 Task: Look for space in Calumet City, United States from 14th June, 2023 to 30th June, 2023 for 5 adults in price range Rs.8000 to Rs.12000. Place can be entire place or private room with 5 bedrooms having 5 beds and 5 bathrooms. Property type can be house, flat, guest house. Amenities needed are: wifi, TV, free parkinig on premises, gym, breakfast. Booking option can be shelf check-in. Required host language is English.
Action: Mouse moved to (531, 105)
Screenshot: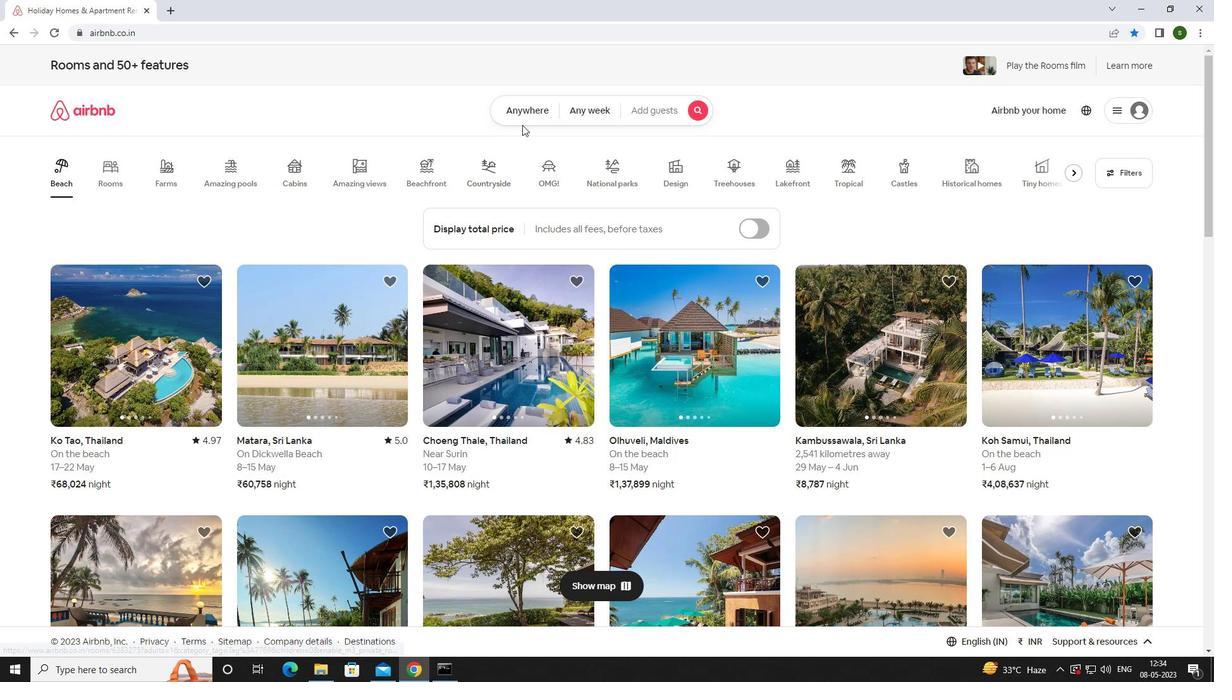 
Action: Mouse pressed left at (531, 105)
Screenshot: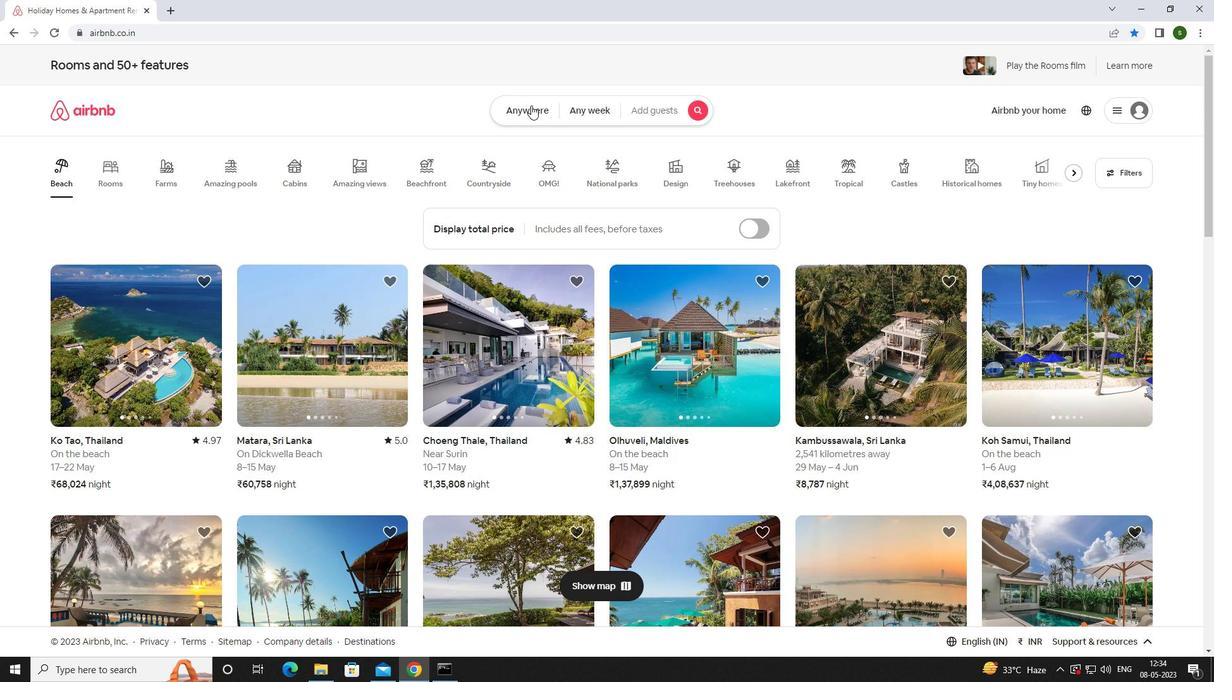 
Action: Mouse moved to (447, 162)
Screenshot: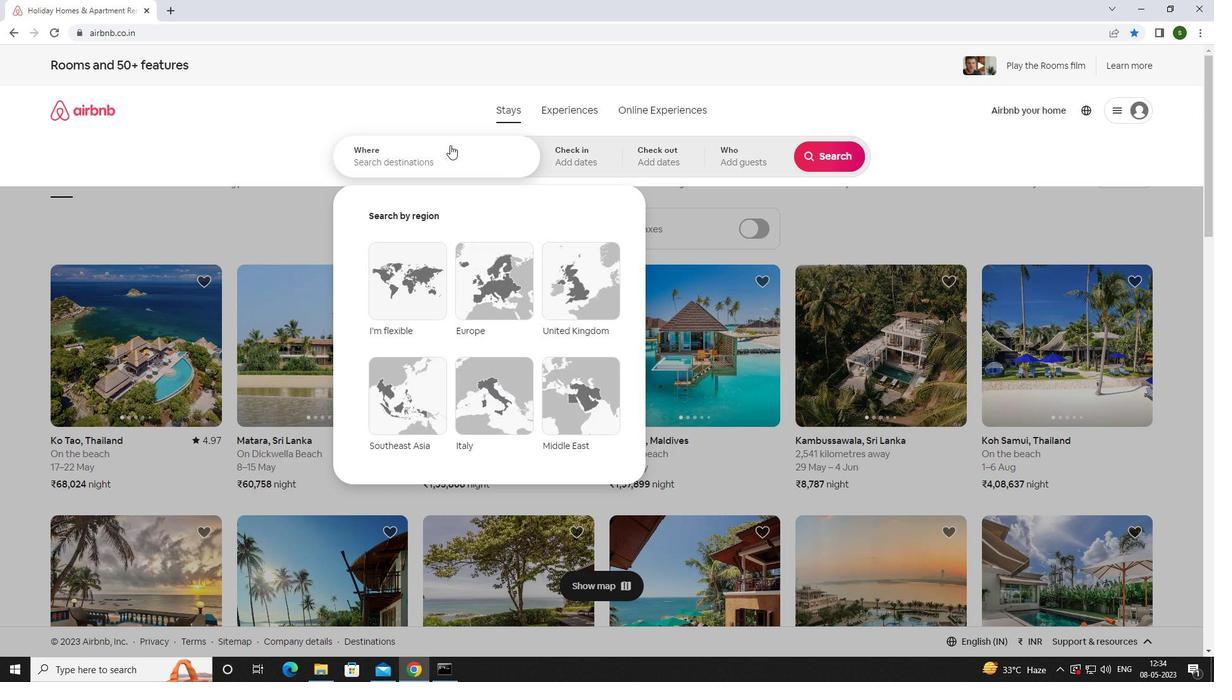 
Action: Mouse pressed left at (447, 162)
Screenshot: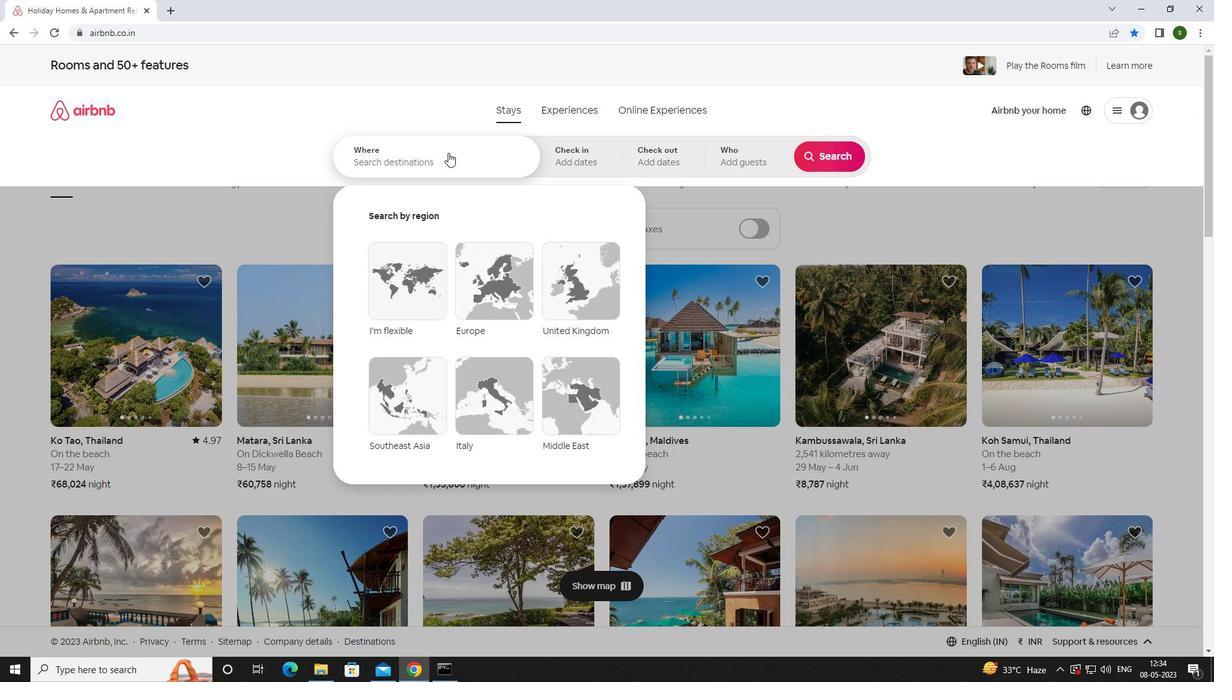 
Action: Key pressed <Key.caps_lock>c<Key.caps_lock>alumet<Key.space><Key.caps_lock>c<Key.caps_lock>ity,<Key.space><Key.caps_lock>u<Key.caps_lock>nited<Key.space><Key.caps_lock>s<Key.caps_lock>tates<Key.enter>
Screenshot: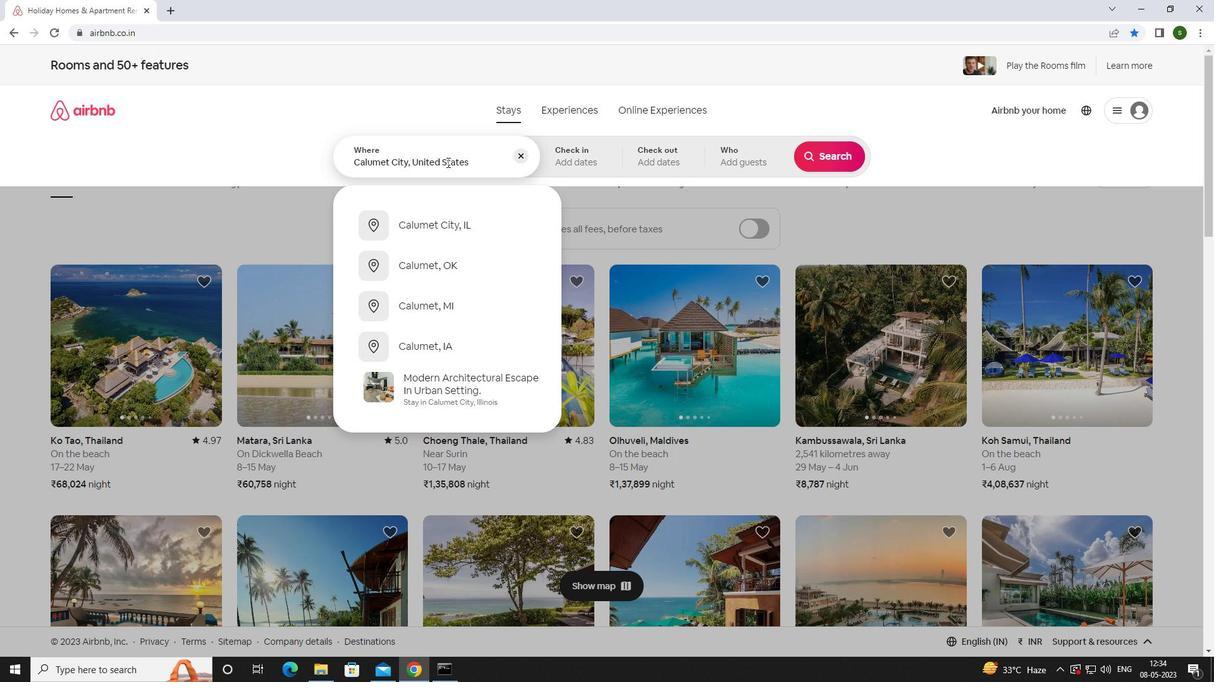 
Action: Mouse moved to (732, 364)
Screenshot: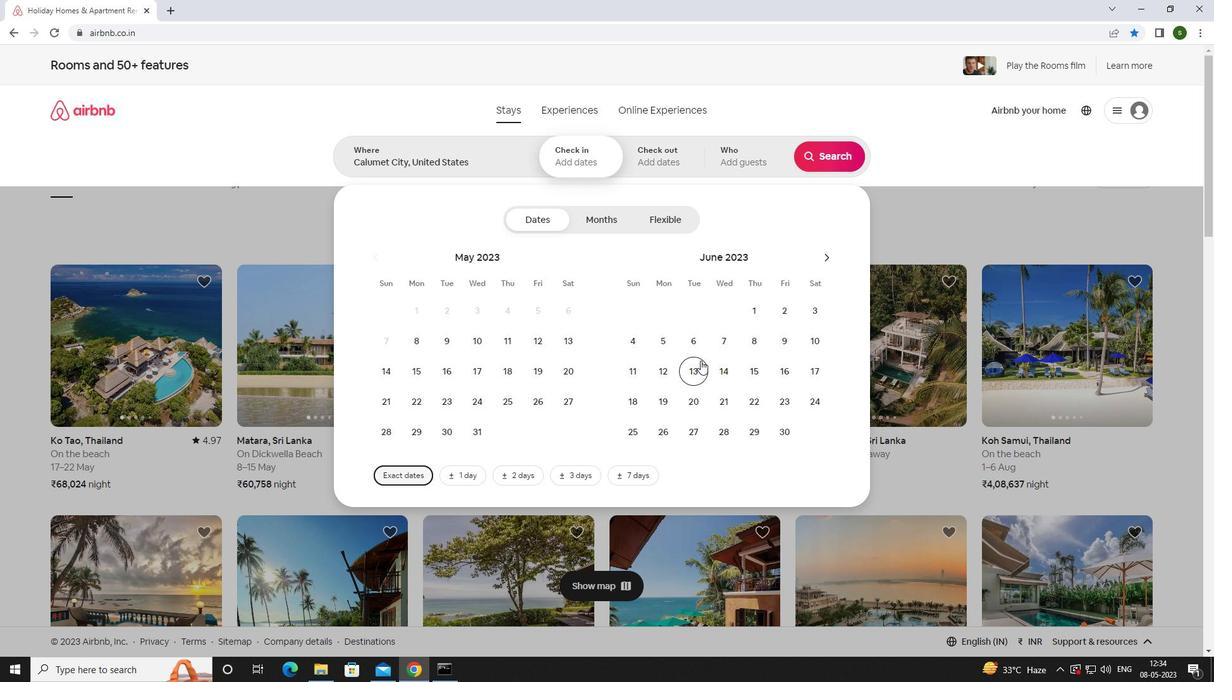
Action: Mouse pressed left at (732, 364)
Screenshot: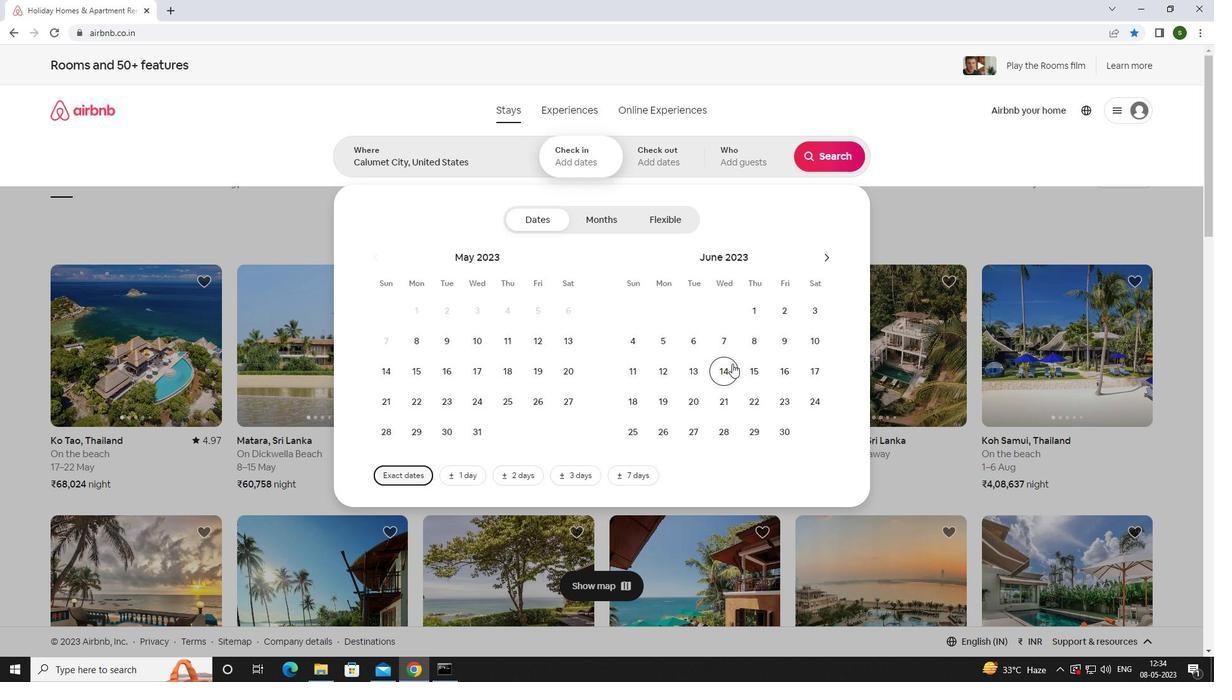 
Action: Mouse moved to (780, 434)
Screenshot: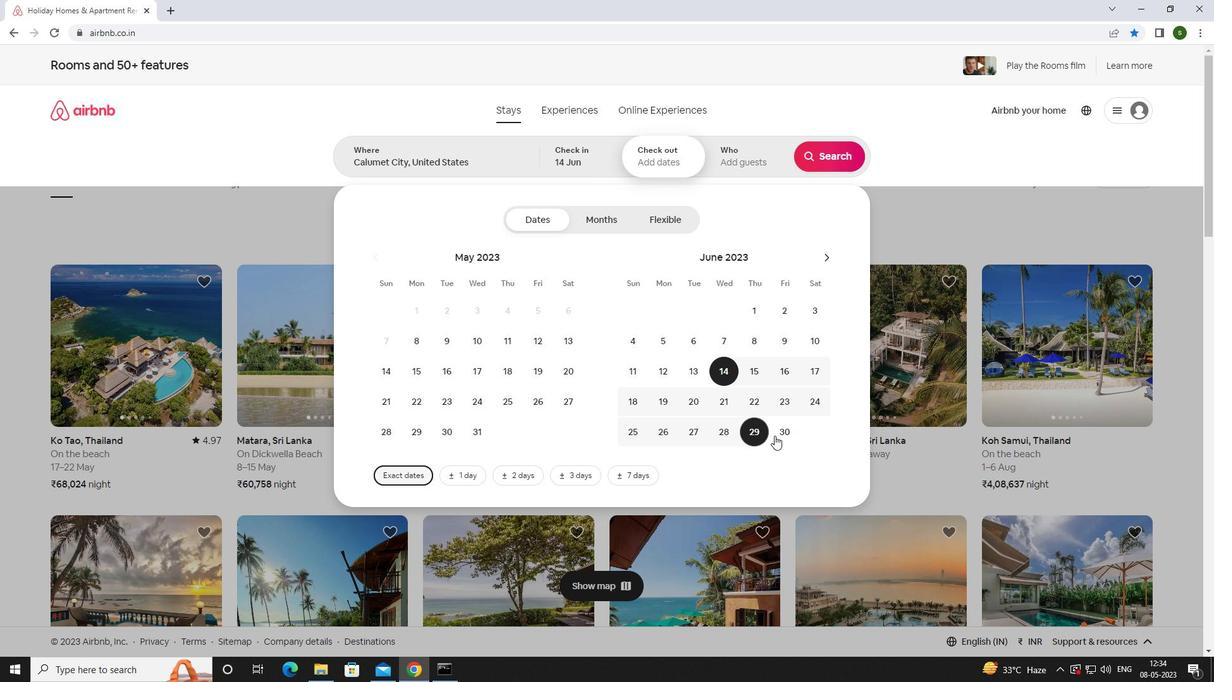 
Action: Mouse pressed left at (780, 434)
Screenshot: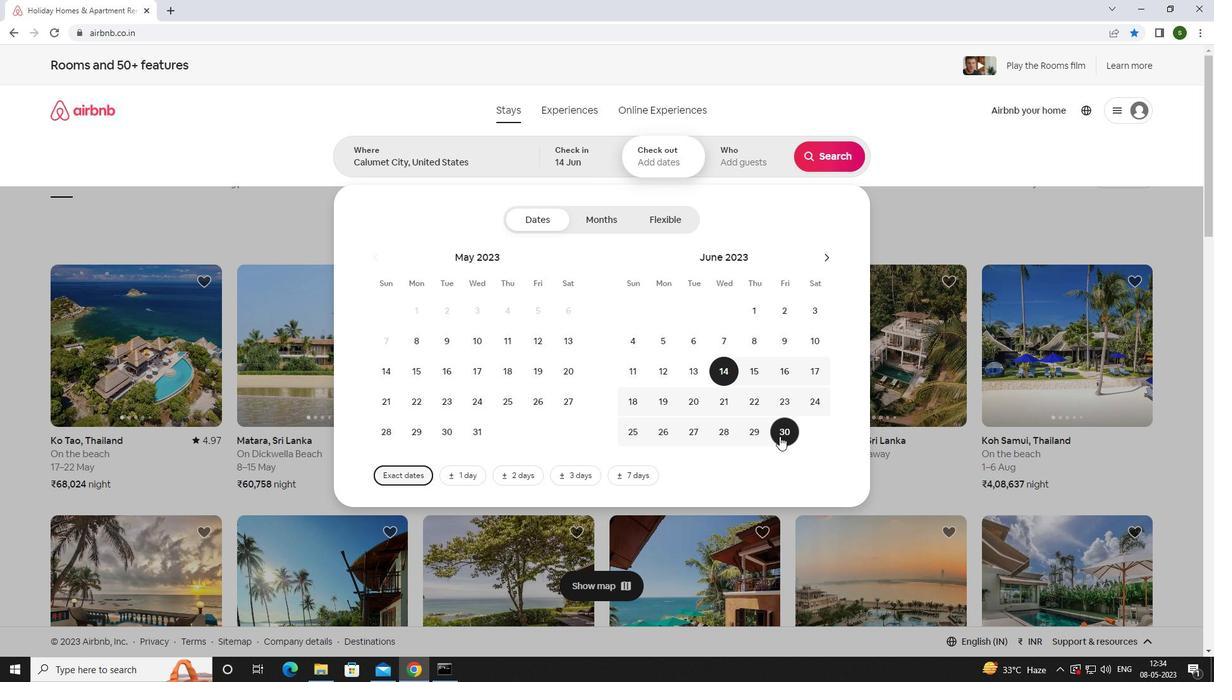 
Action: Mouse moved to (748, 158)
Screenshot: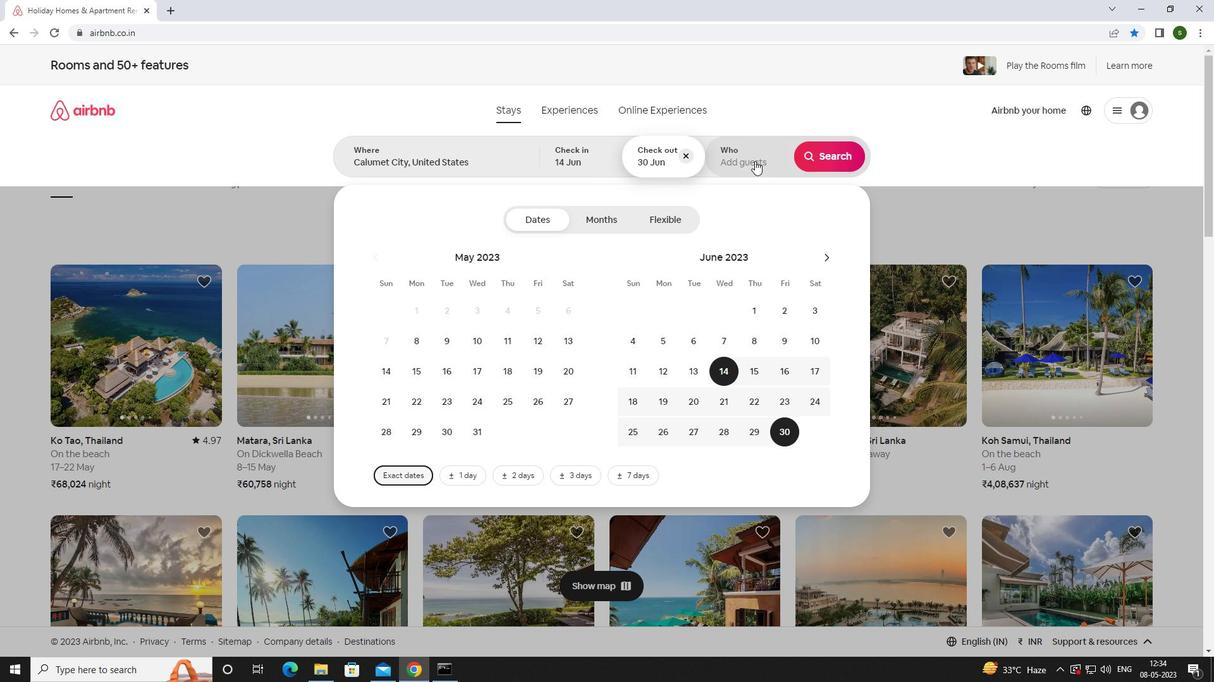 
Action: Mouse pressed left at (748, 158)
Screenshot: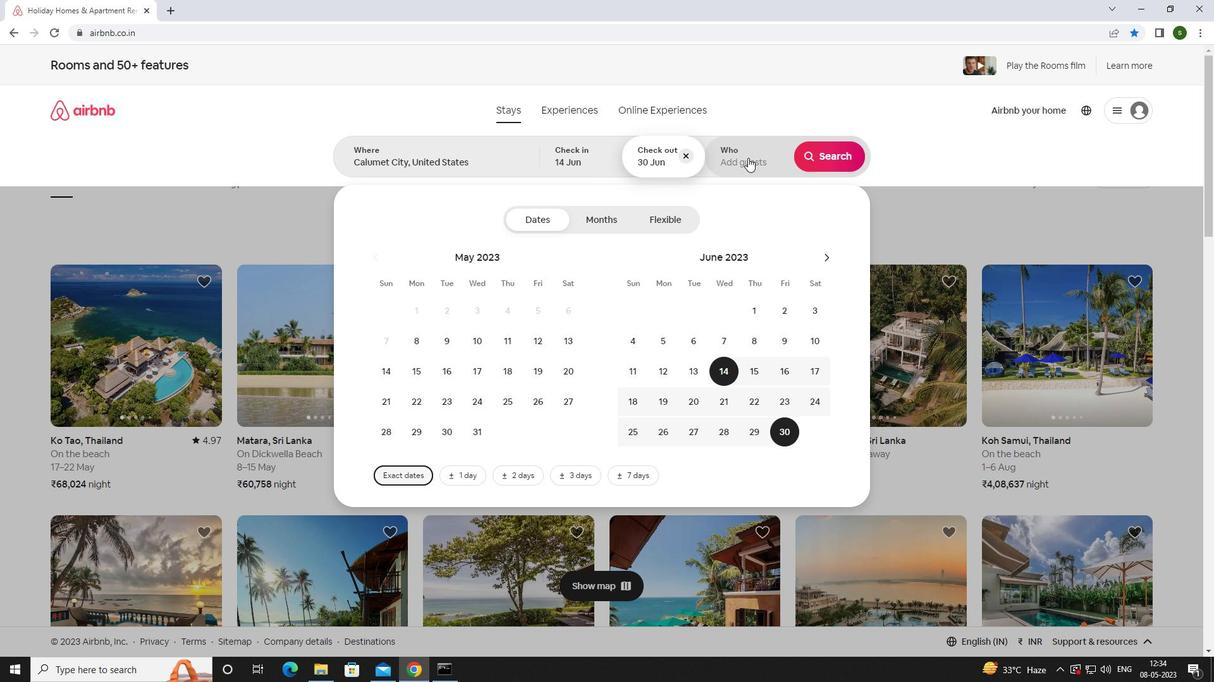
Action: Mouse moved to (832, 220)
Screenshot: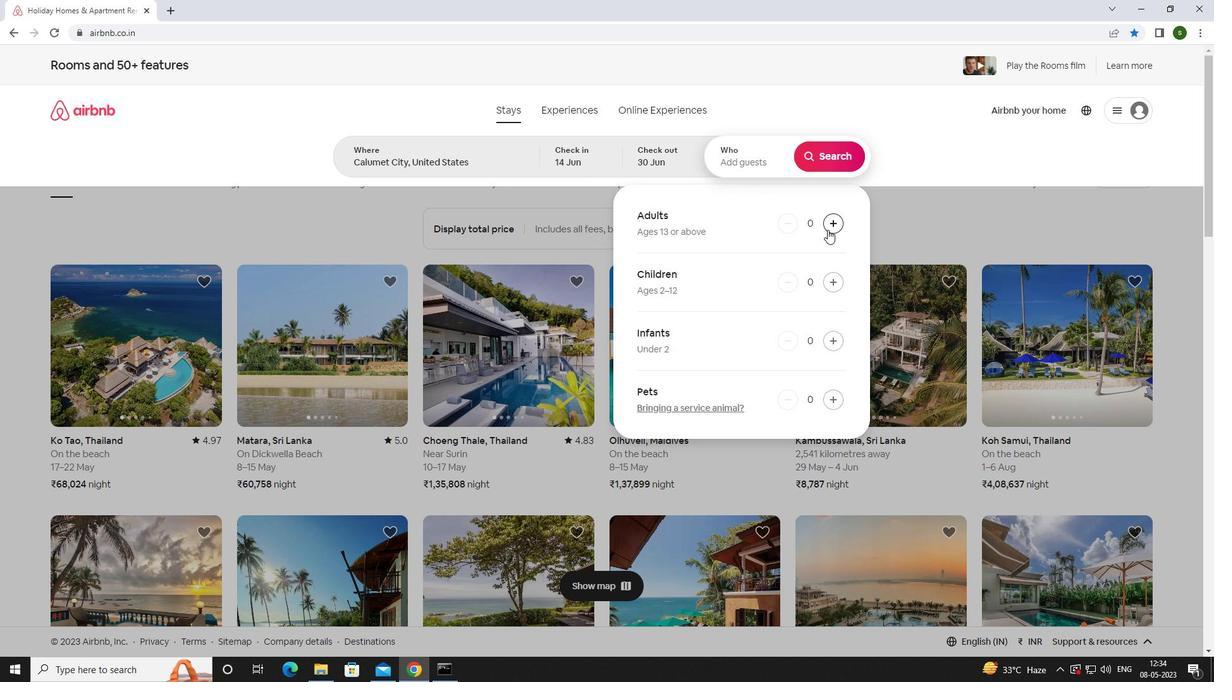 
Action: Mouse pressed left at (832, 220)
Screenshot: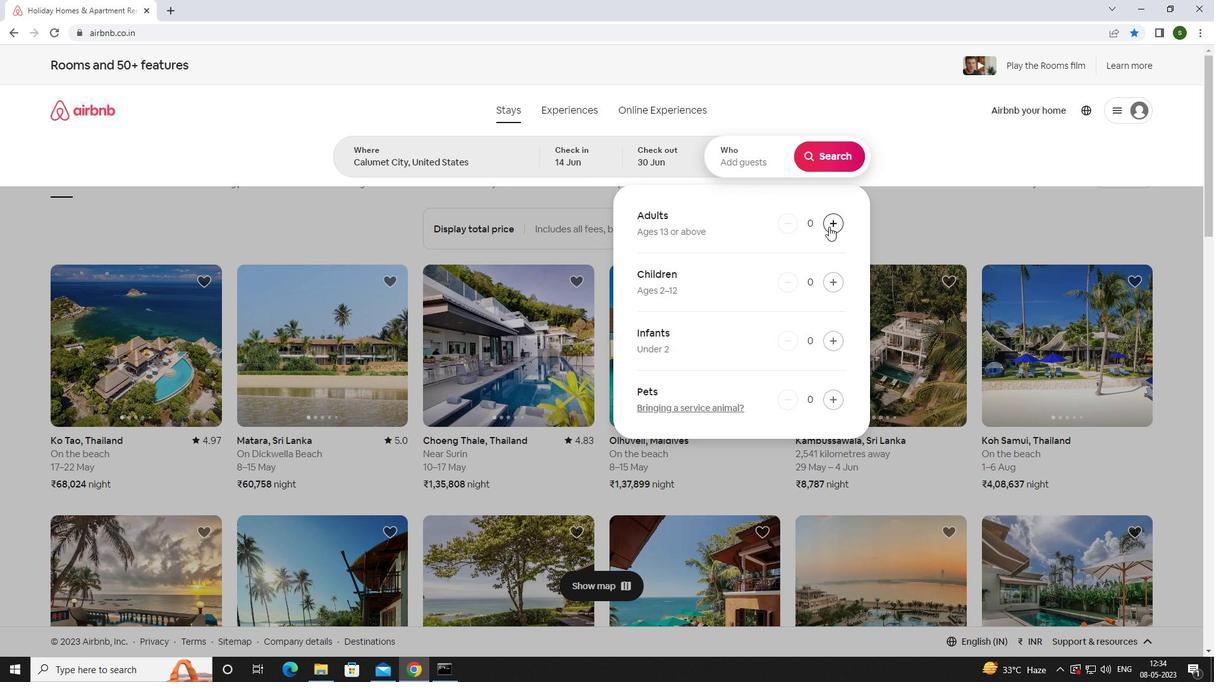 
Action: Mouse pressed left at (832, 220)
Screenshot: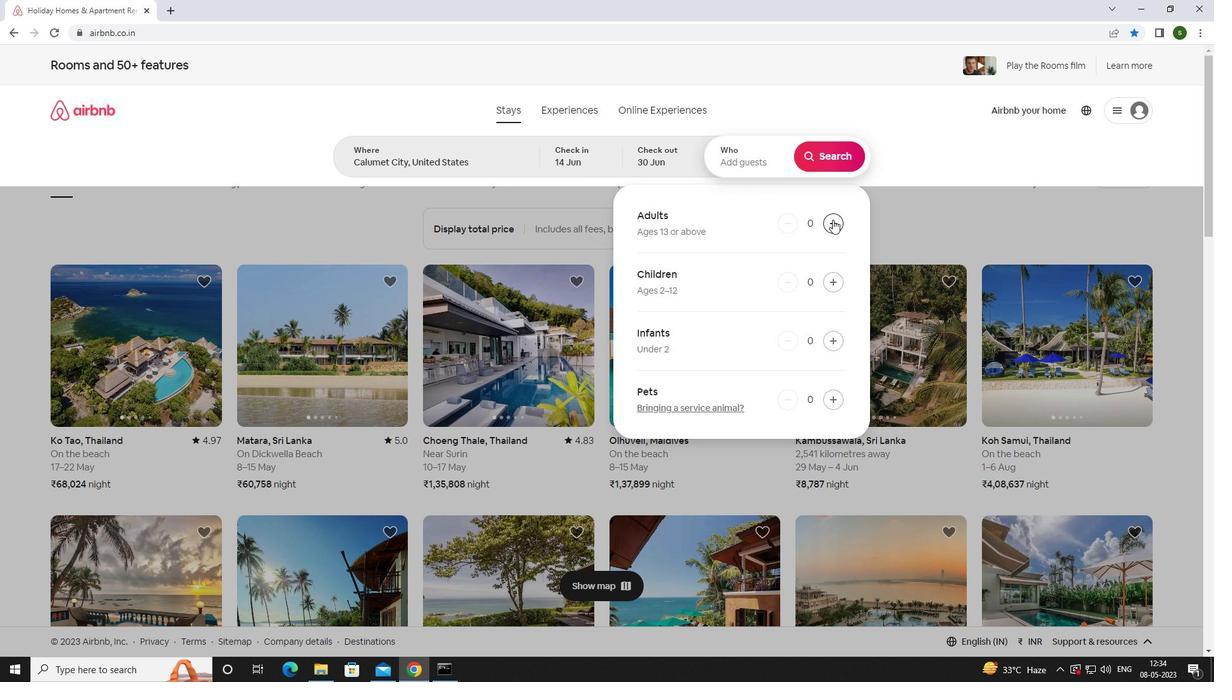 
Action: Mouse moved to (832, 218)
Screenshot: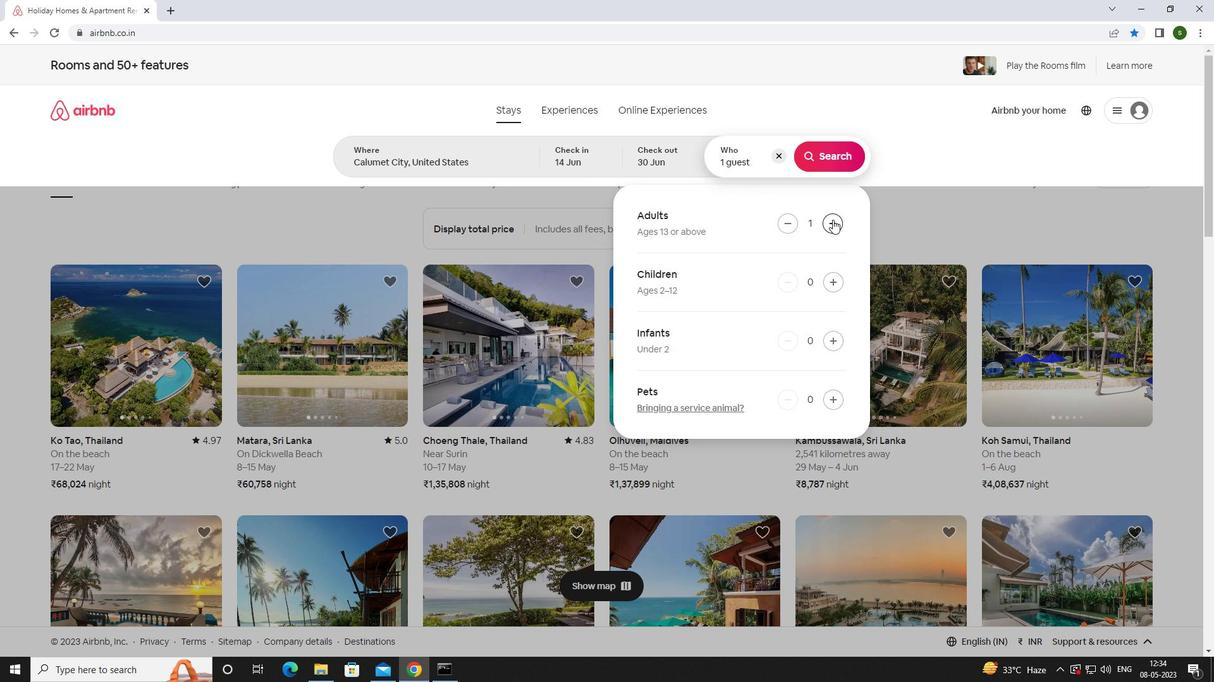 
Action: Mouse pressed left at (832, 218)
Screenshot: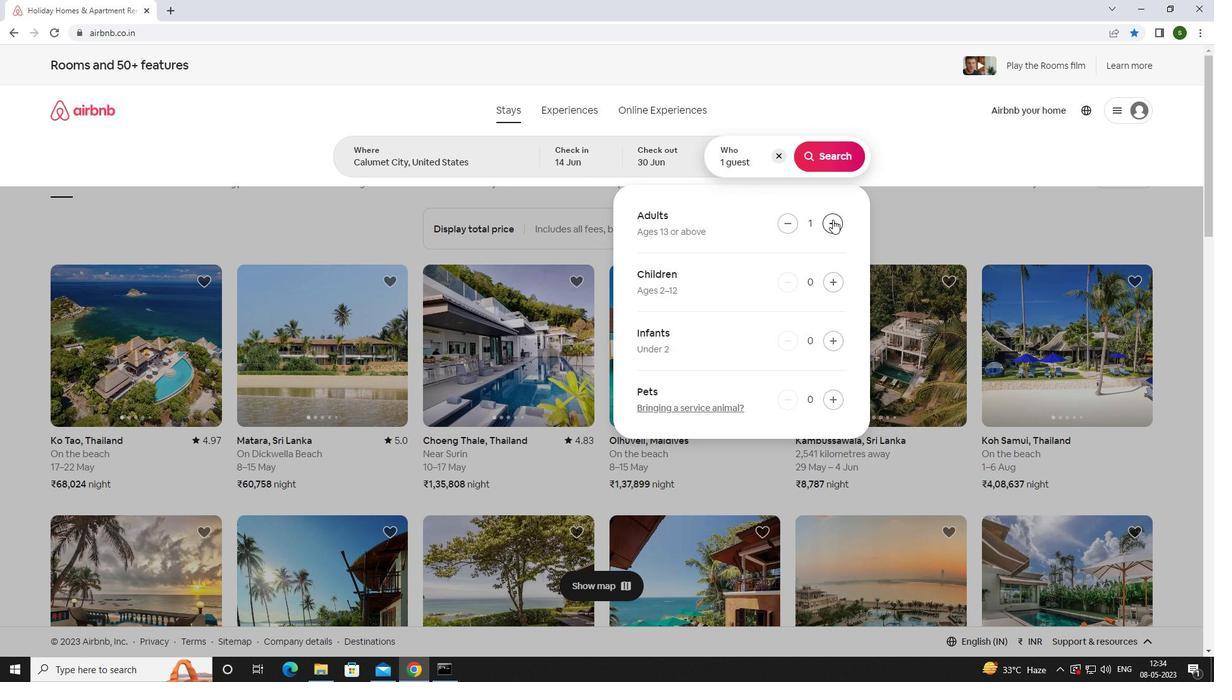 
Action: Mouse pressed left at (832, 218)
Screenshot: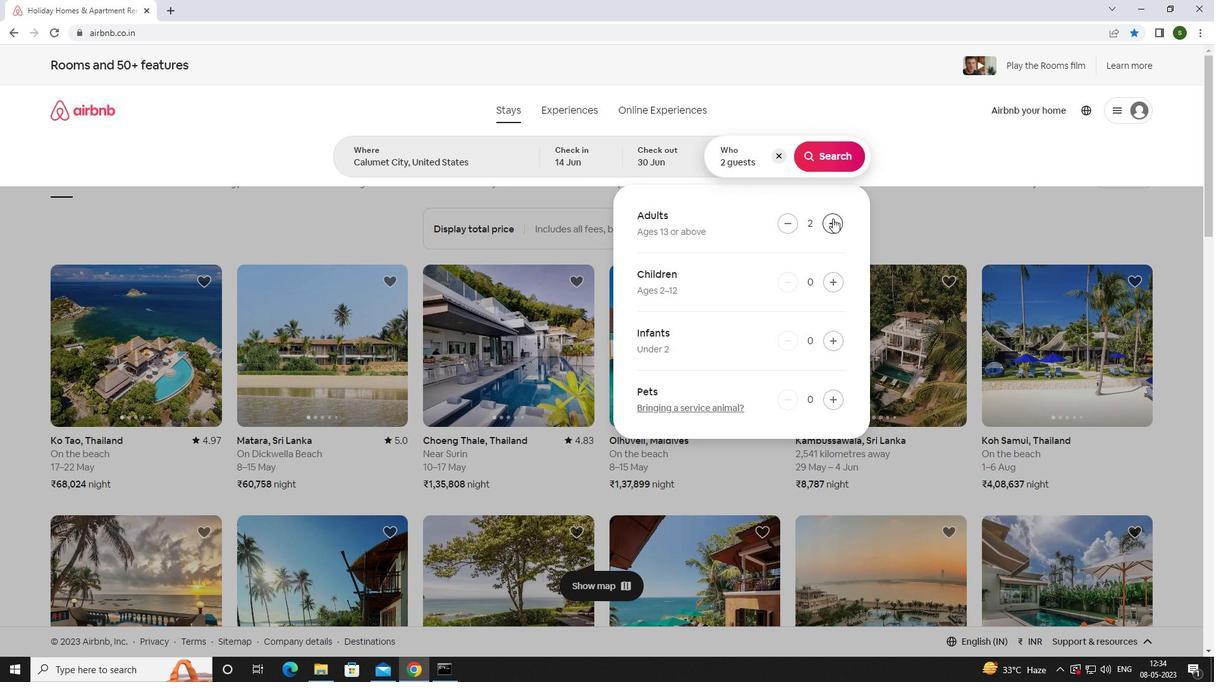 
Action: Mouse moved to (832, 218)
Screenshot: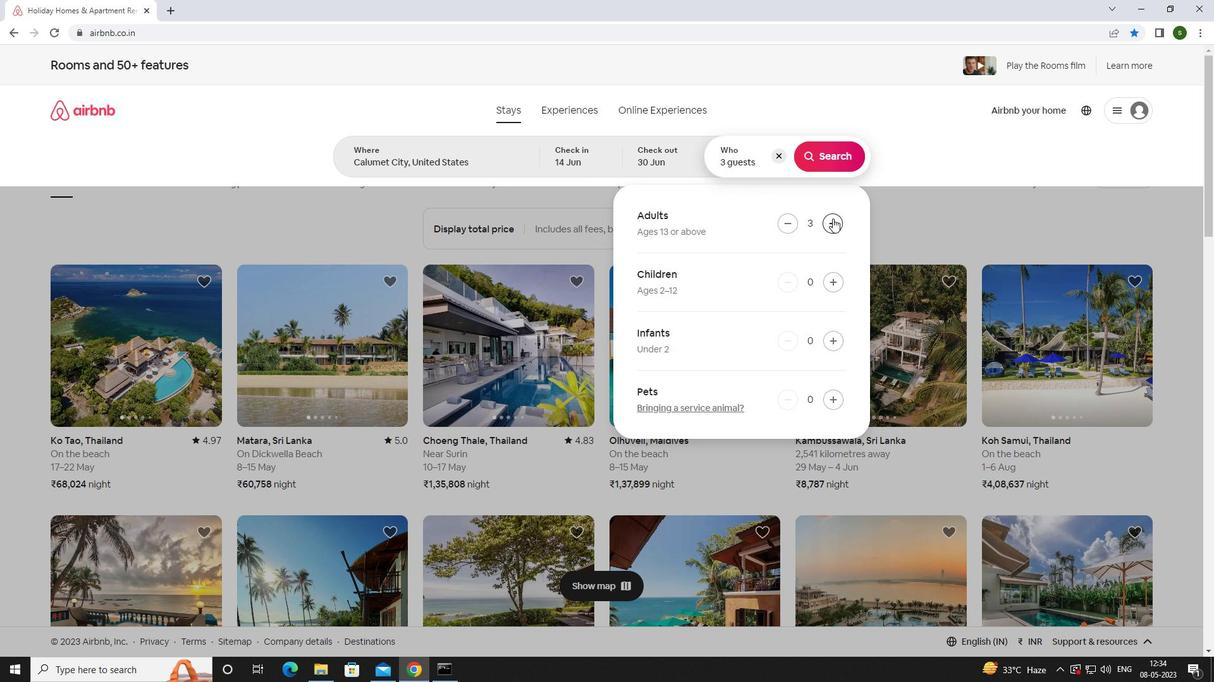 
Action: Mouse pressed left at (832, 218)
Screenshot: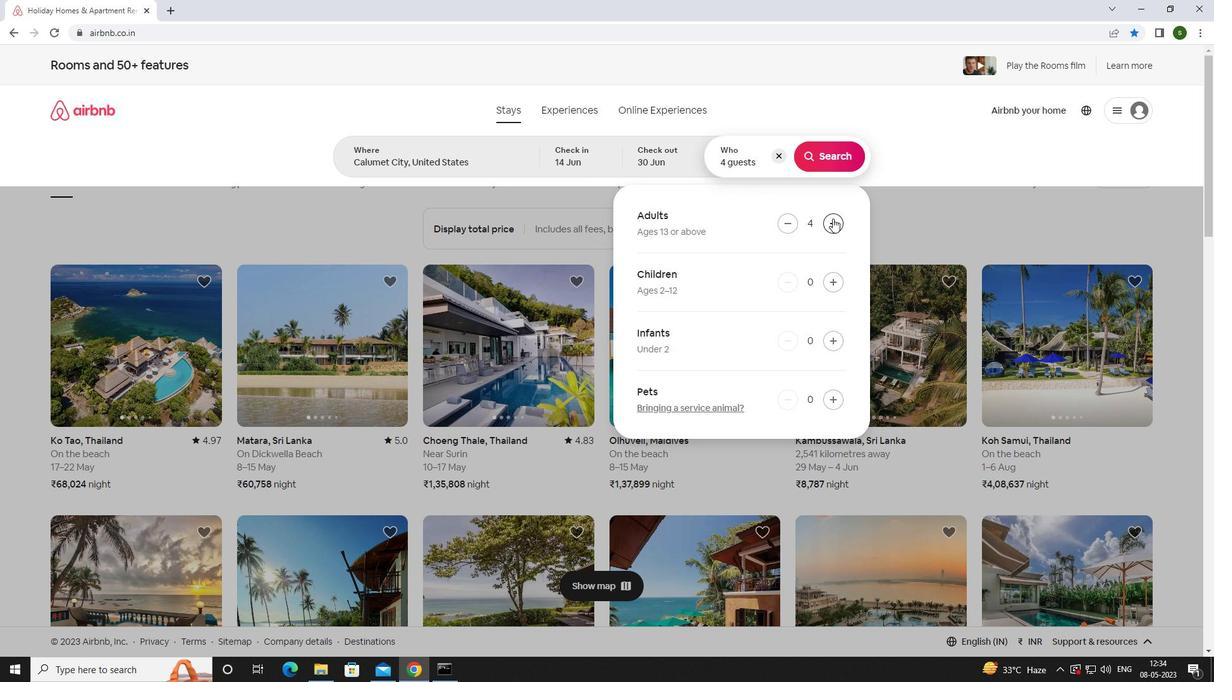 
Action: Mouse moved to (815, 161)
Screenshot: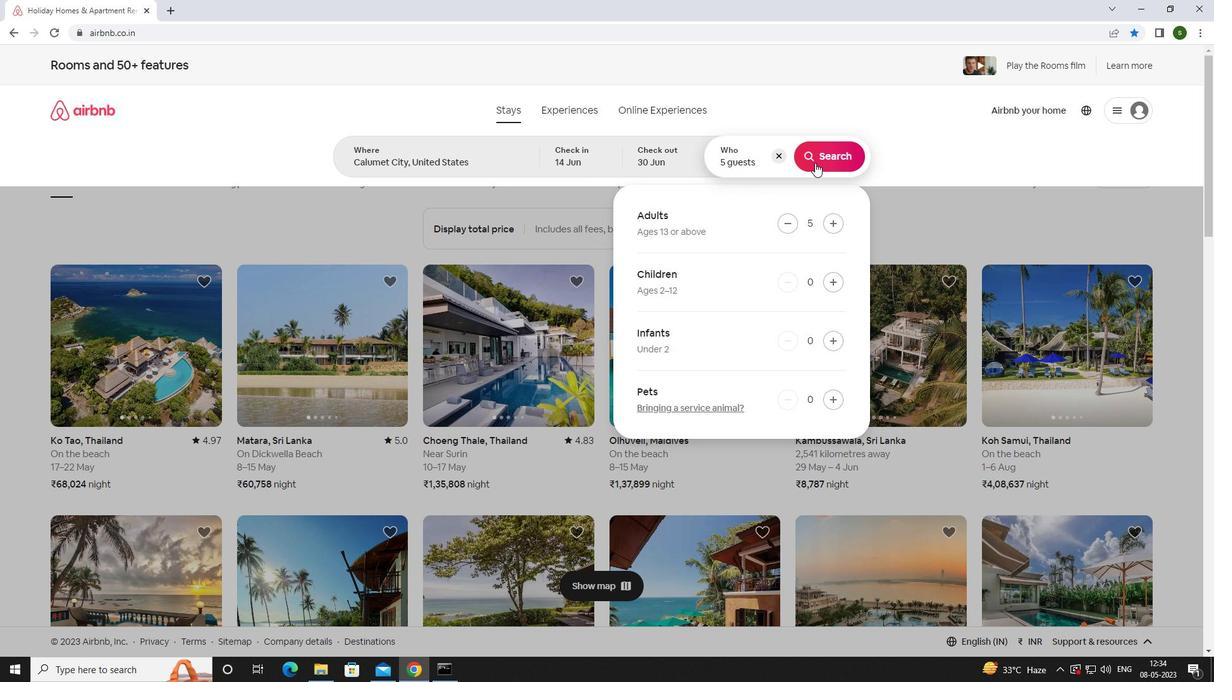 
Action: Mouse pressed left at (815, 161)
Screenshot: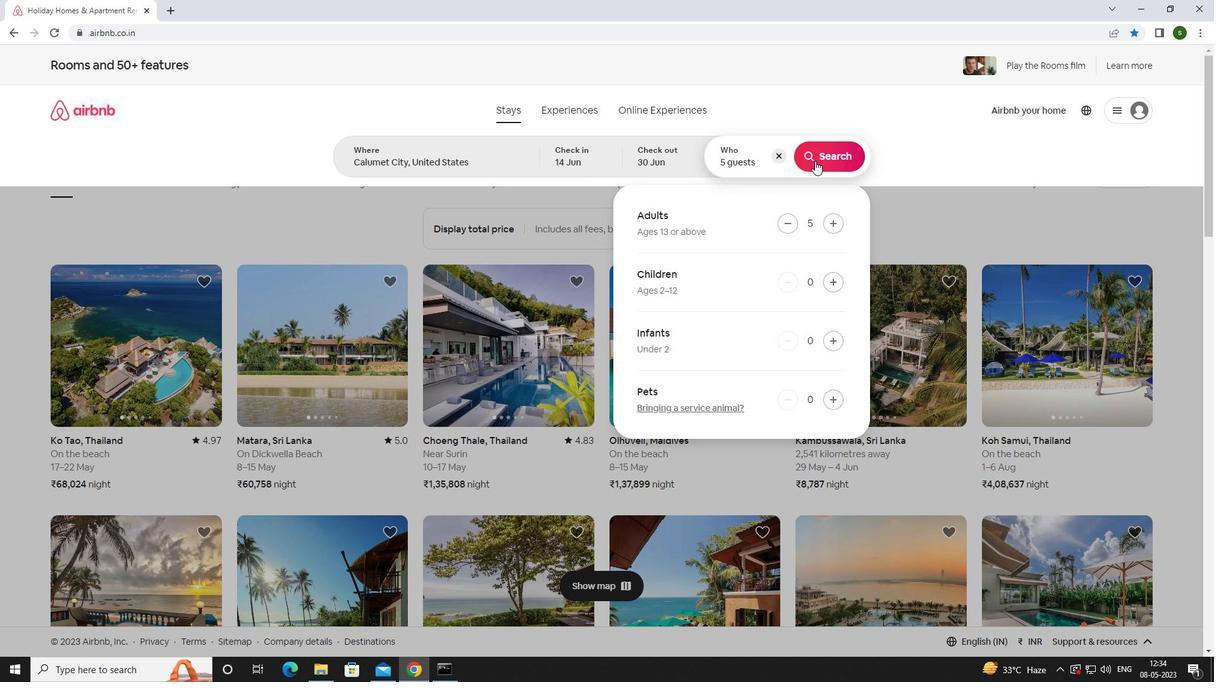
Action: Mouse moved to (1149, 128)
Screenshot: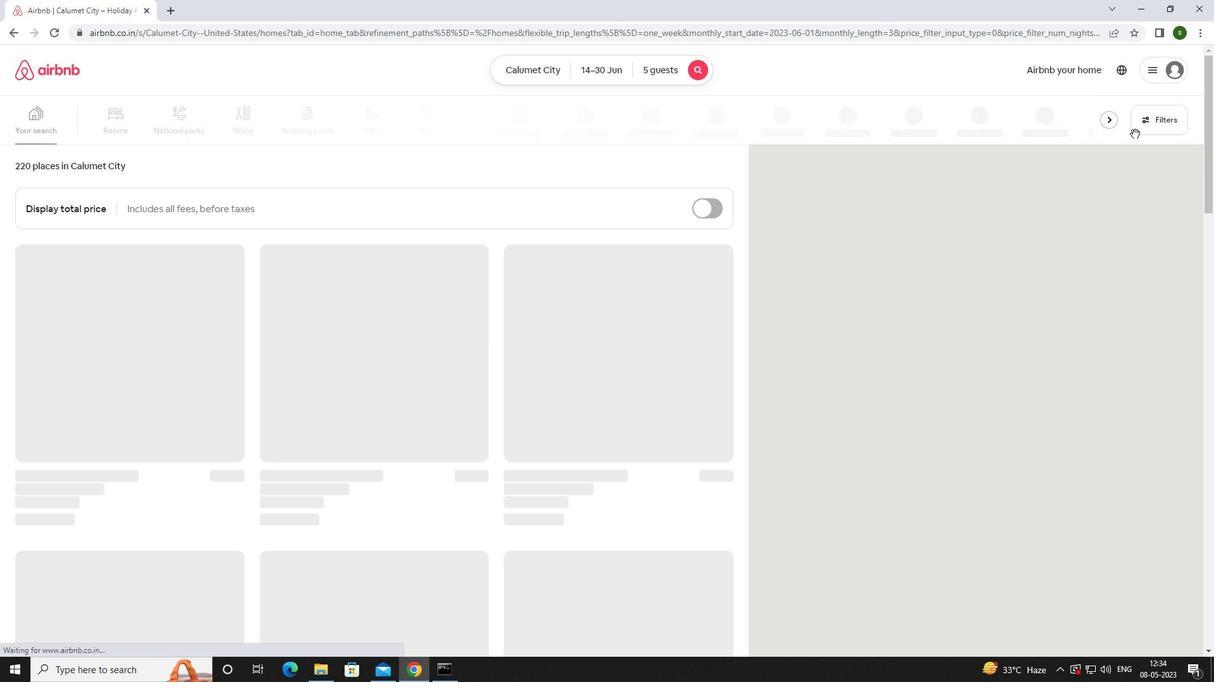 
Action: Mouse pressed left at (1149, 128)
Screenshot: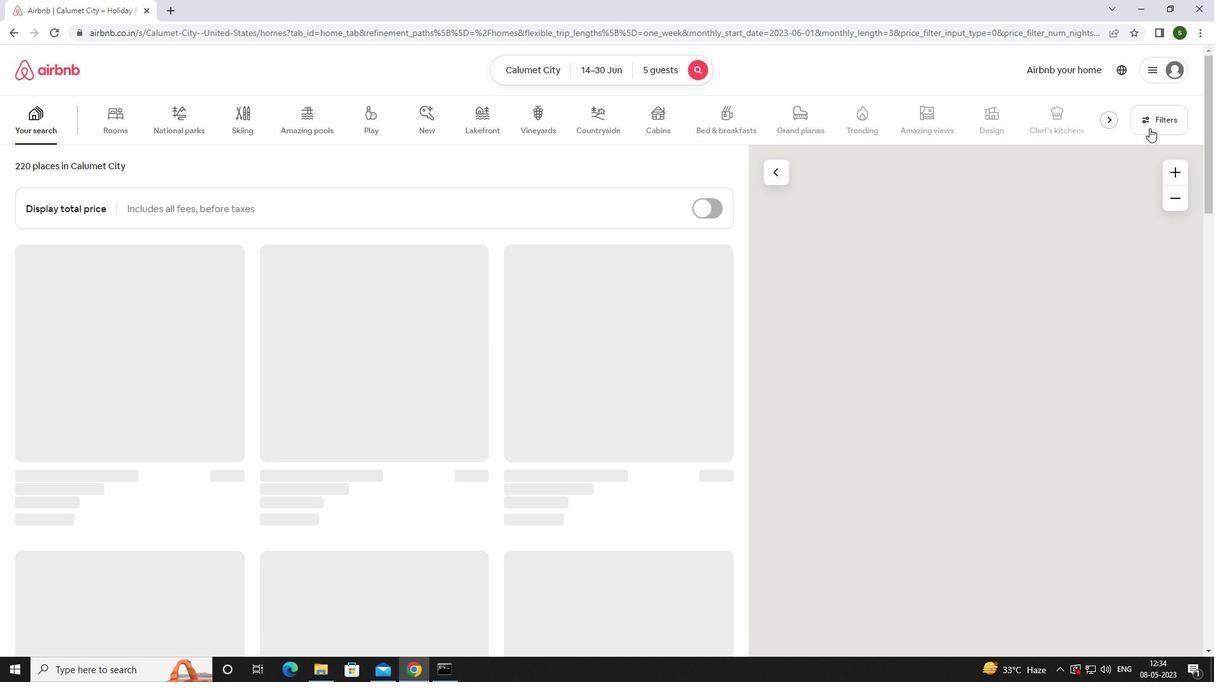 
Action: Mouse moved to (468, 437)
Screenshot: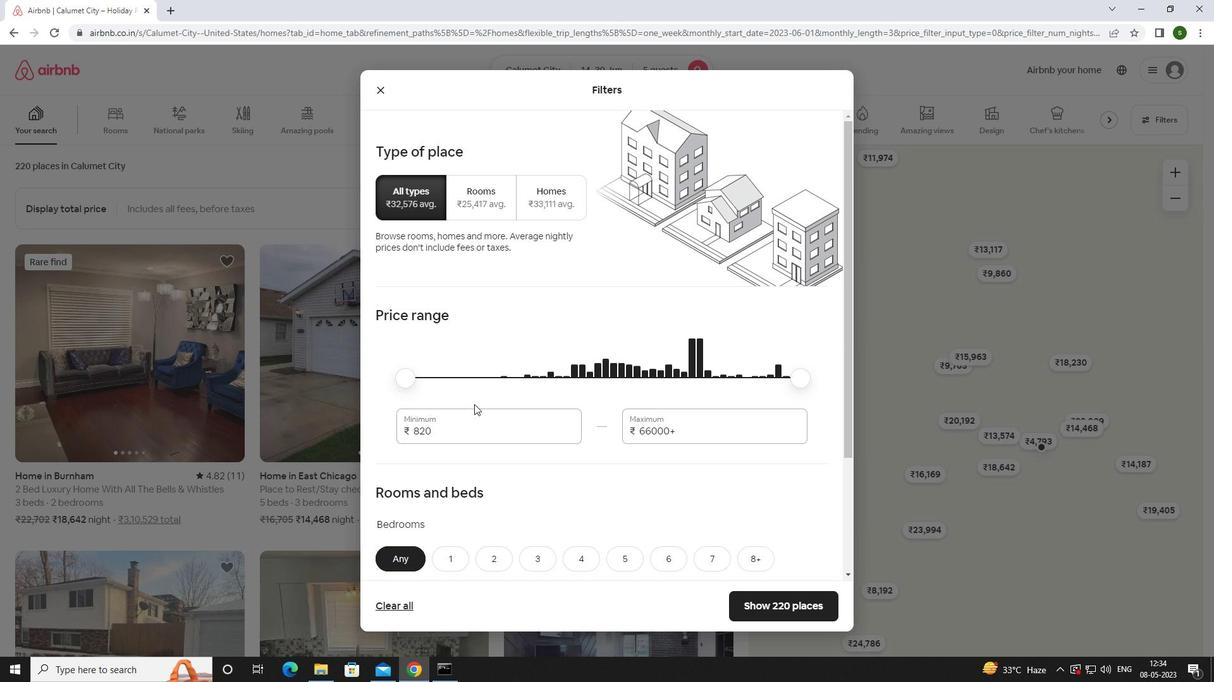 
Action: Mouse pressed left at (468, 437)
Screenshot: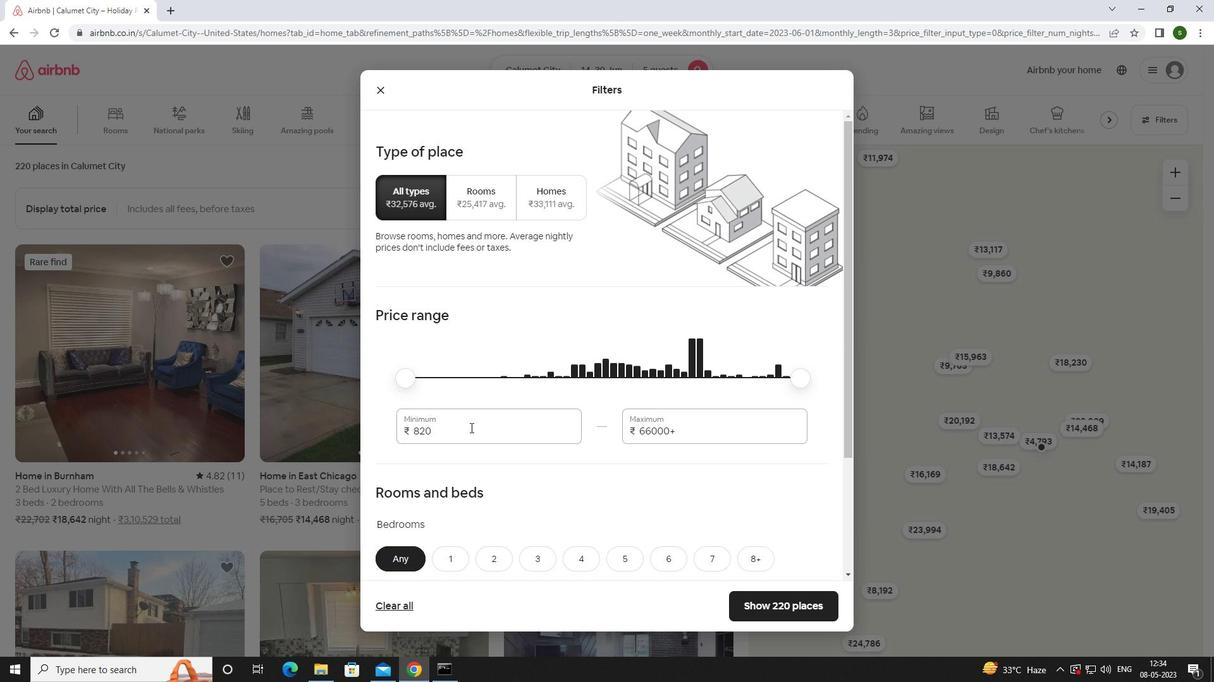
Action: Key pressed <Key.backspace><Key.backspace><Key.backspace><Key.backspace>8000
Screenshot: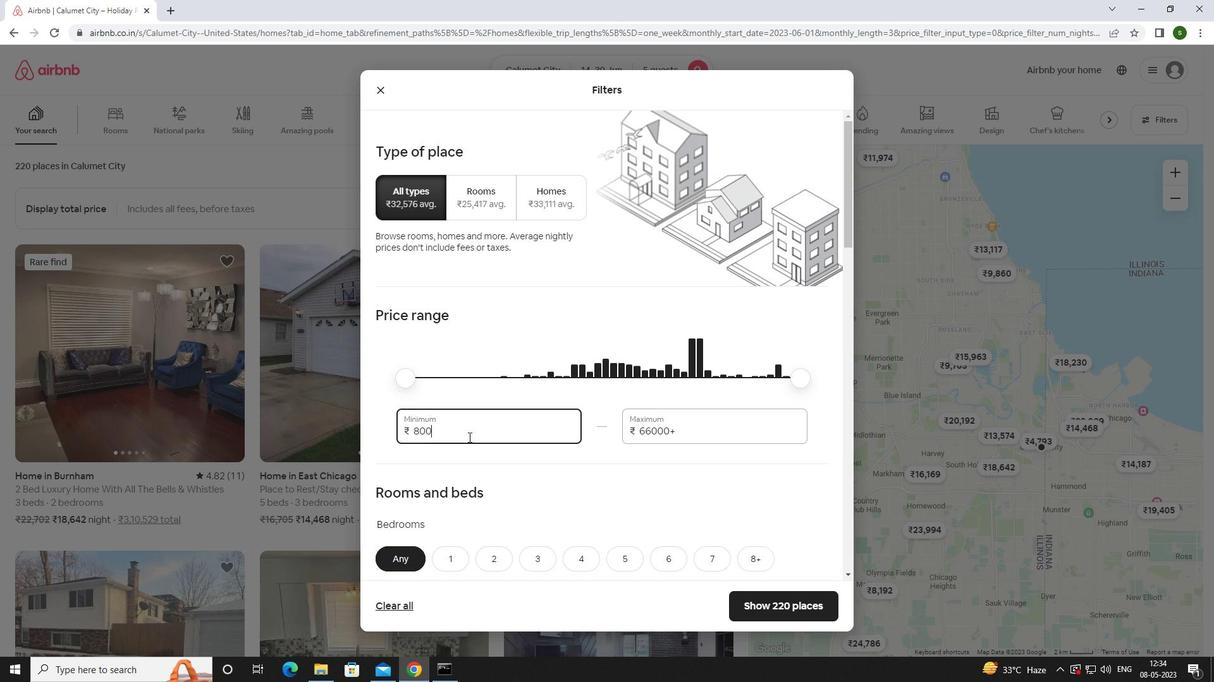 
Action: Mouse moved to (694, 436)
Screenshot: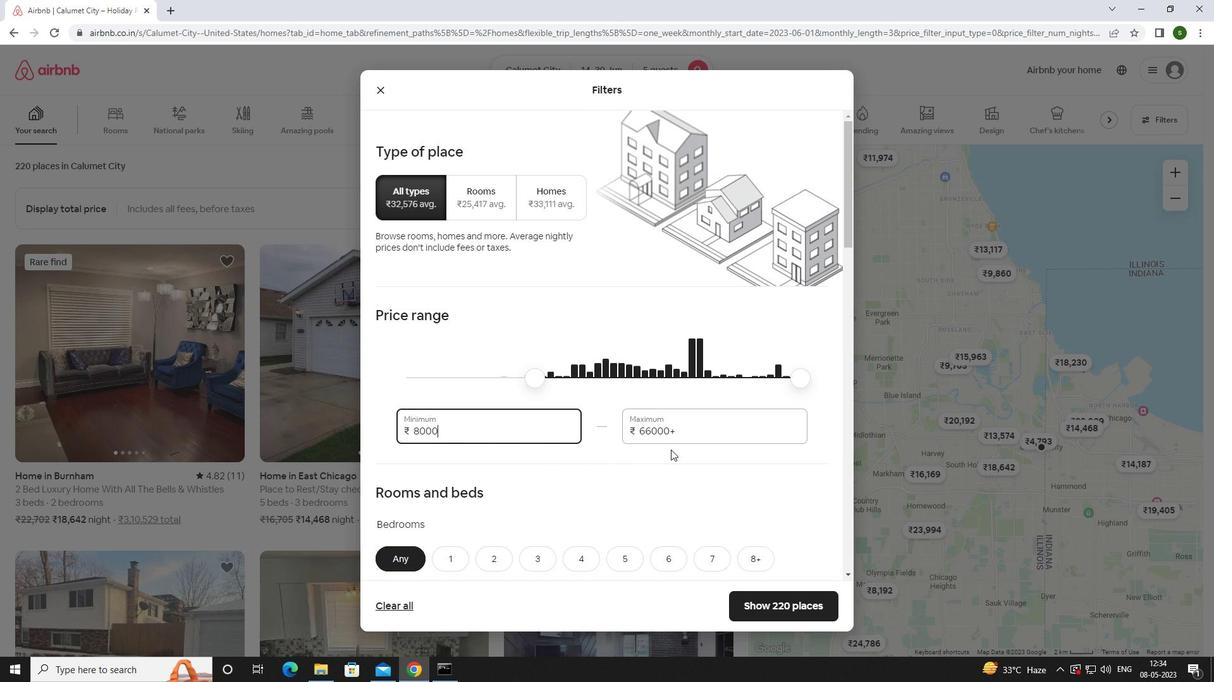 
Action: Mouse pressed left at (694, 436)
Screenshot: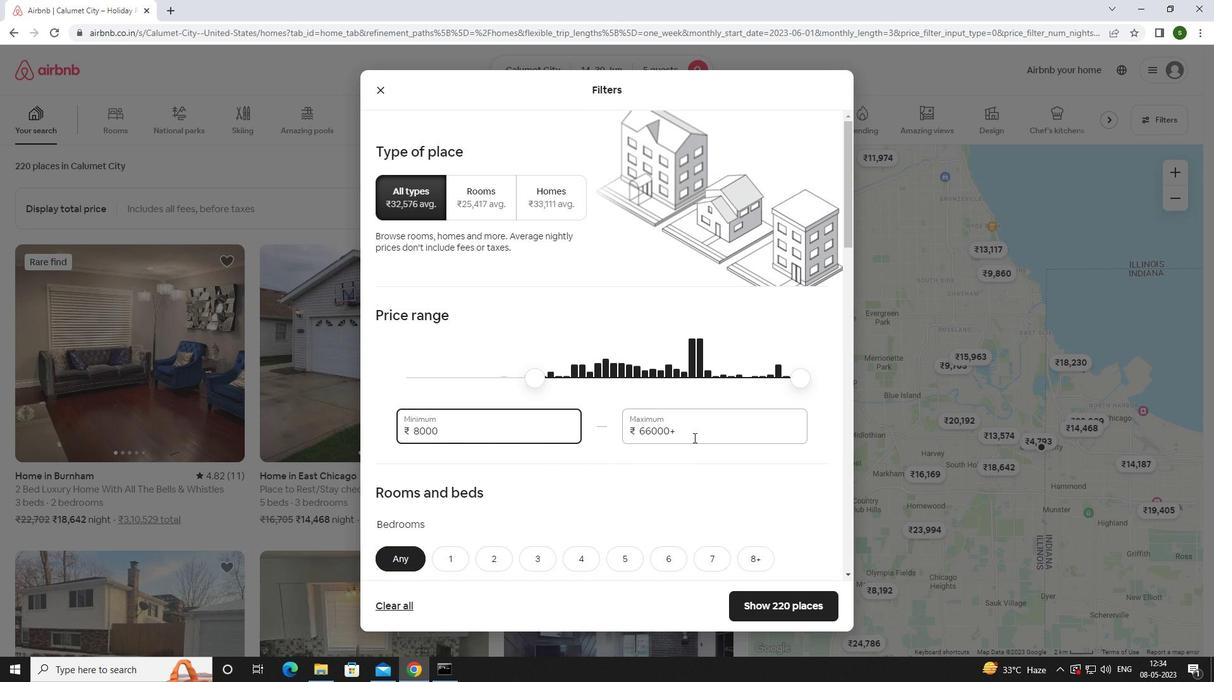 
Action: Mouse moved to (693, 436)
Screenshot: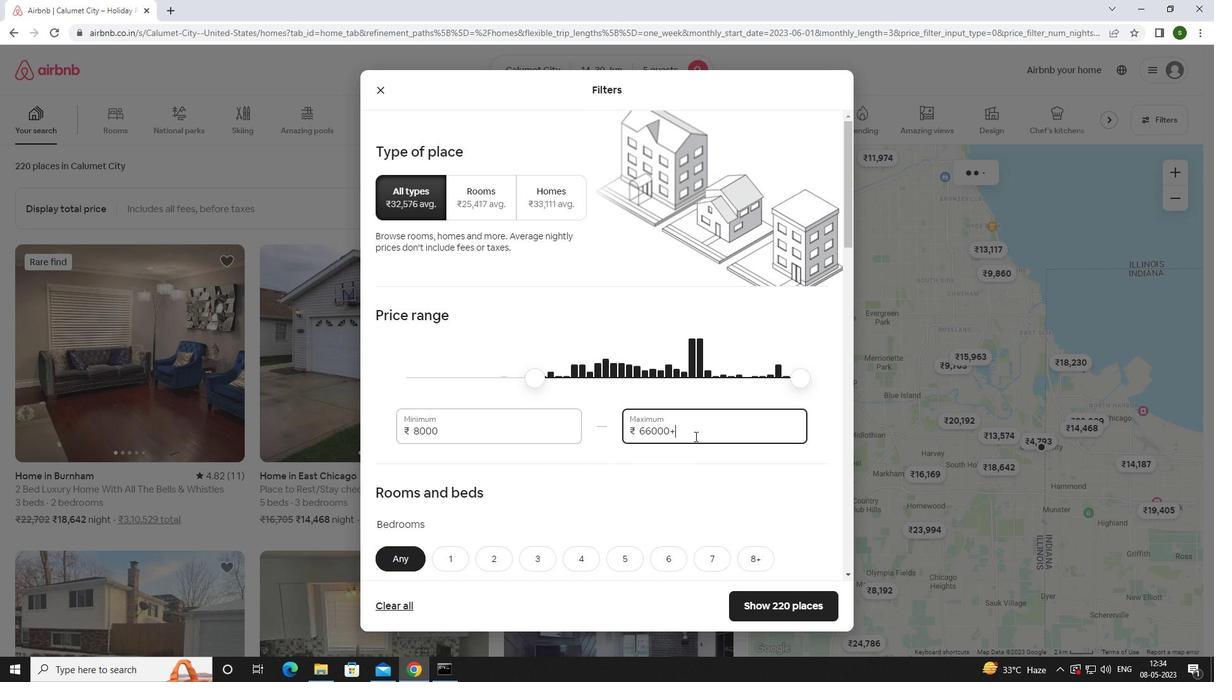 
Action: Key pressed <Key.backspace><Key.backspace><Key.backspace><Key.backspace><Key.backspace><Key.backspace><Key.backspace><Key.backspace><Key.backspace>12000
Screenshot: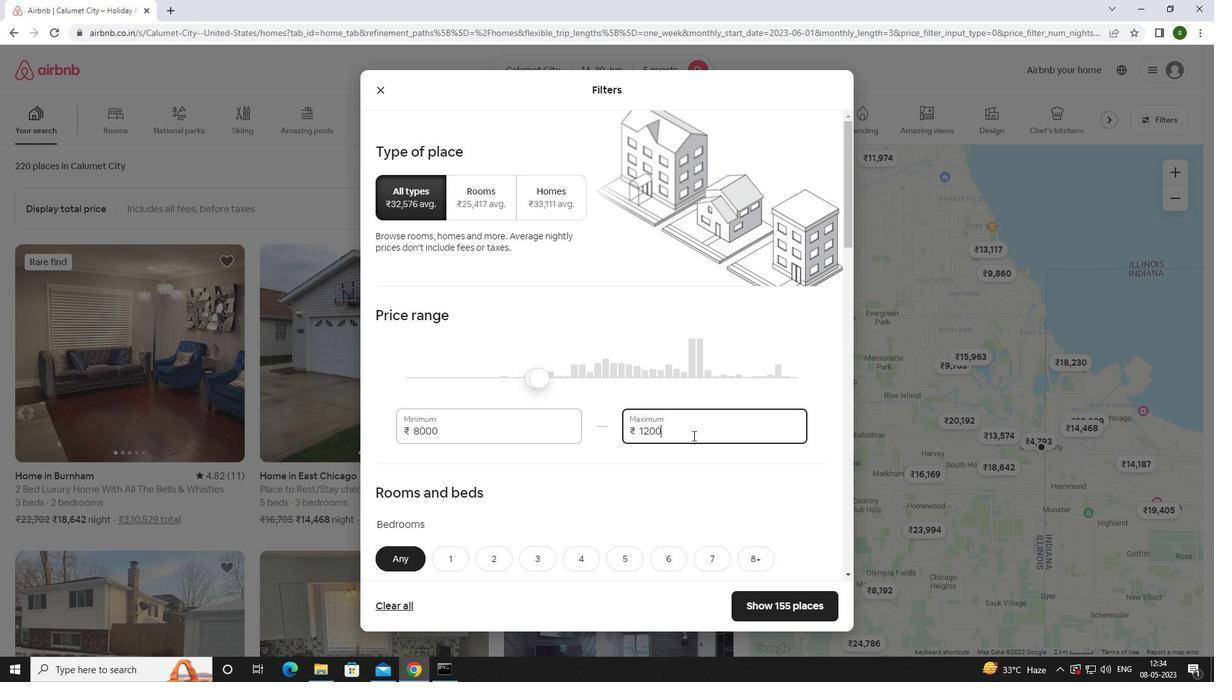 
Action: Mouse moved to (567, 435)
Screenshot: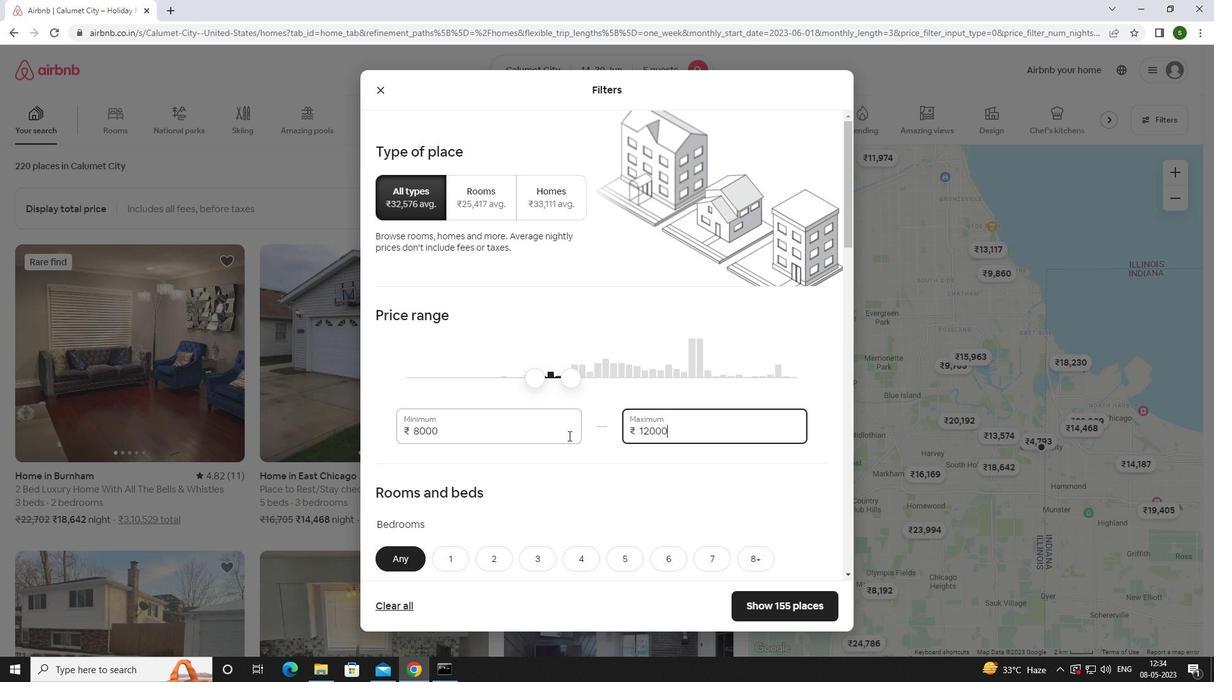 
Action: Mouse scrolled (567, 435) with delta (0, 0)
Screenshot: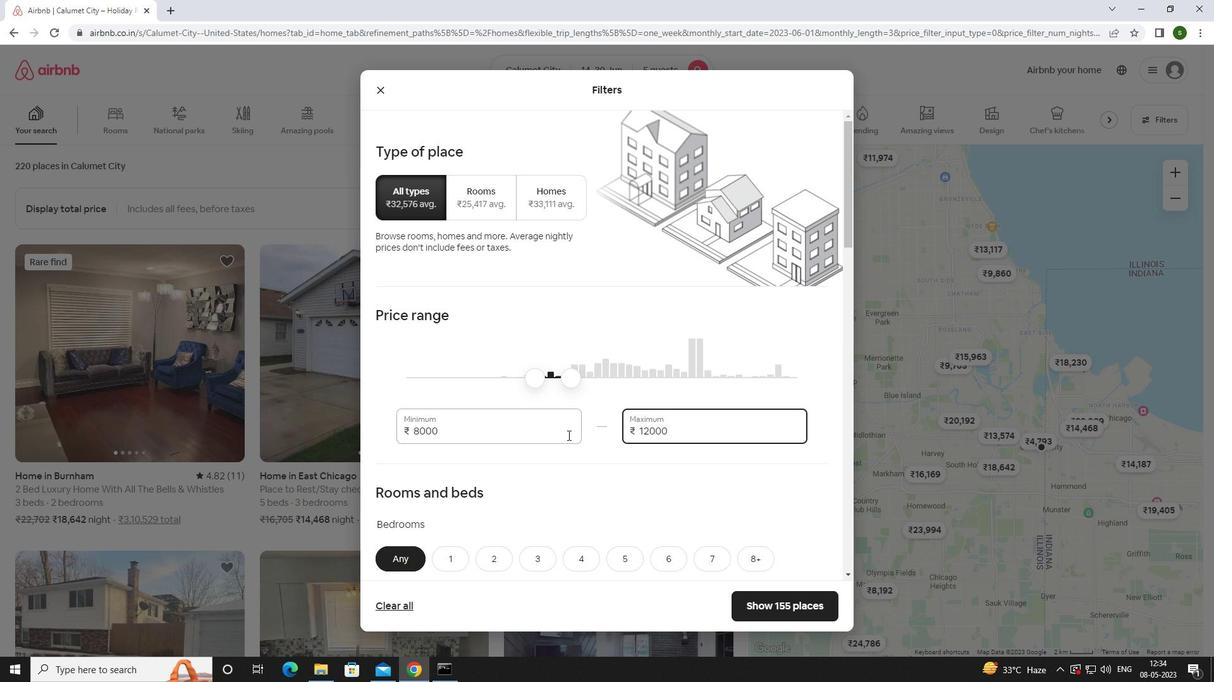 
Action: Mouse scrolled (567, 435) with delta (0, 0)
Screenshot: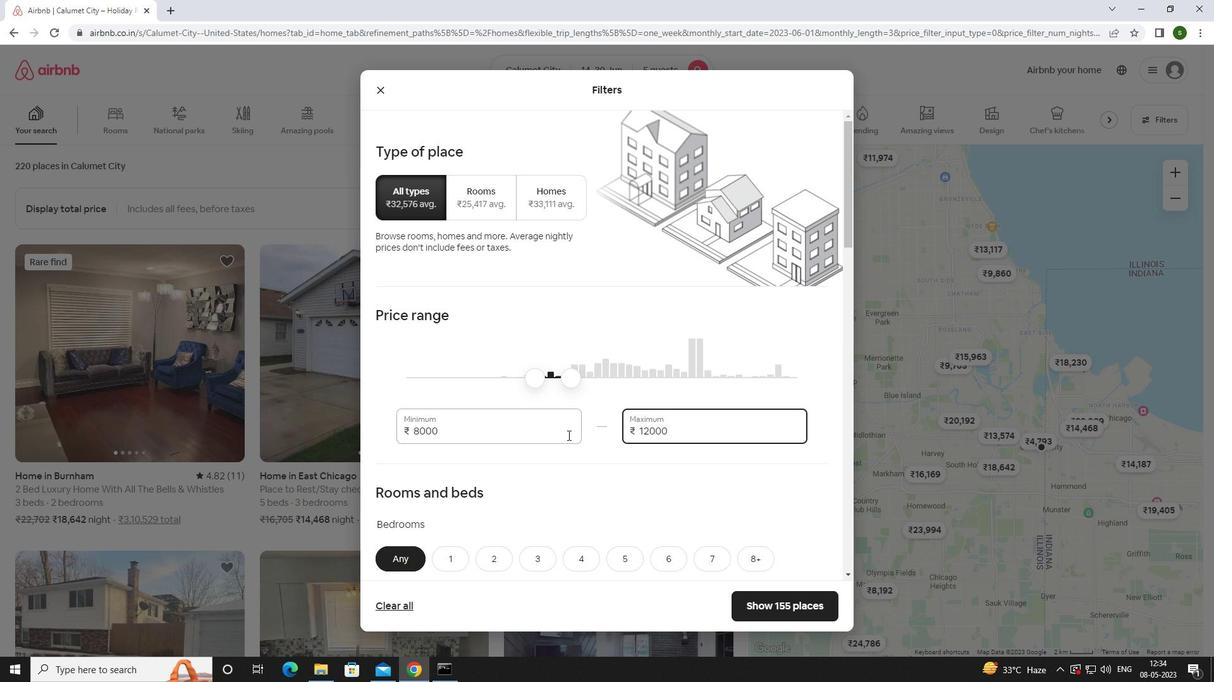 
Action: Mouse scrolled (567, 435) with delta (0, 0)
Screenshot: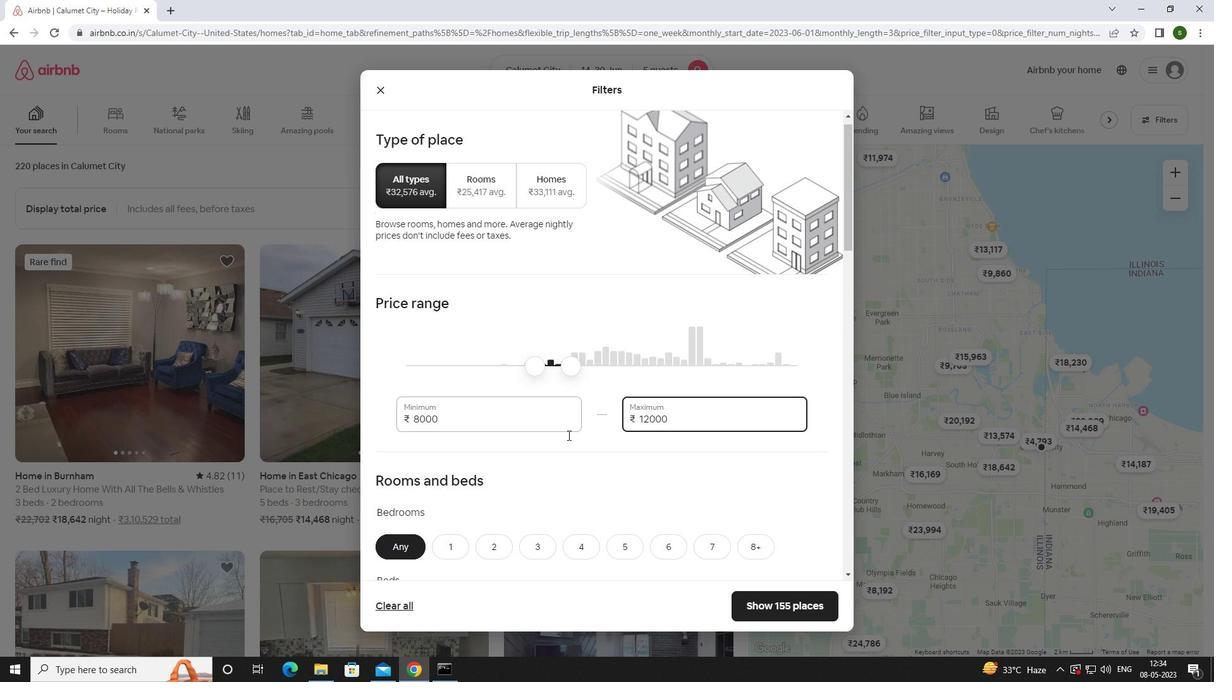 
Action: Mouse scrolled (567, 435) with delta (0, 0)
Screenshot: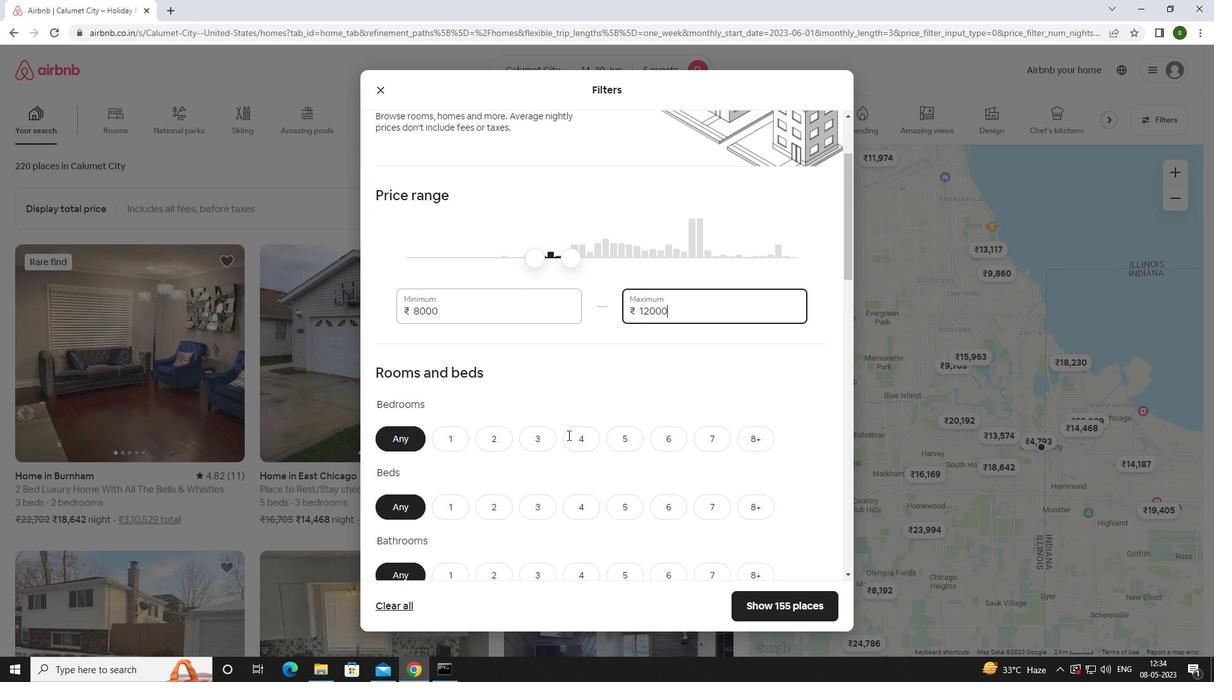 
Action: Mouse moved to (619, 301)
Screenshot: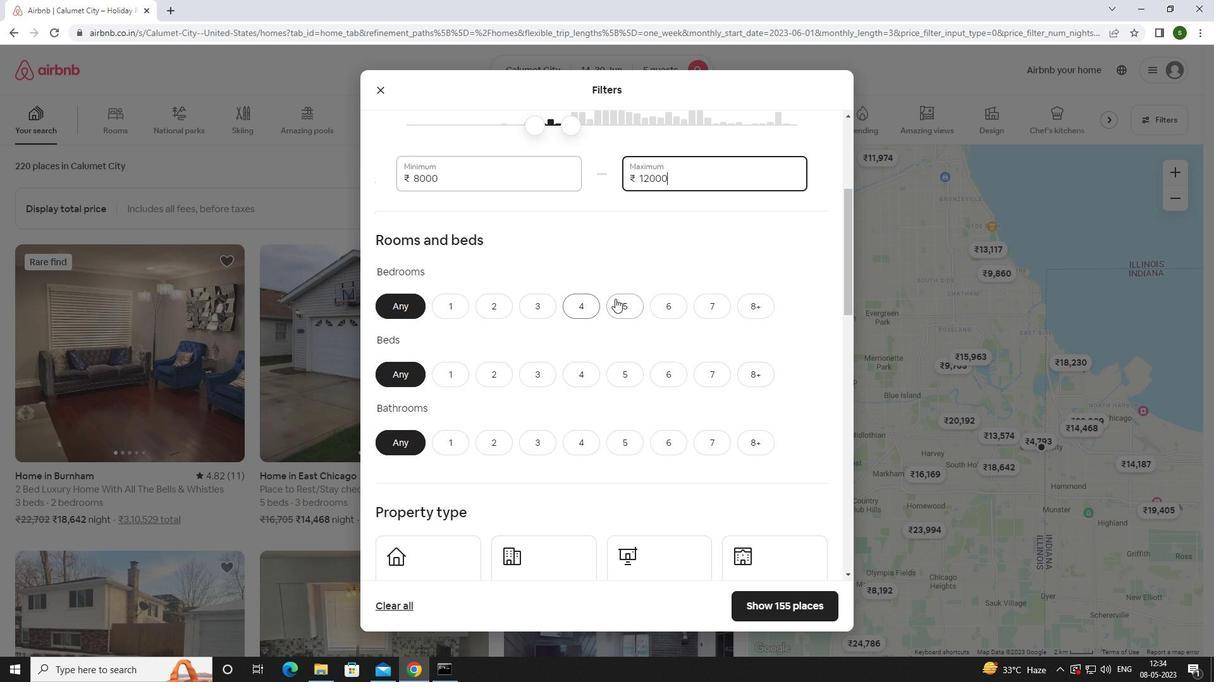 
Action: Mouse pressed left at (619, 301)
Screenshot: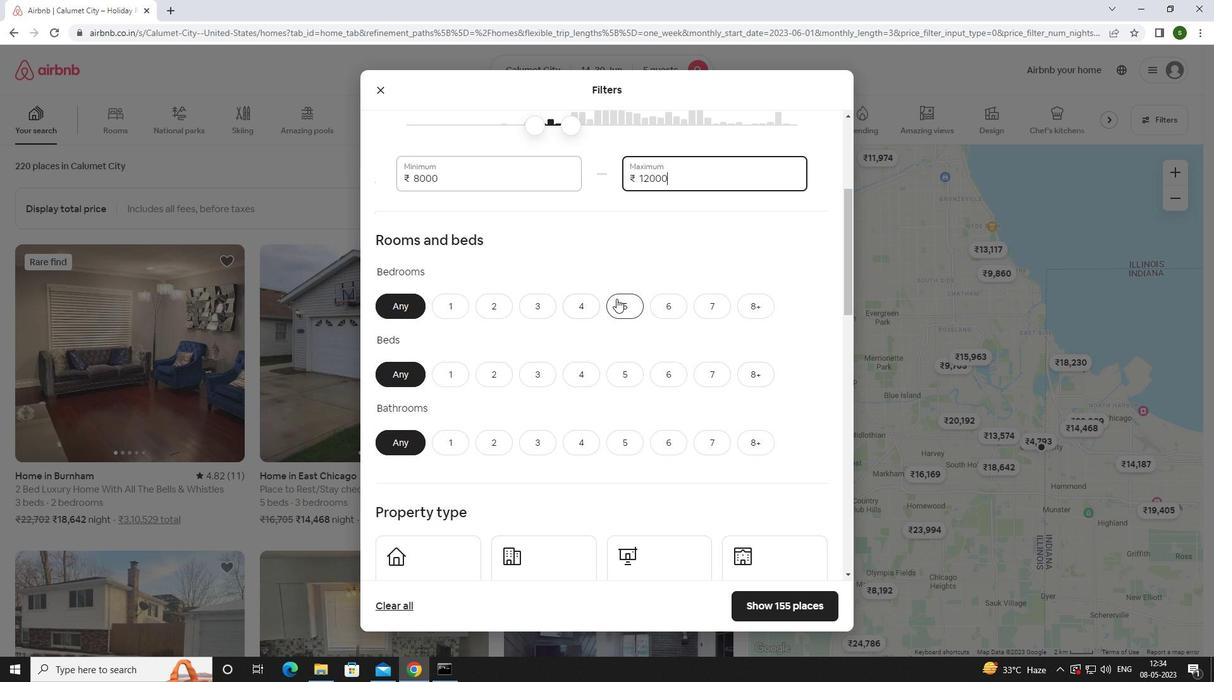 
Action: Mouse moved to (628, 352)
Screenshot: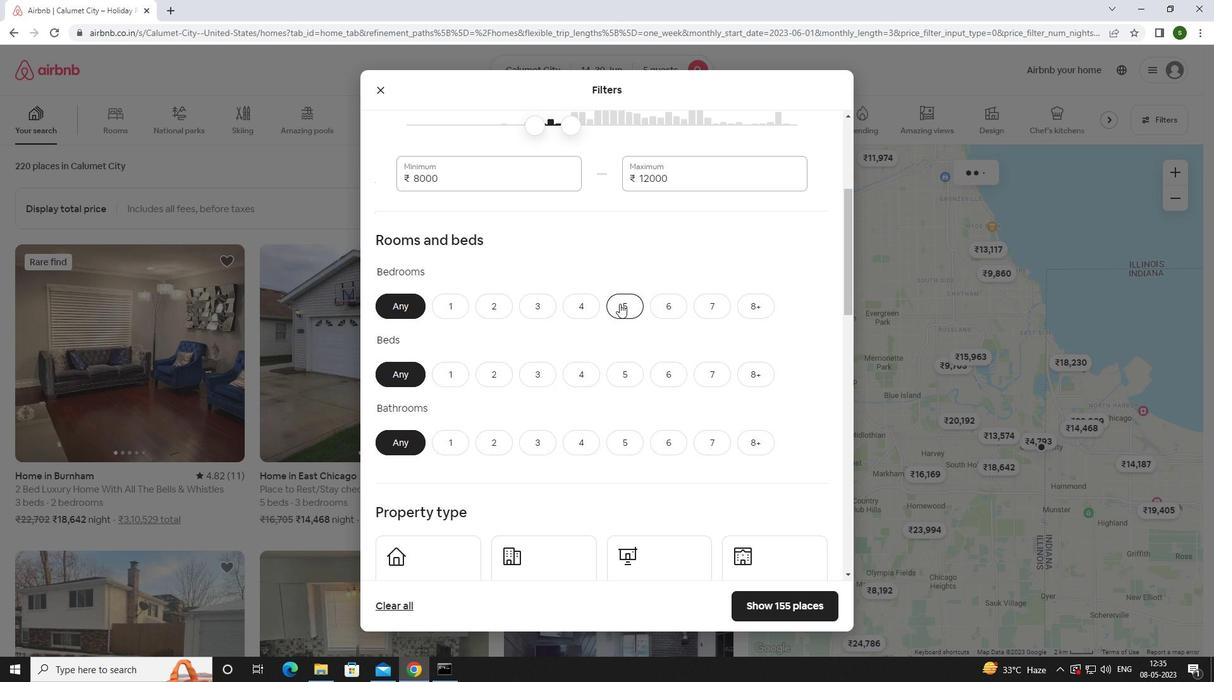 
Action: Mouse pressed left at (628, 352)
Screenshot: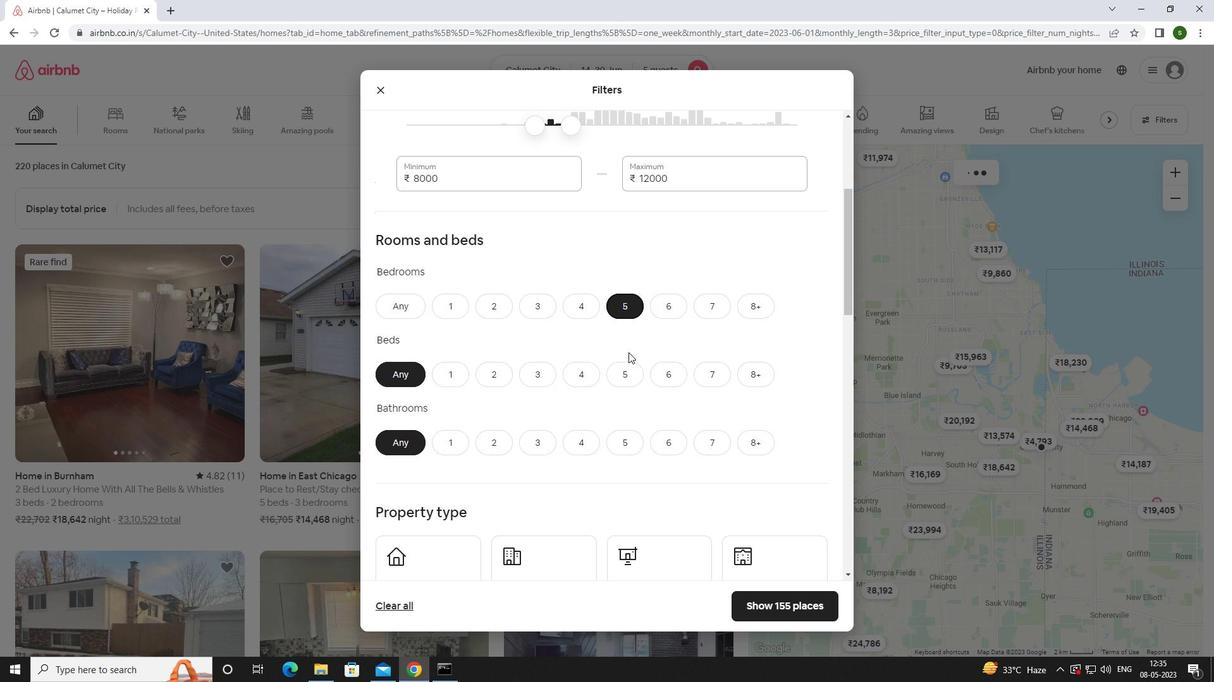 
Action: Mouse moved to (626, 370)
Screenshot: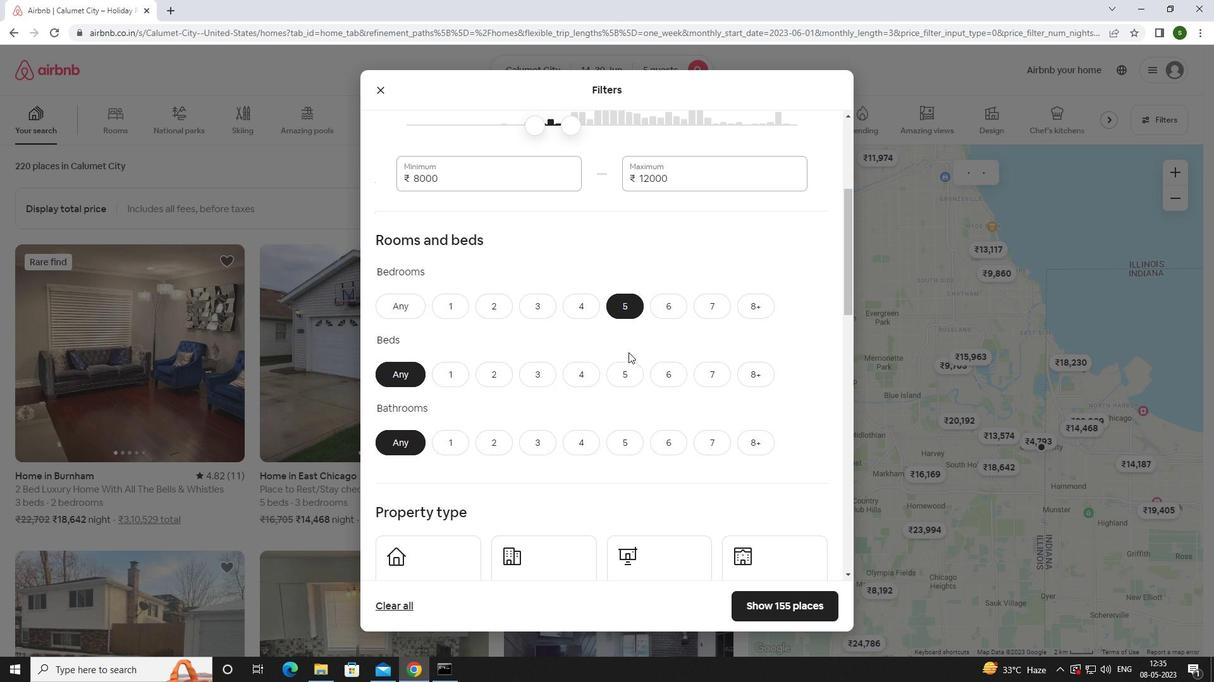 
Action: Mouse pressed left at (626, 370)
Screenshot: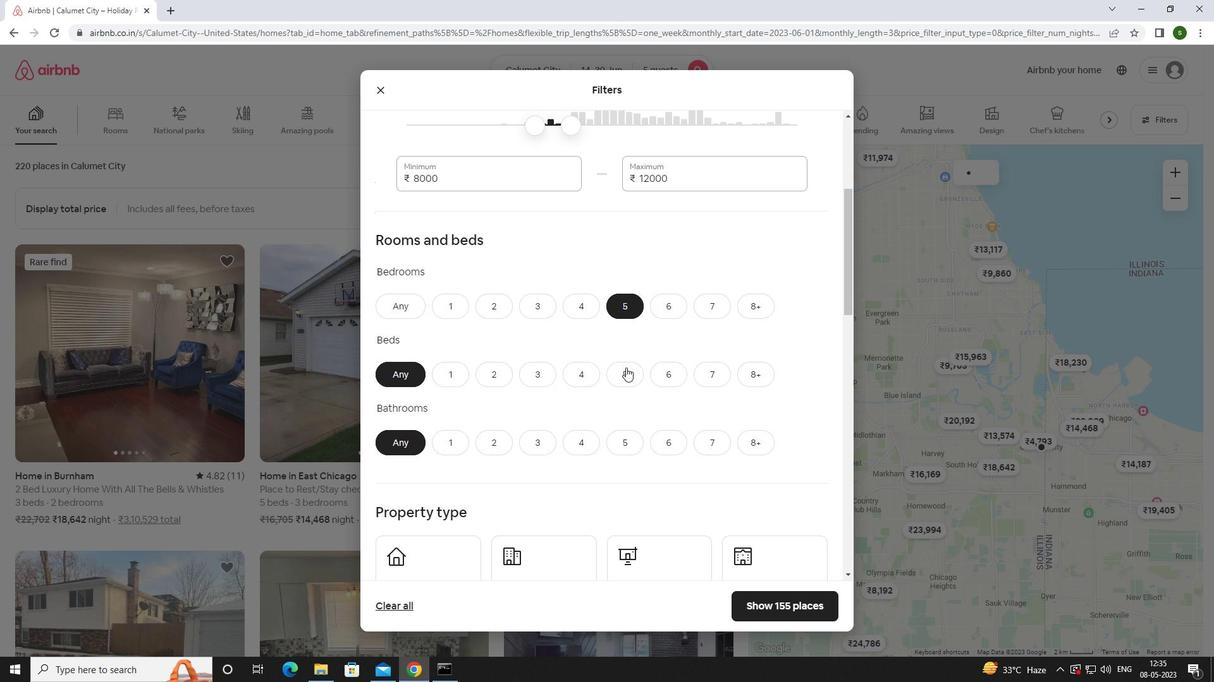 
Action: Mouse moved to (622, 442)
Screenshot: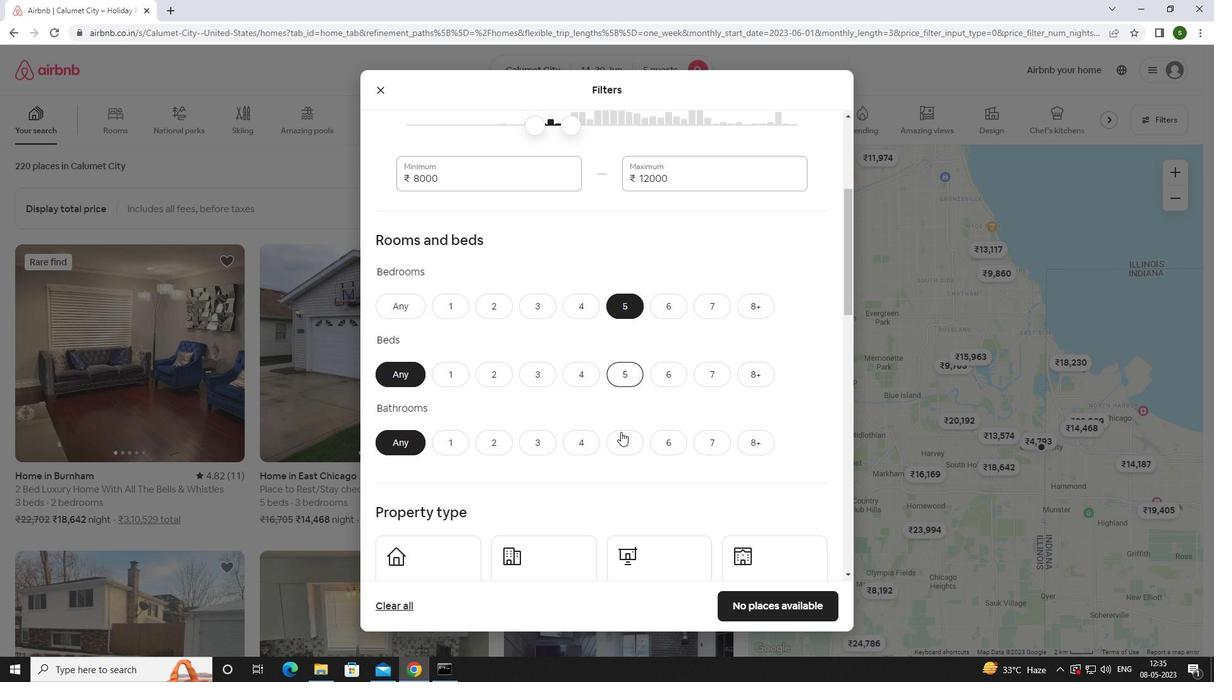 
Action: Mouse pressed left at (622, 442)
Screenshot: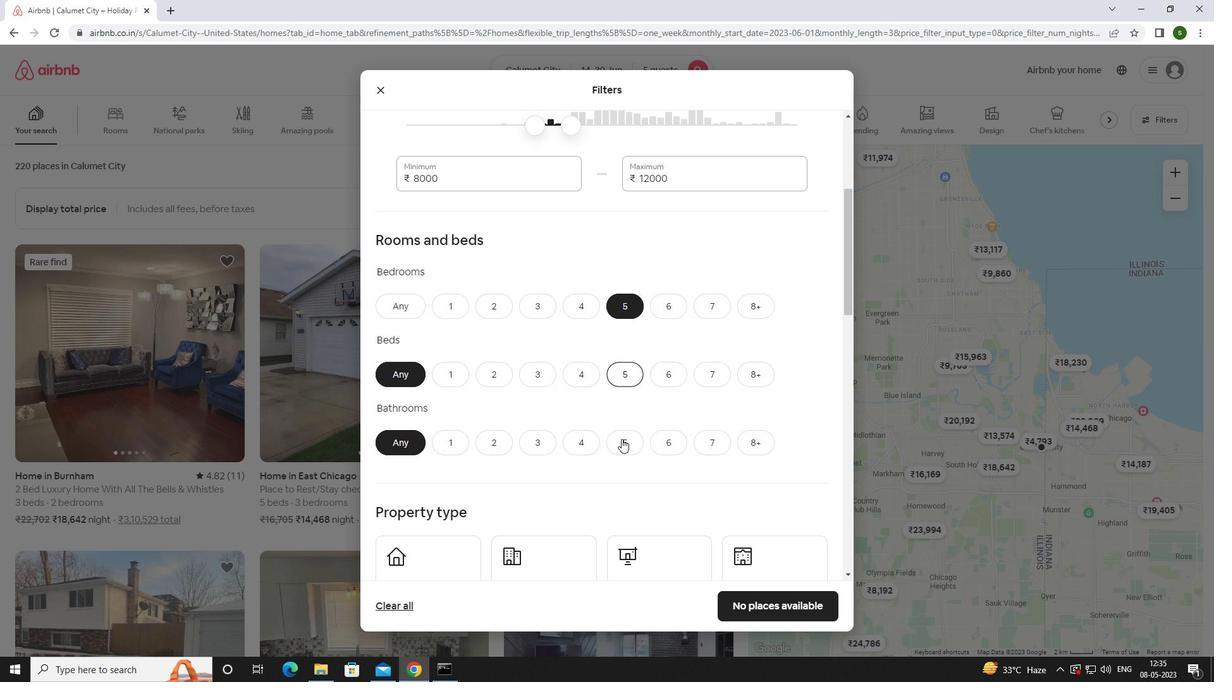 
Action: Mouse moved to (622, 443)
Screenshot: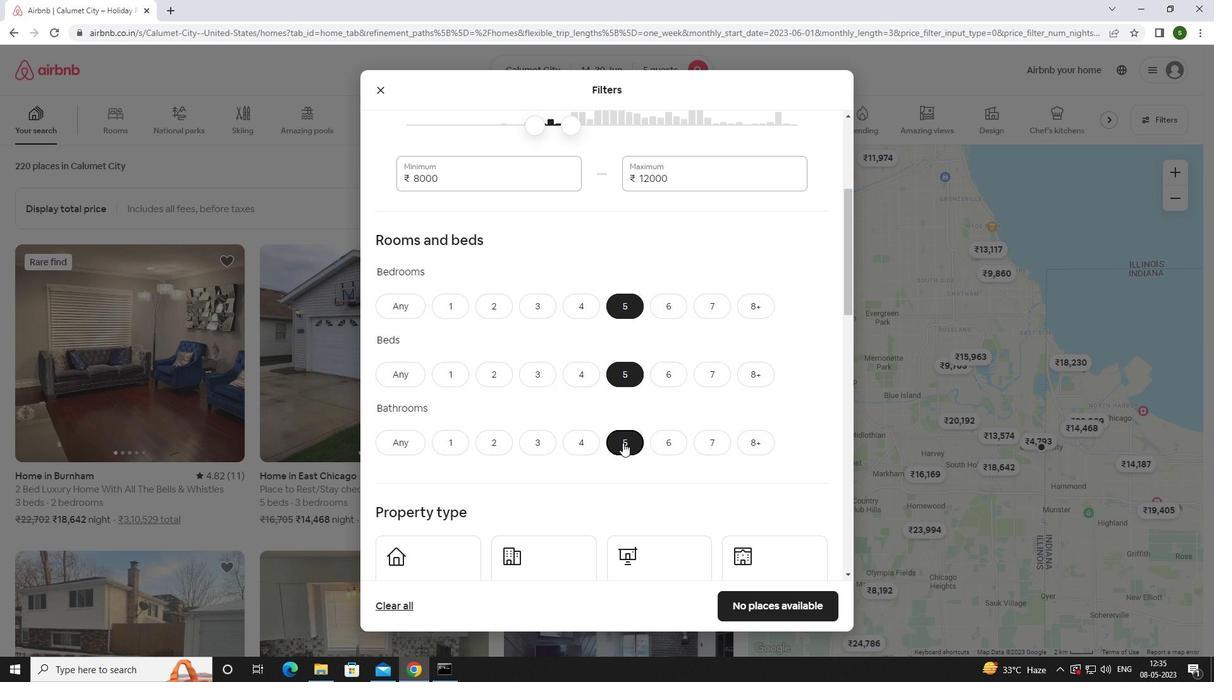 
Action: Mouse scrolled (622, 442) with delta (0, 0)
Screenshot: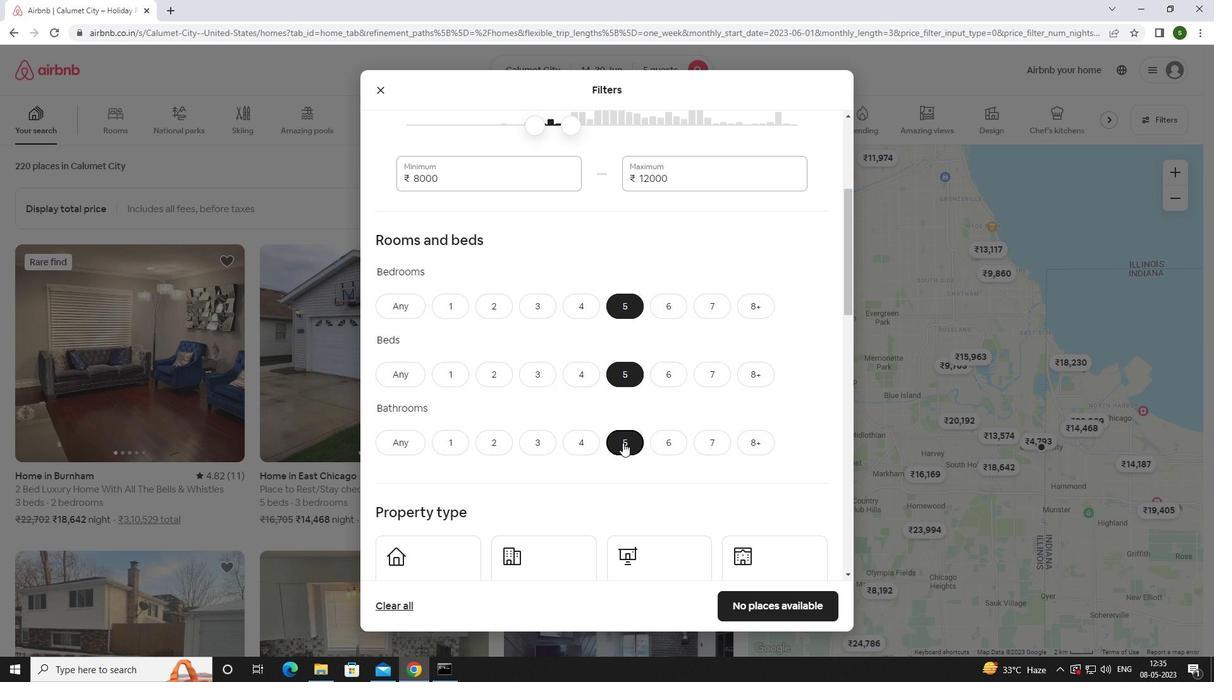 
Action: Mouse scrolled (622, 442) with delta (0, 0)
Screenshot: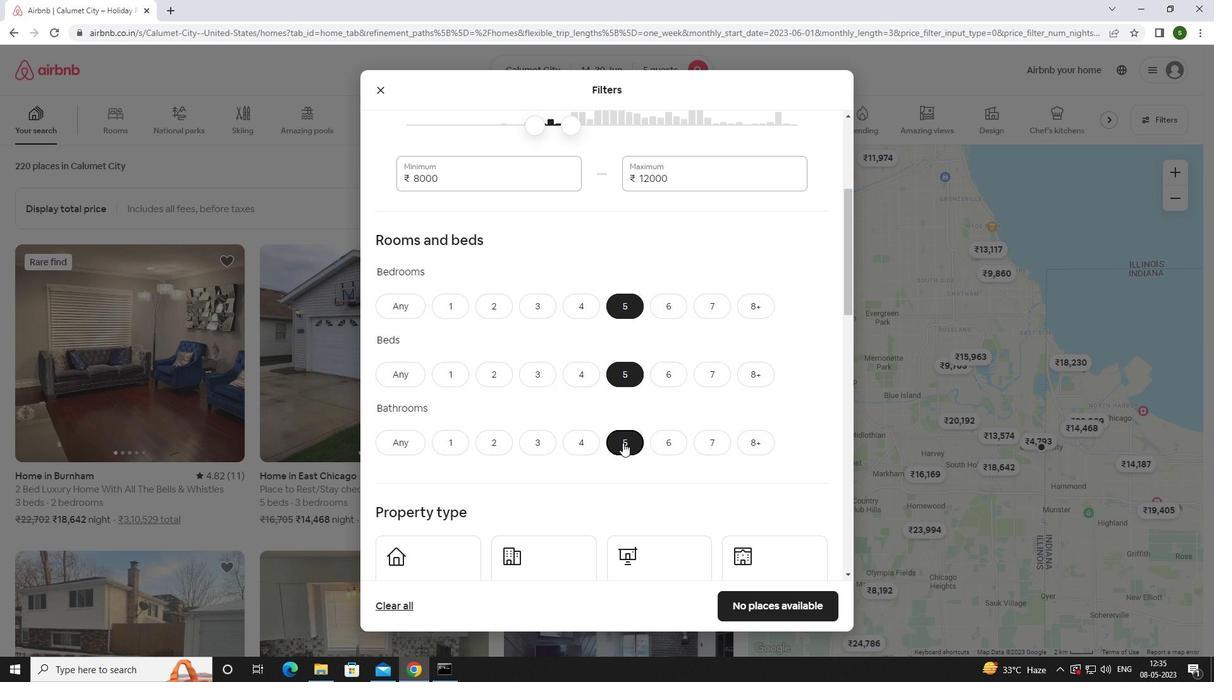 
Action: Mouse moved to (438, 442)
Screenshot: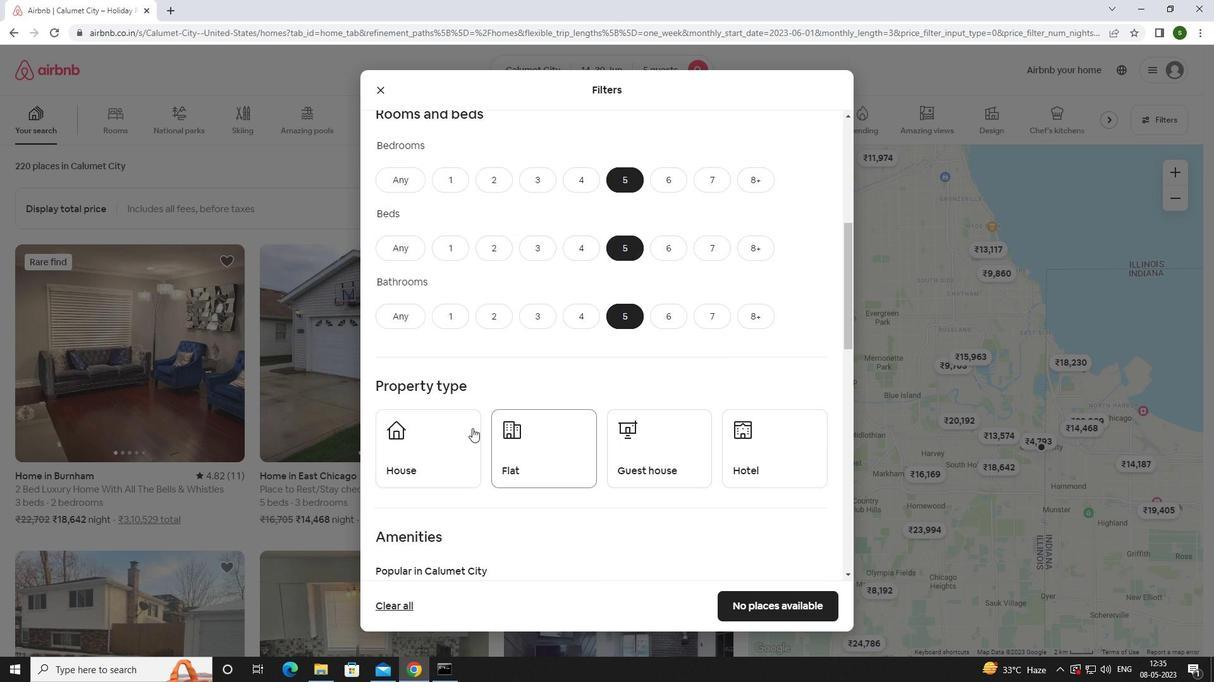 
Action: Mouse pressed left at (438, 442)
Screenshot: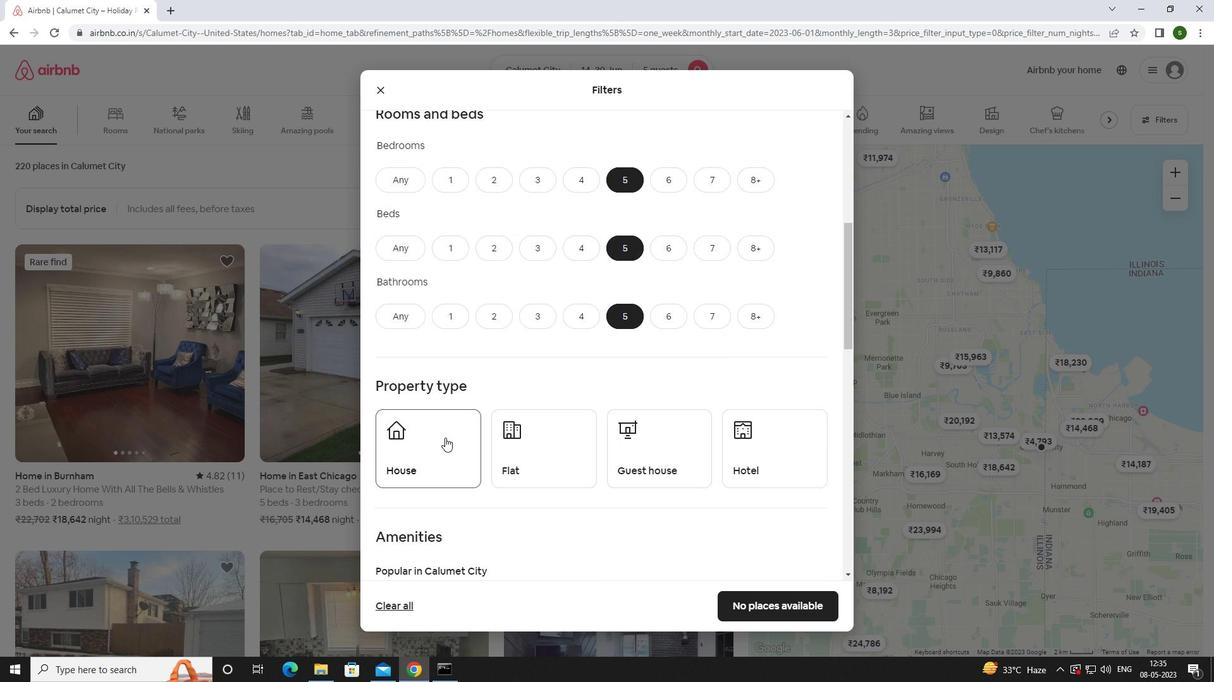 
Action: Mouse moved to (531, 438)
Screenshot: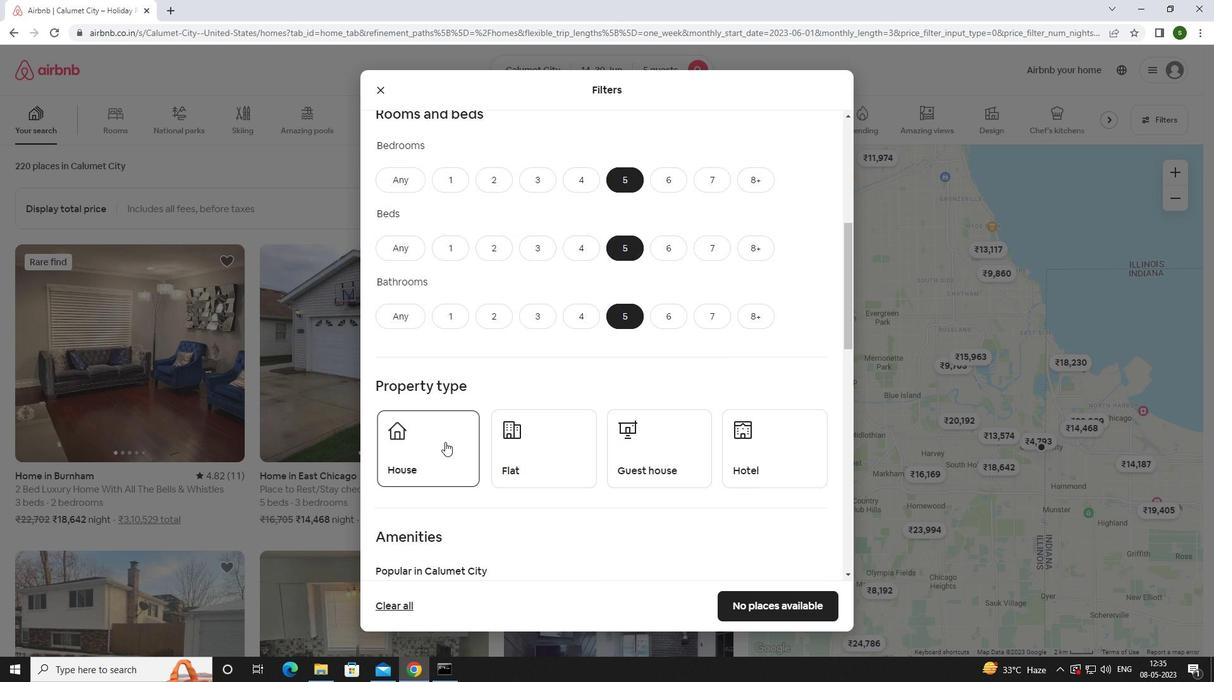 
Action: Mouse pressed left at (531, 438)
Screenshot: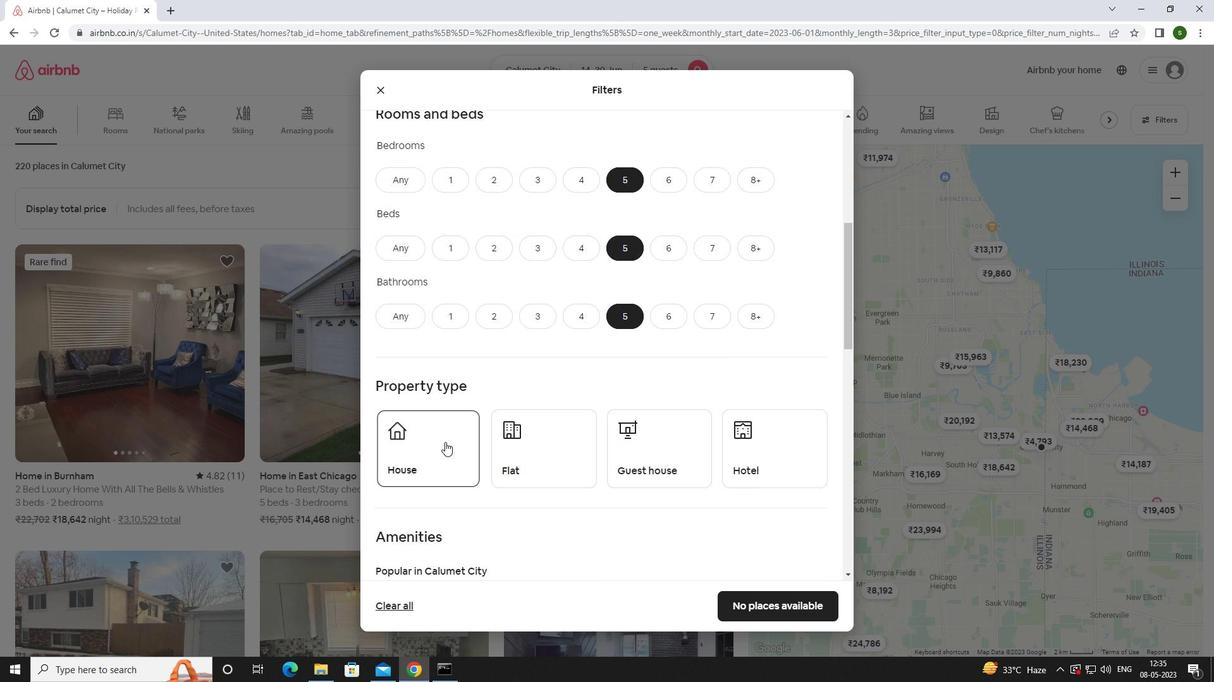 
Action: Mouse moved to (631, 428)
Screenshot: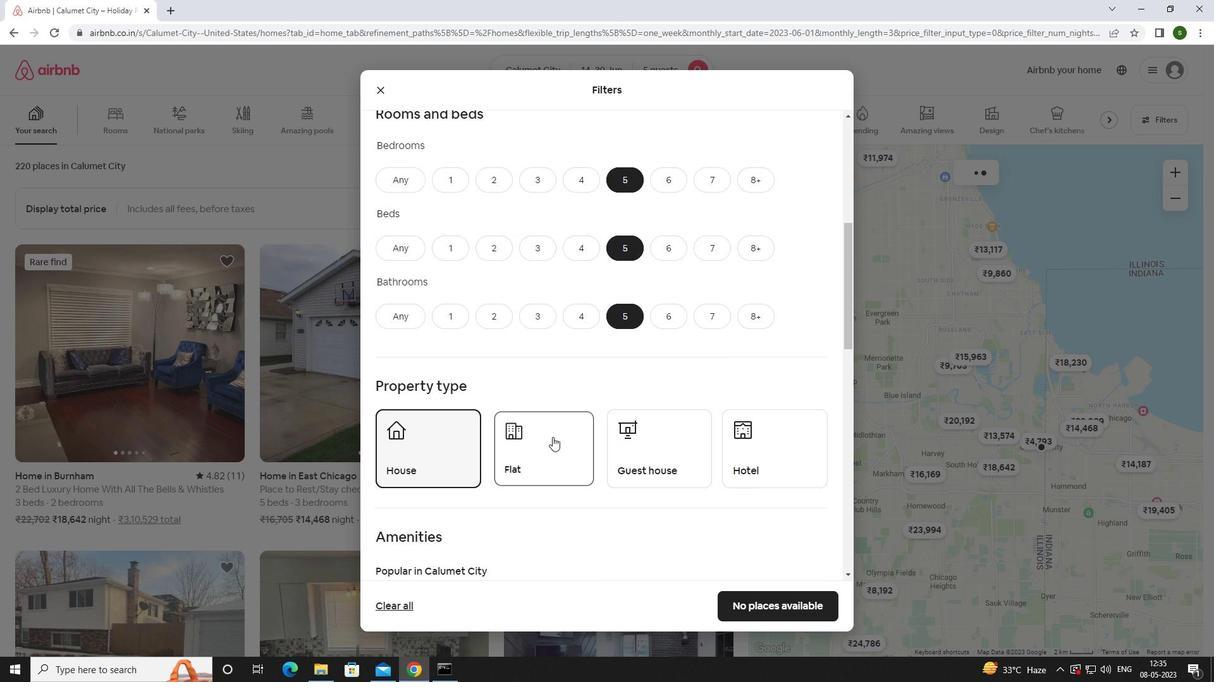 
Action: Mouse pressed left at (631, 428)
Screenshot: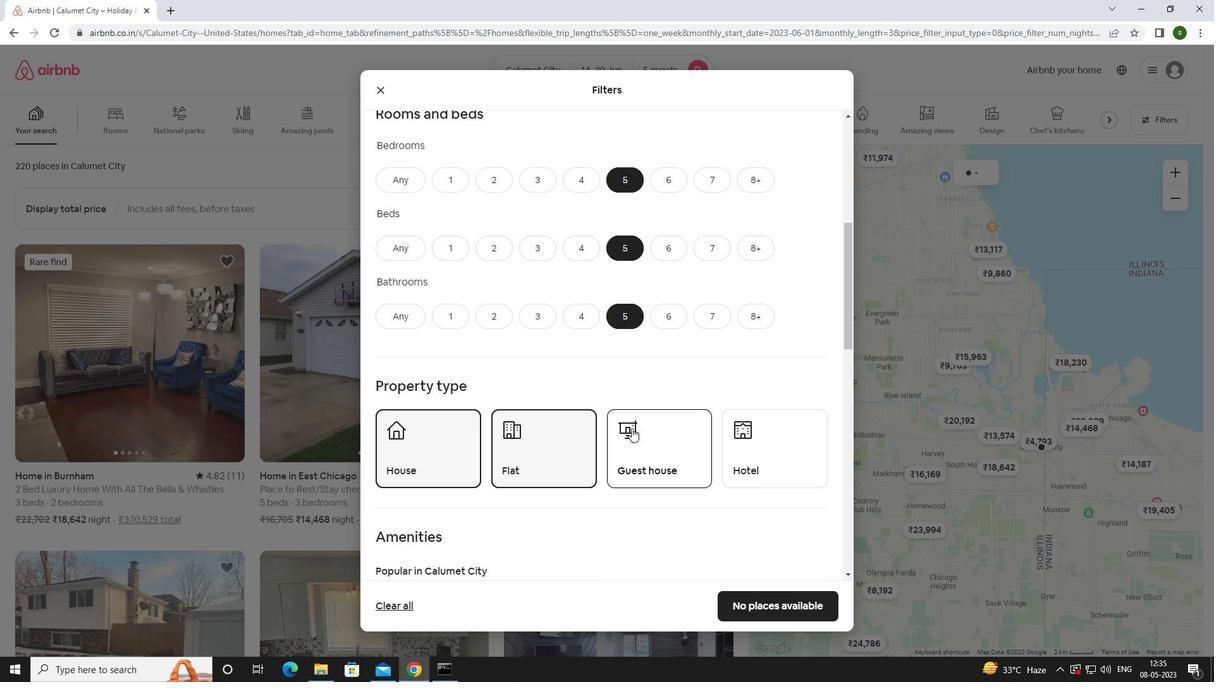
Action: Mouse moved to (632, 428)
Screenshot: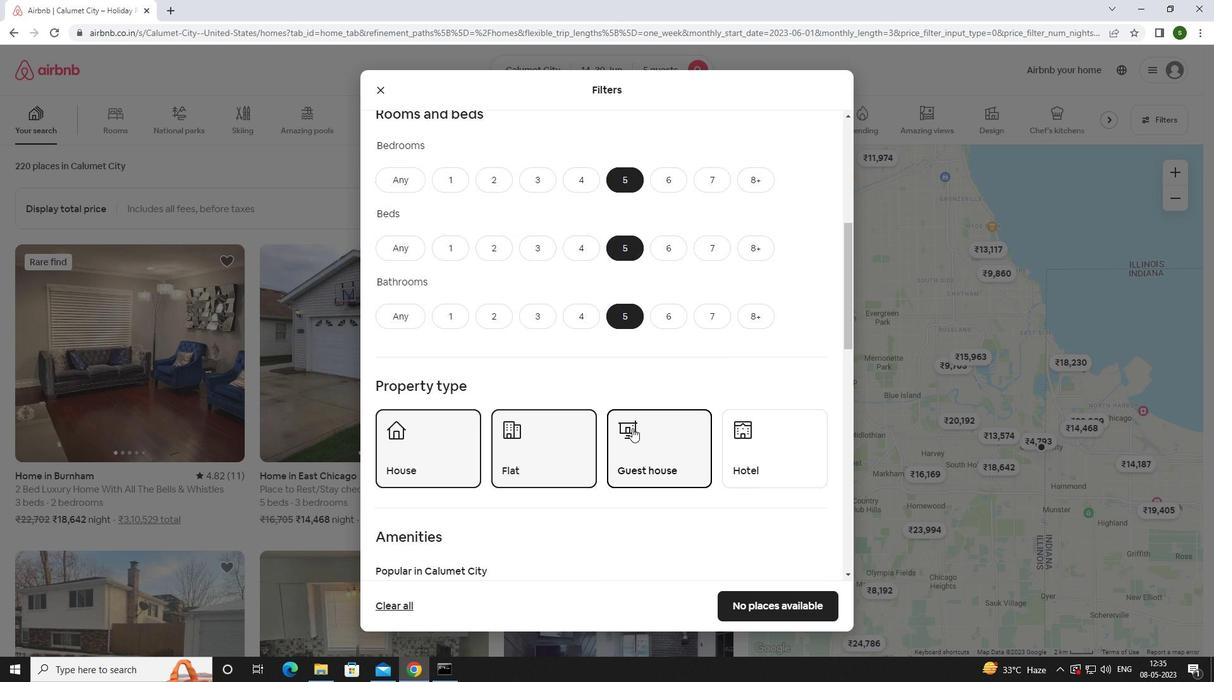 
Action: Mouse scrolled (632, 428) with delta (0, 0)
Screenshot: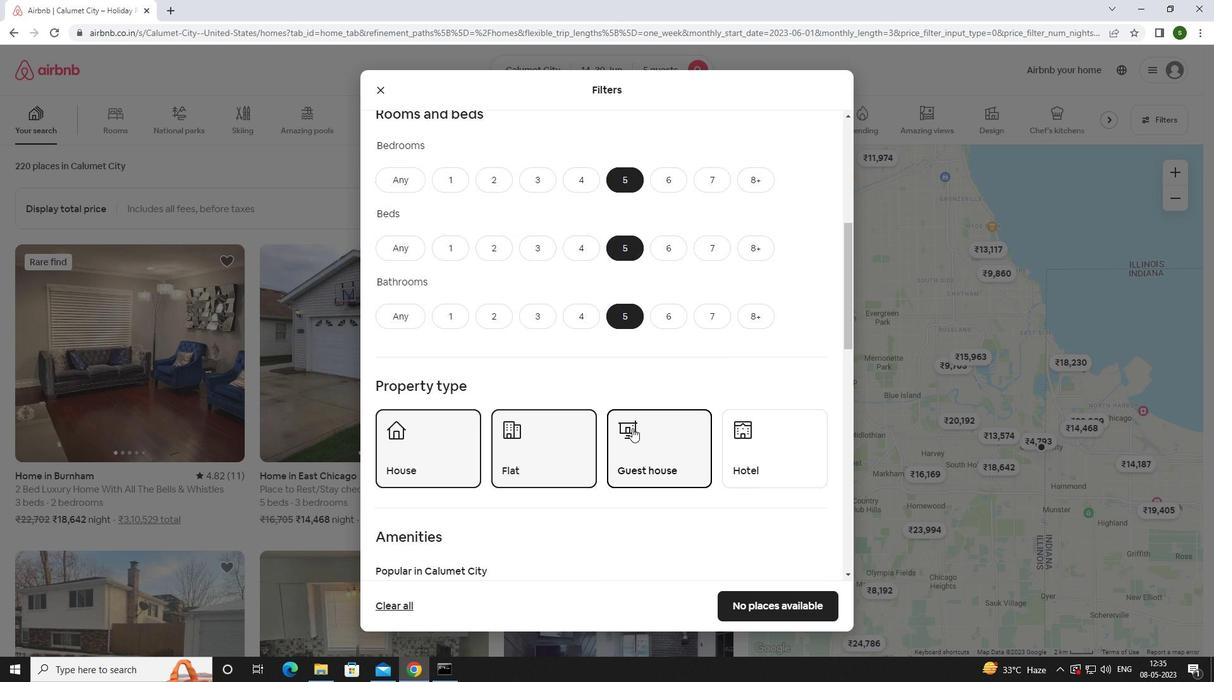 
Action: Mouse moved to (630, 428)
Screenshot: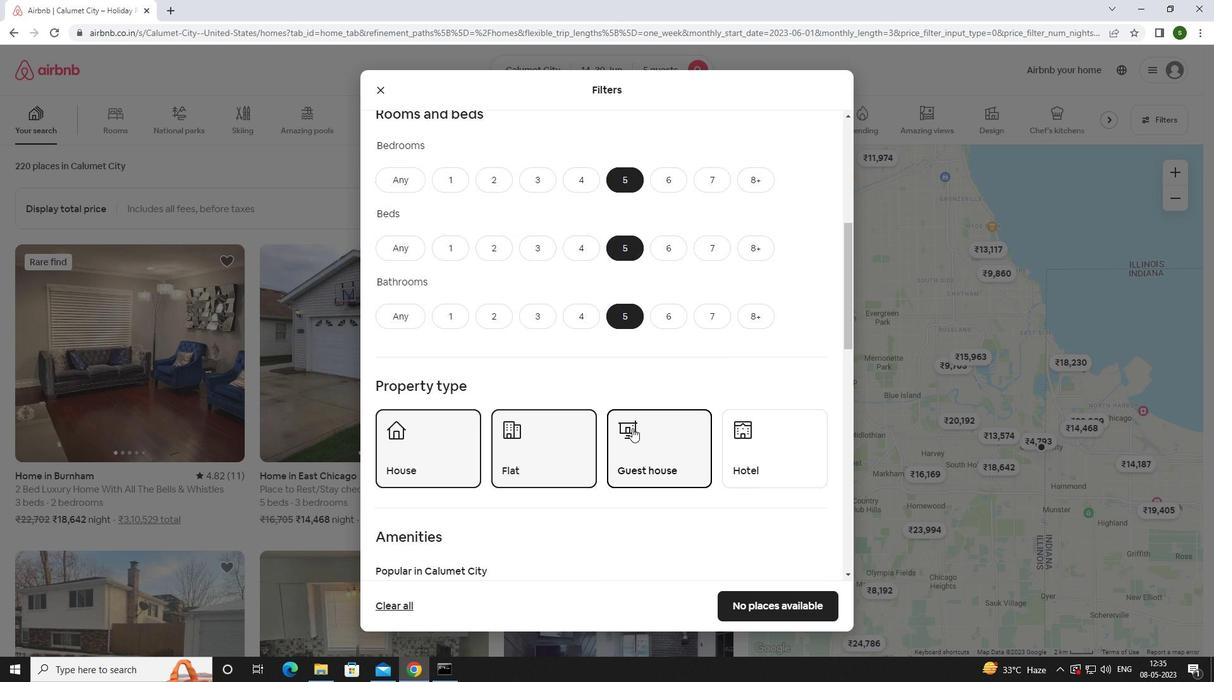 
Action: Mouse scrolled (630, 428) with delta (0, 0)
Screenshot: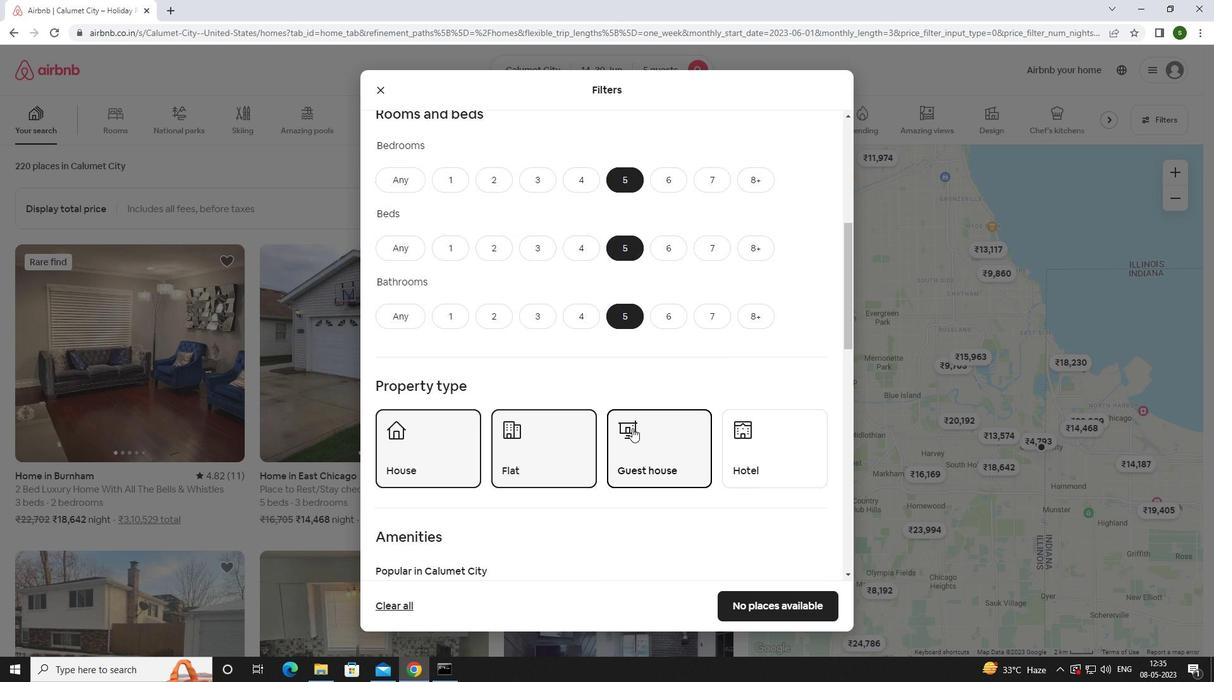 
Action: Mouse moved to (629, 428)
Screenshot: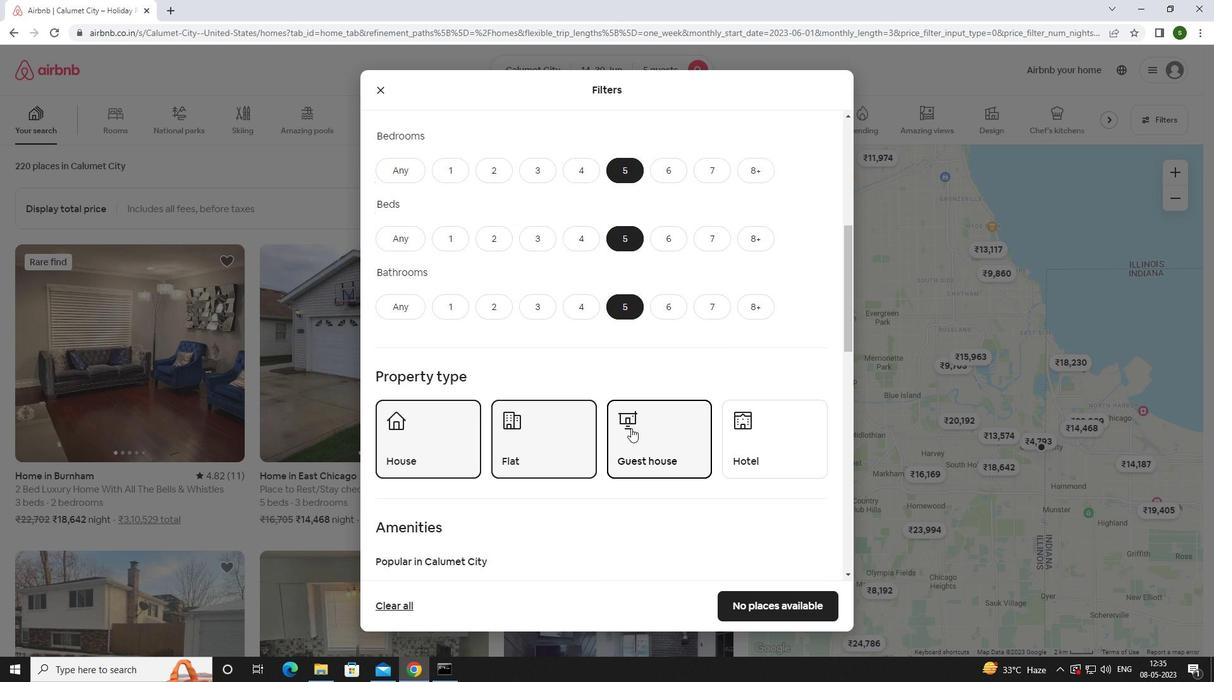 
Action: Mouse scrolled (629, 428) with delta (0, 0)
Screenshot: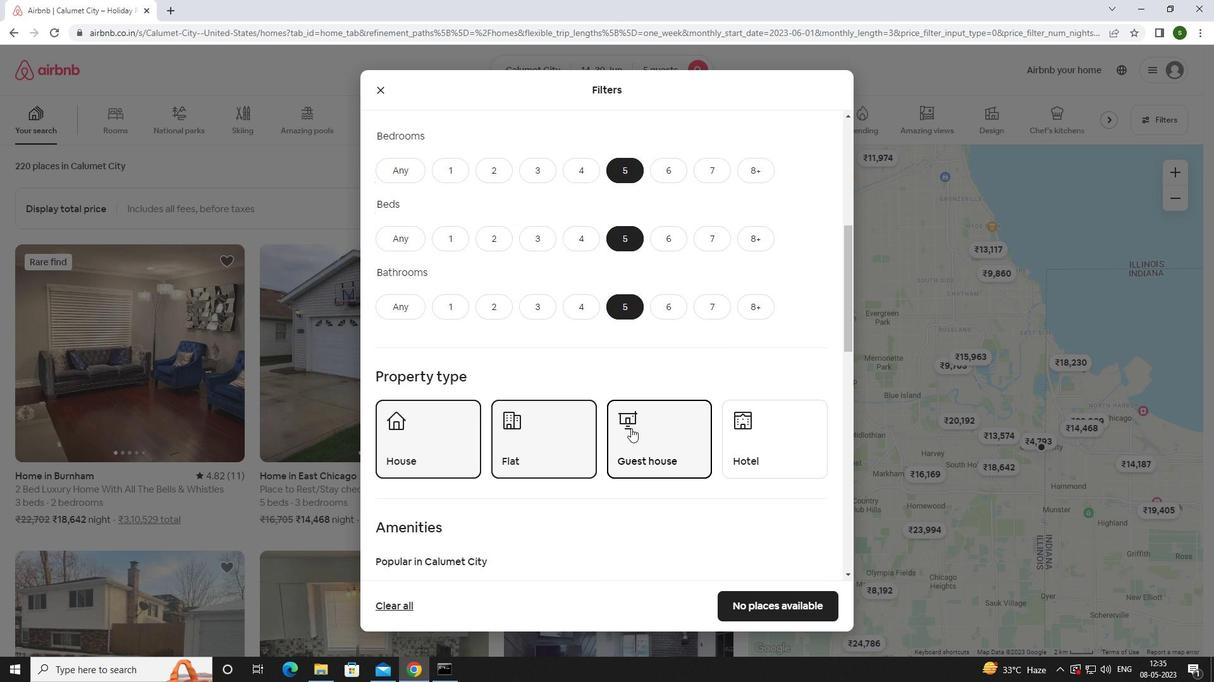 
Action: Mouse scrolled (629, 428) with delta (0, 0)
Screenshot: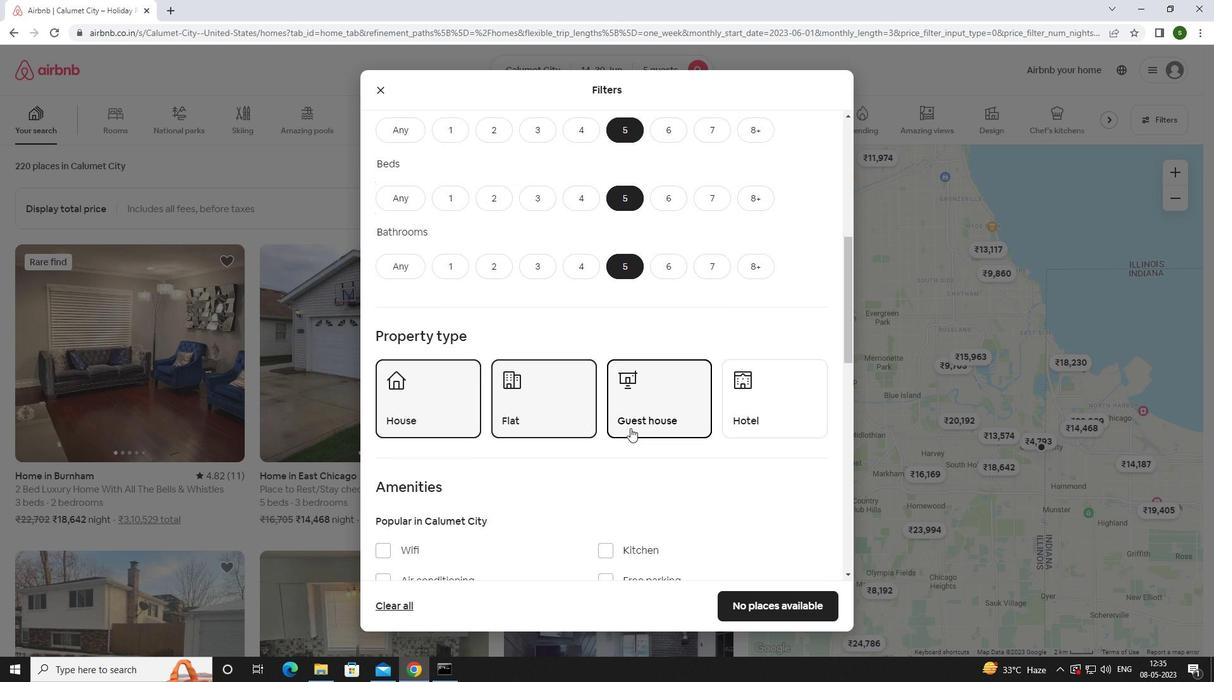
Action: Mouse moved to (406, 351)
Screenshot: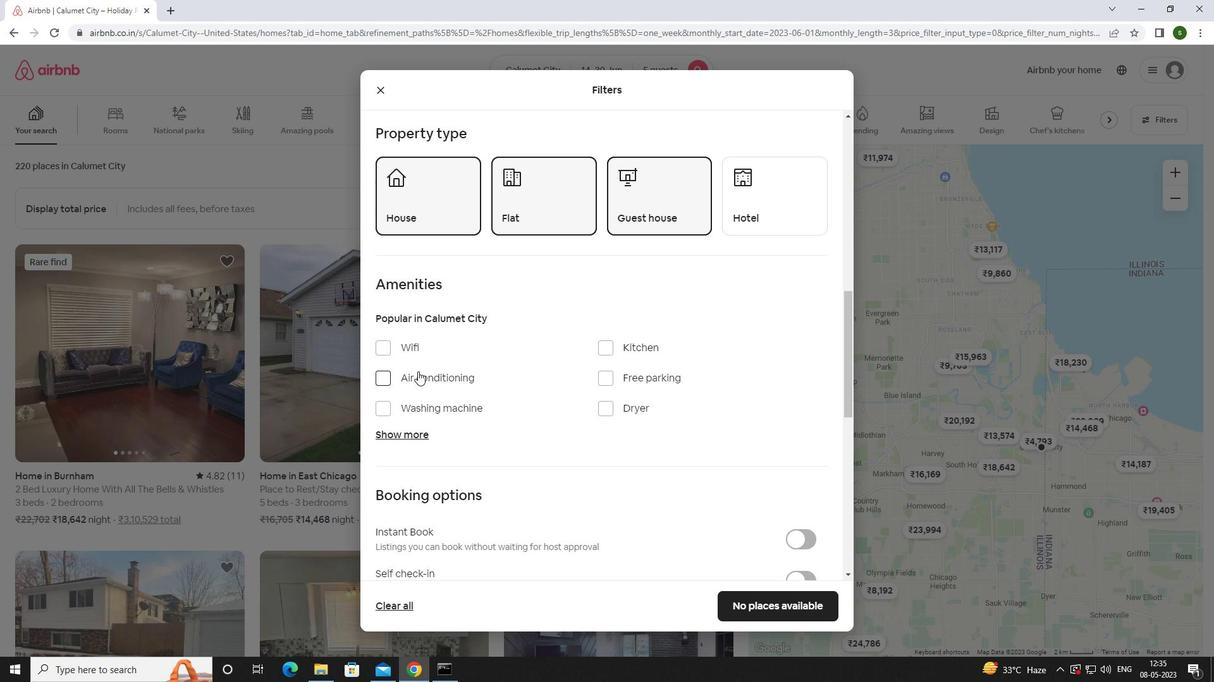 
Action: Mouse pressed left at (406, 351)
Screenshot: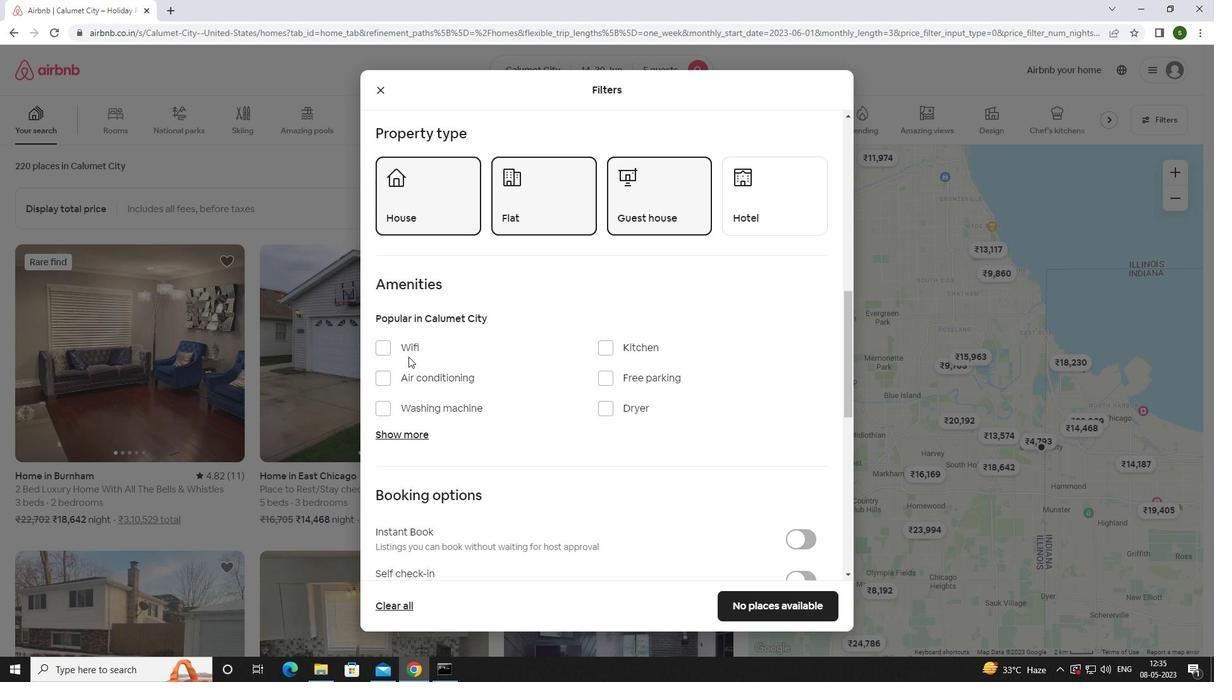 
Action: Mouse moved to (613, 378)
Screenshot: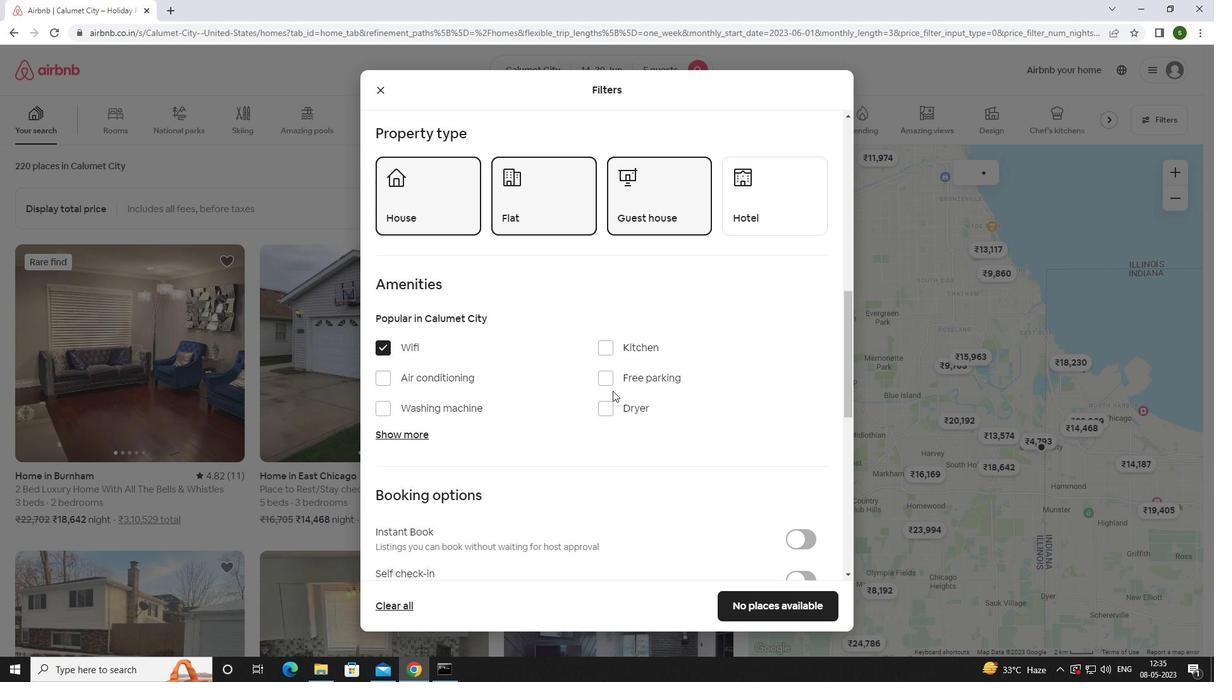 
Action: Mouse pressed left at (613, 378)
Screenshot: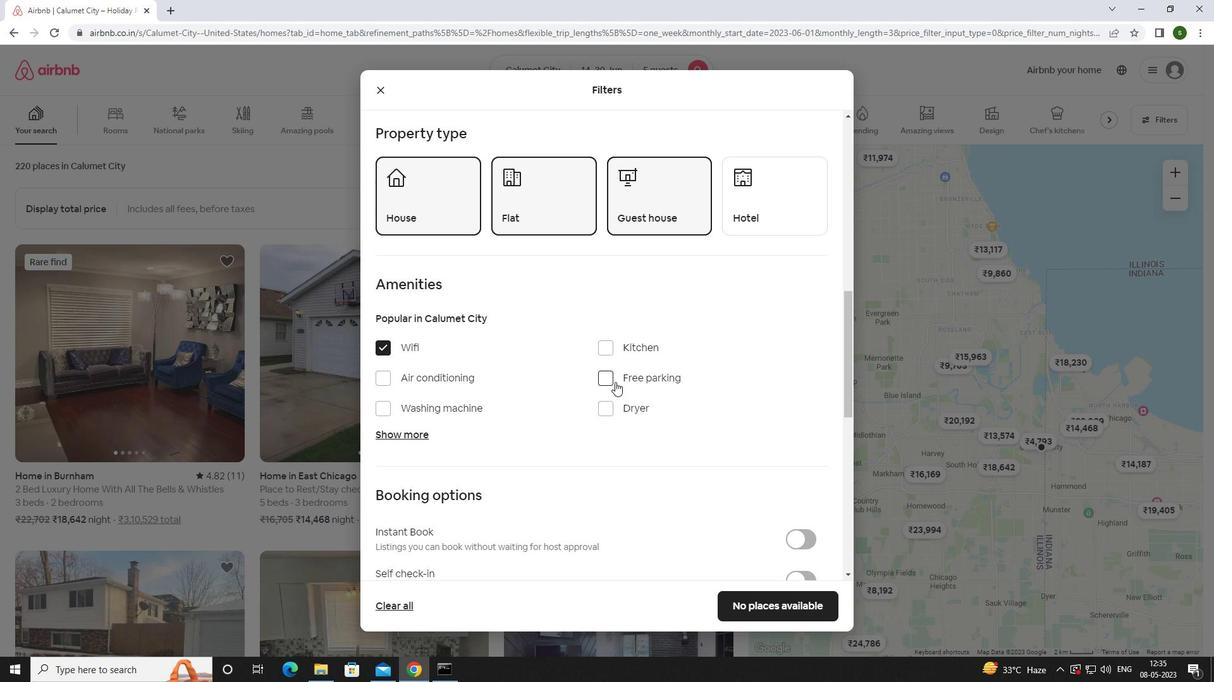 
Action: Mouse moved to (410, 435)
Screenshot: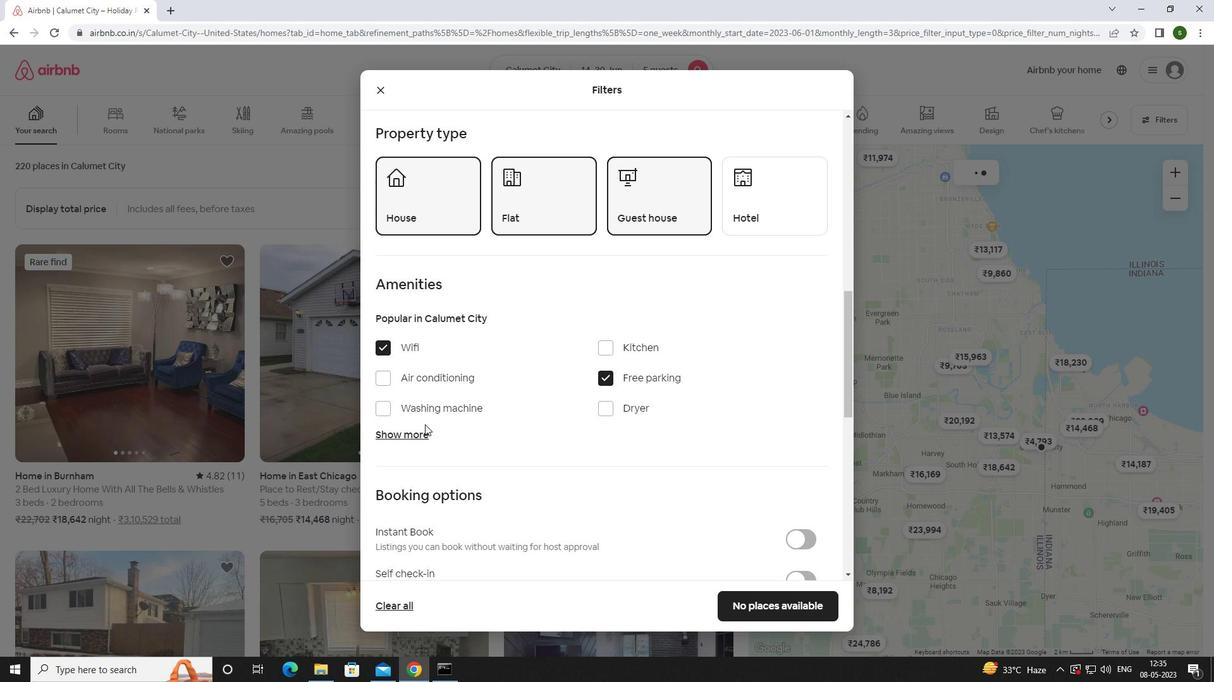 
Action: Mouse pressed left at (410, 435)
Screenshot: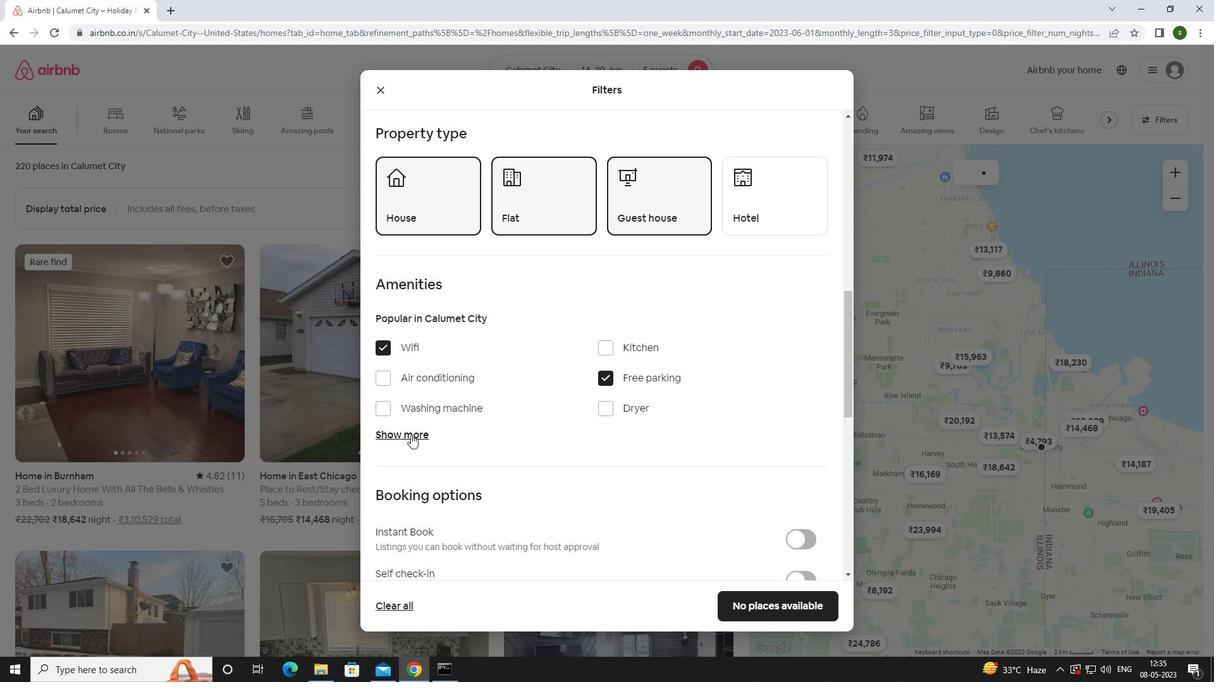 
Action: Mouse moved to (508, 409)
Screenshot: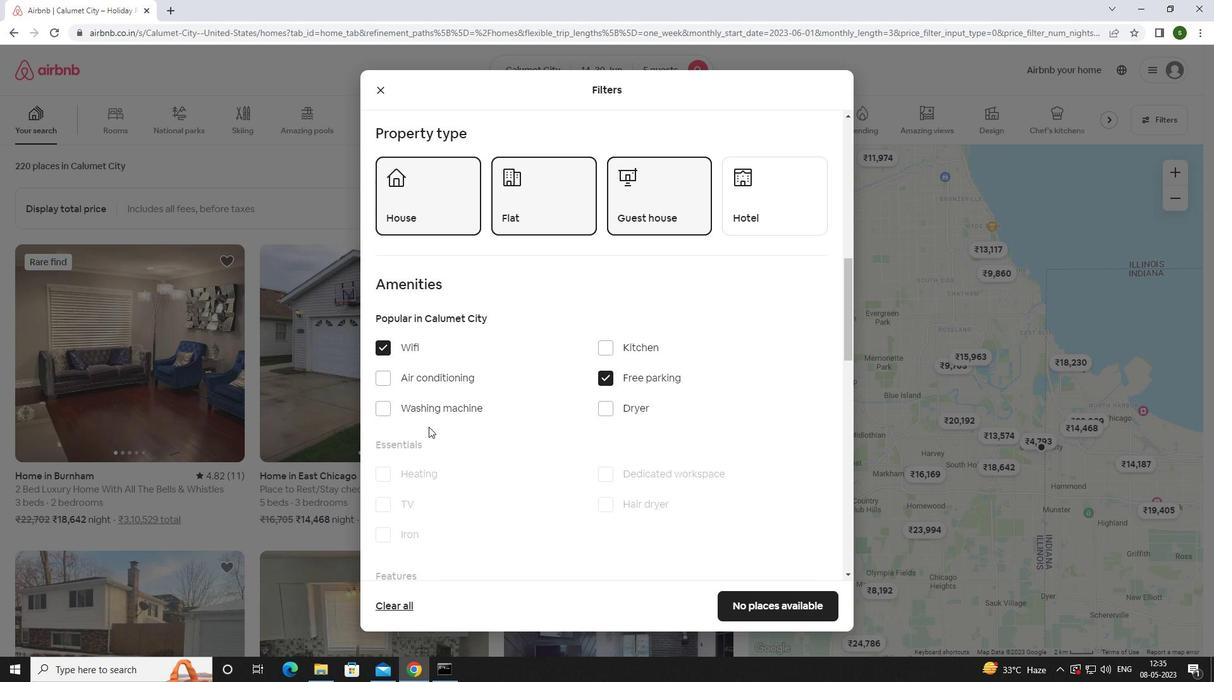 
Action: Mouse scrolled (508, 409) with delta (0, 0)
Screenshot: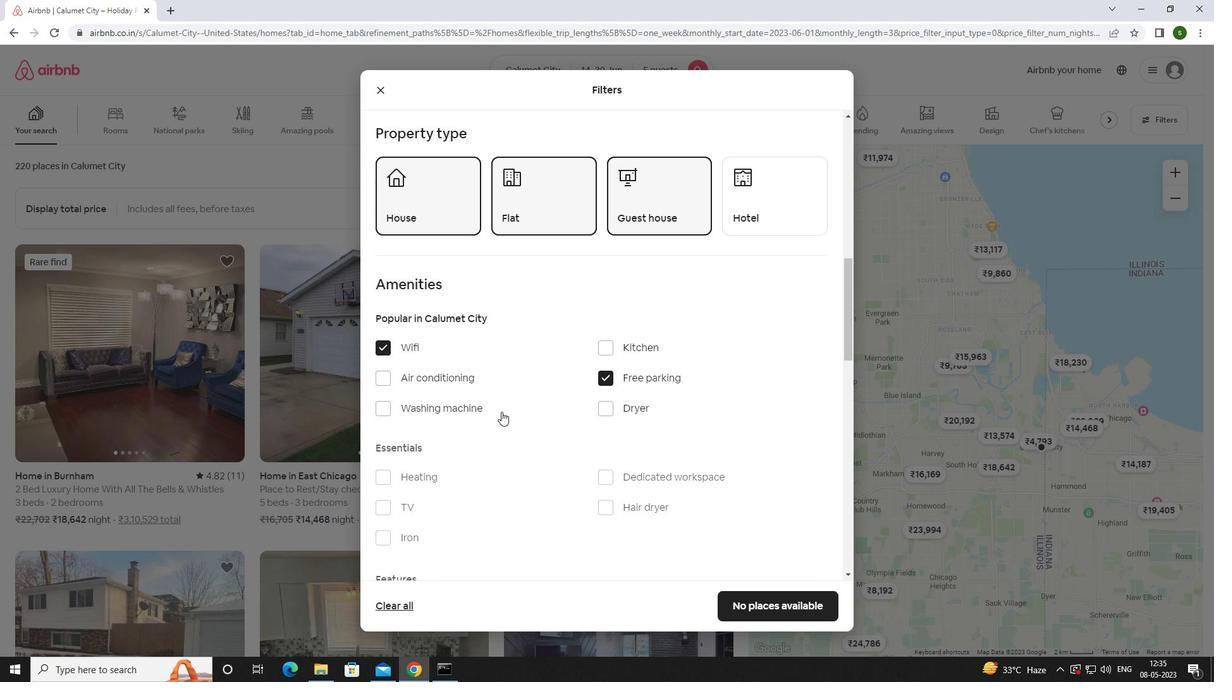 
Action: Mouse scrolled (508, 409) with delta (0, 0)
Screenshot: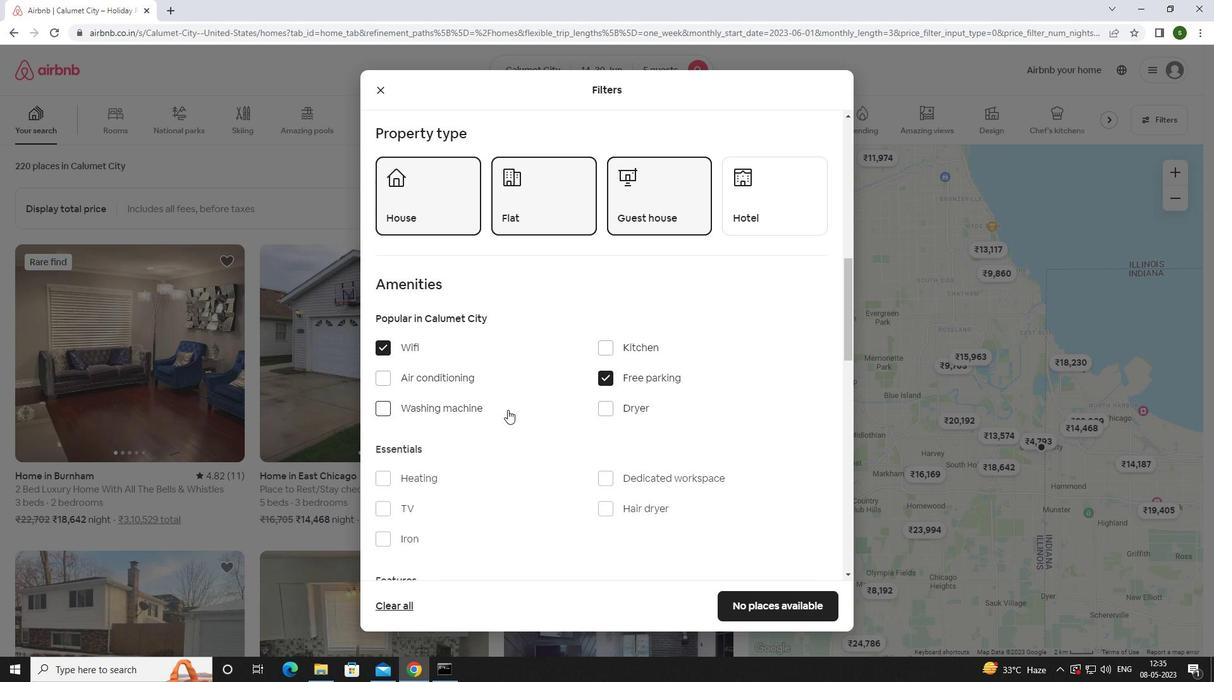 
Action: Mouse moved to (379, 382)
Screenshot: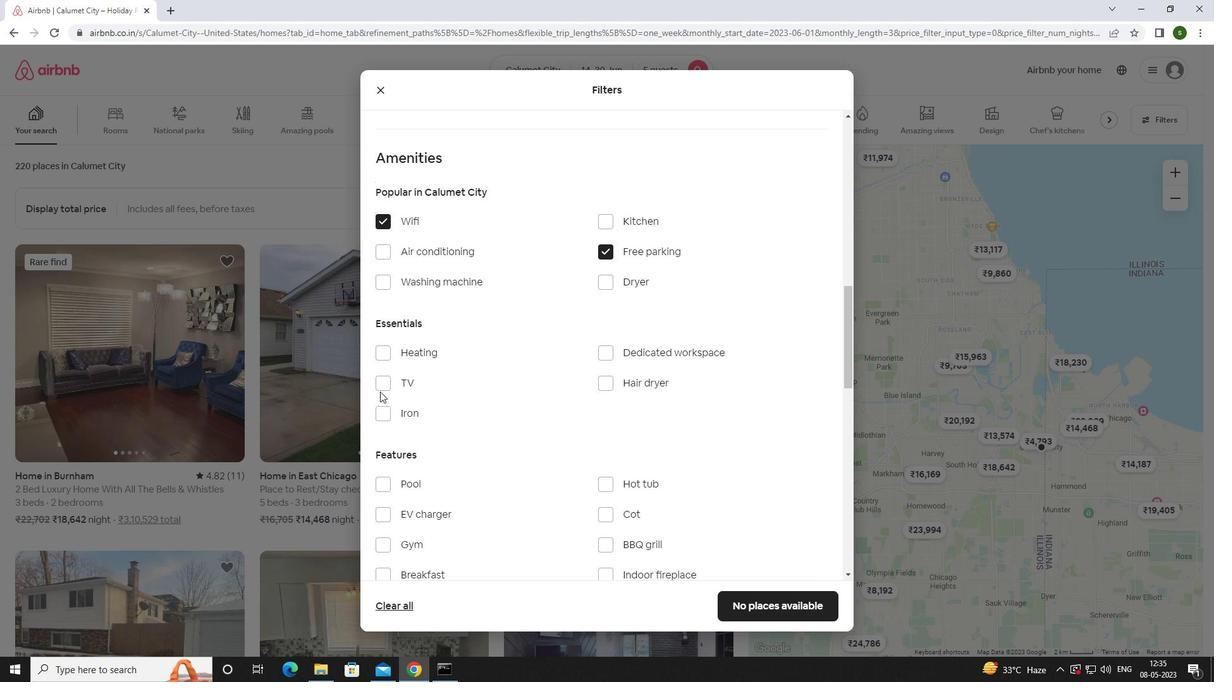 
Action: Mouse pressed left at (379, 382)
Screenshot: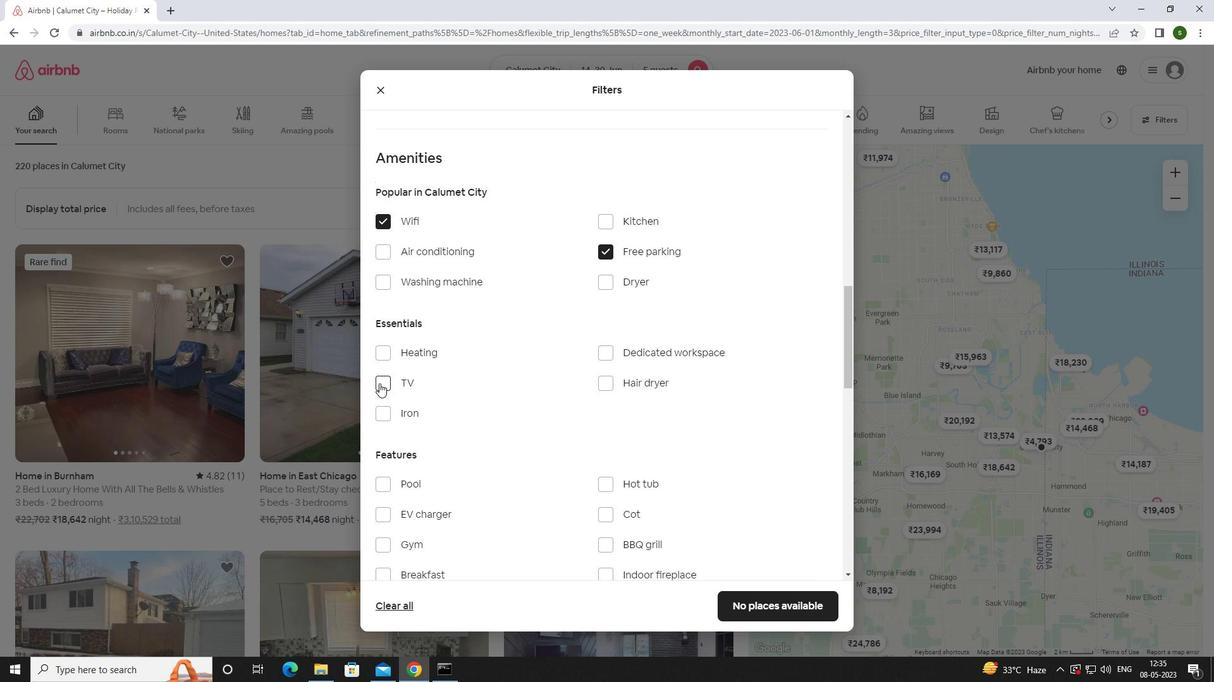 
Action: Mouse moved to (518, 419)
Screenshot: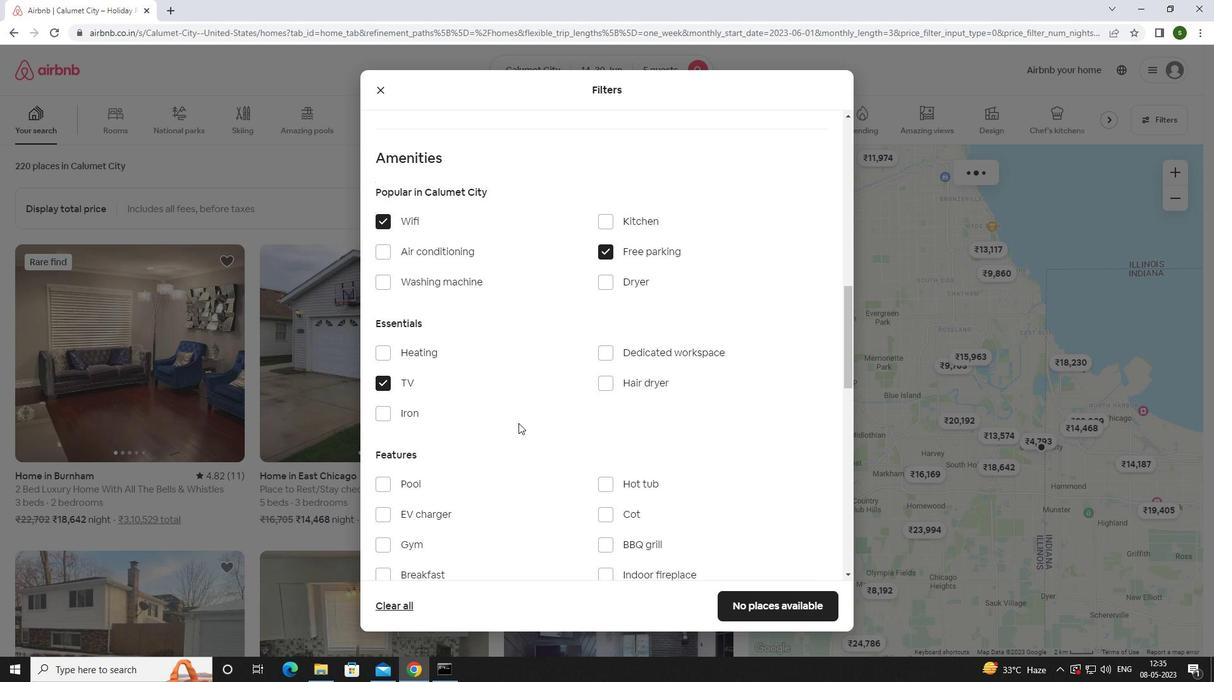 
Action: Mouse scrolled (518, 418) with delta (0, 0)
Screenshot: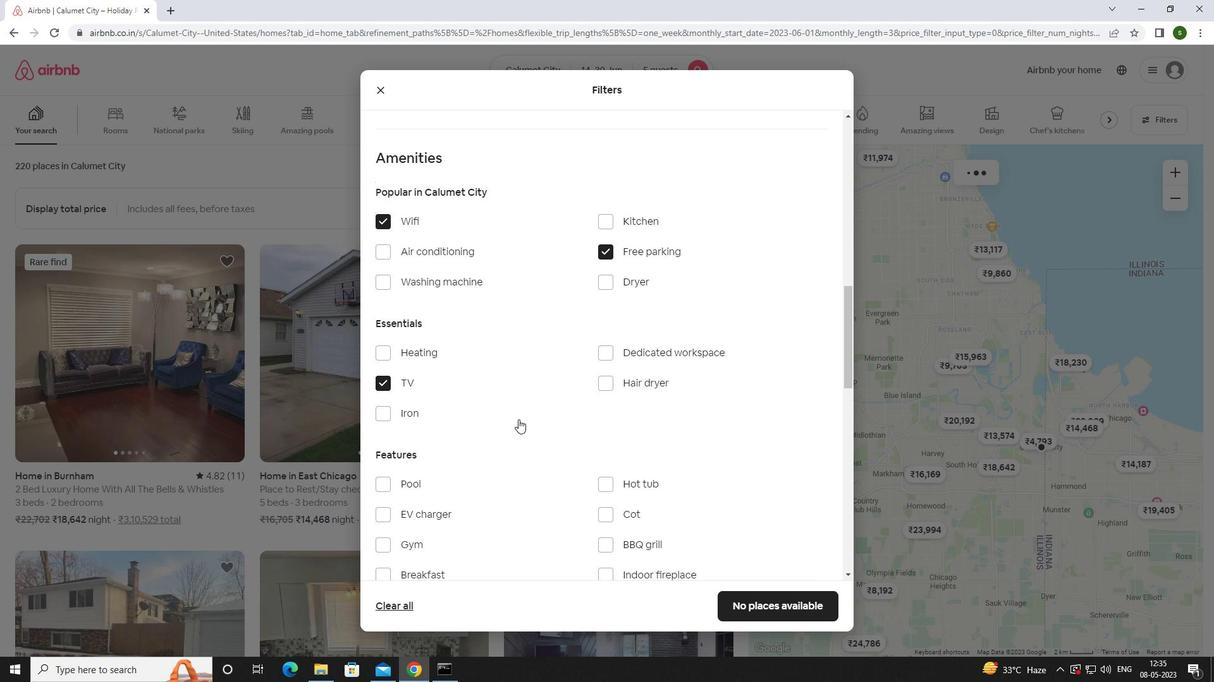
Action: Mouse moved to (517, 419)
Screenshot: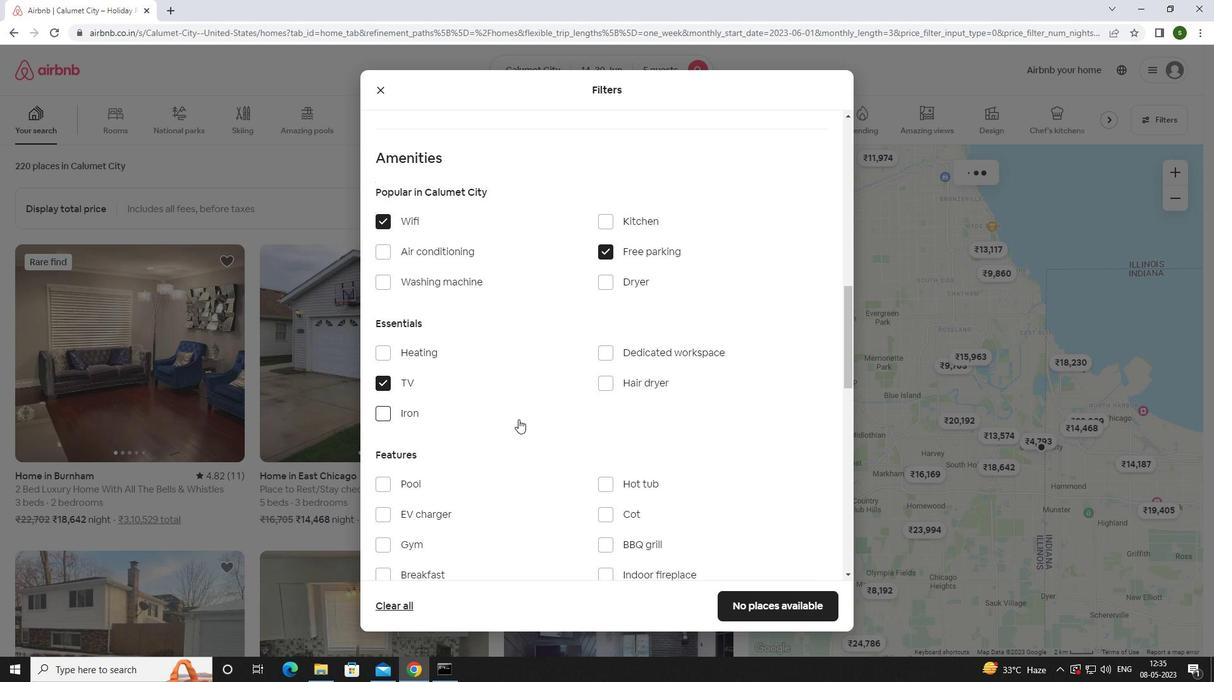 
Action: Mouse scrolled (517, 418) with delta (0, 0)
Screenshot: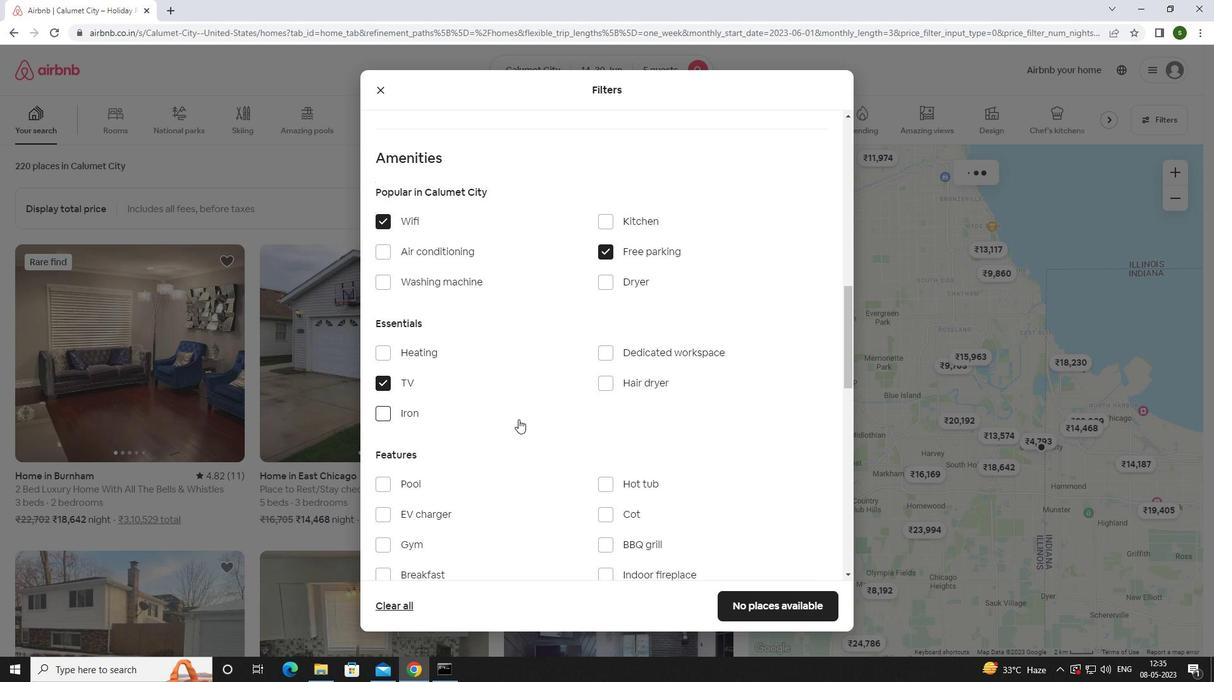 
Action: Mouse moved to (393, 409)
Screenshot: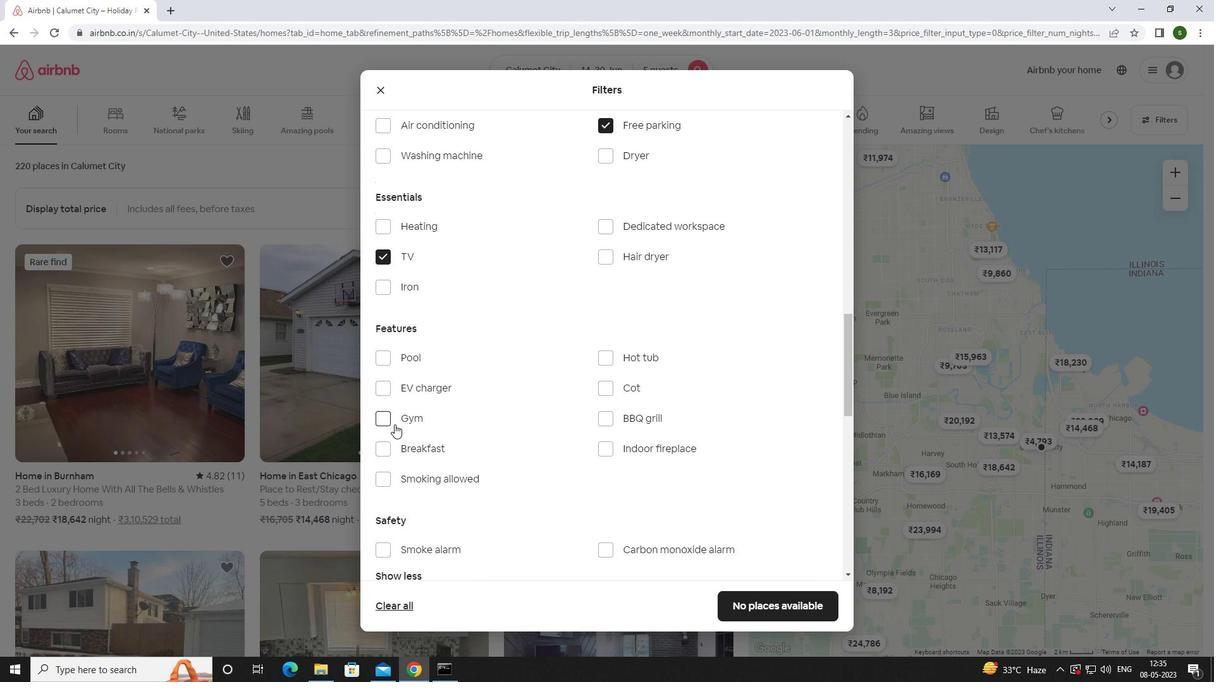
Action: Mouse pressed left at (393, 409)
Screenshot: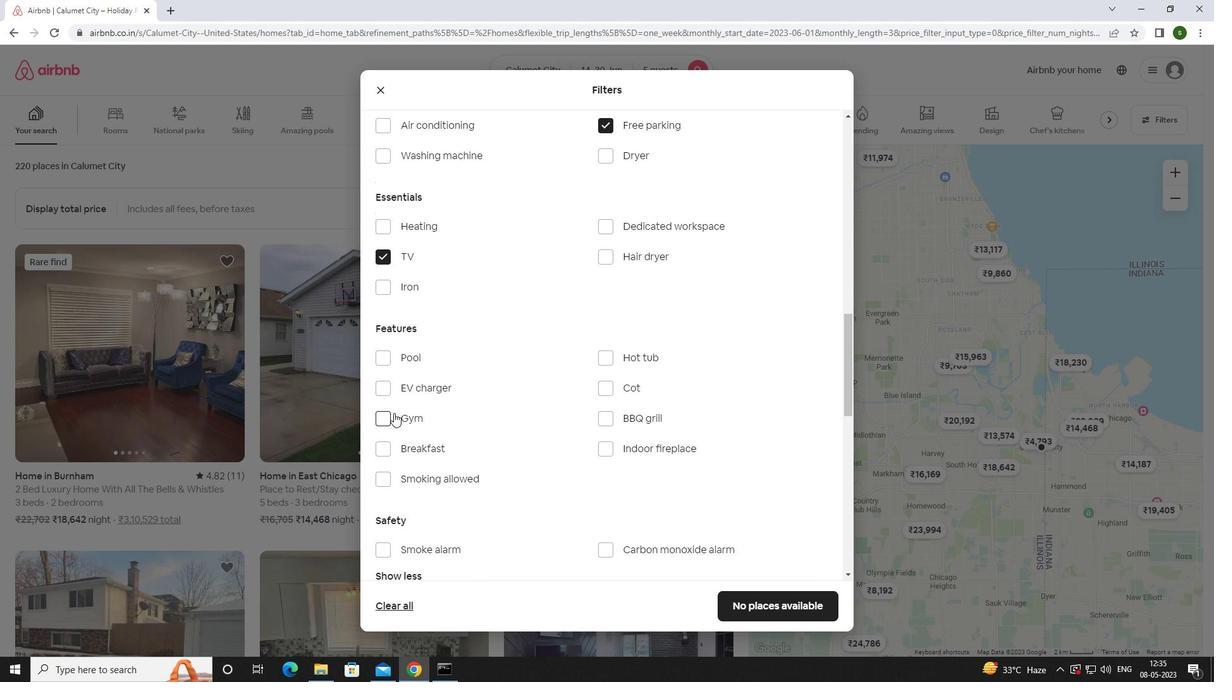 
Action: Mouse moved to (390, 421)
Screenshot: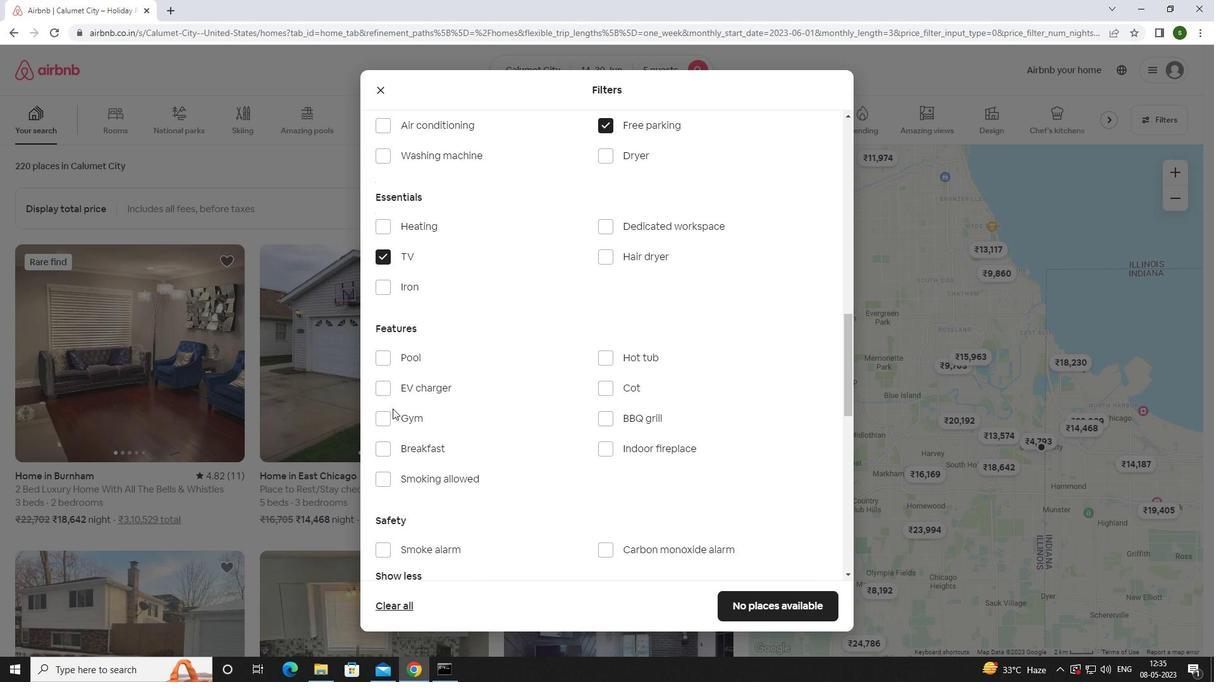 
Action: Mouse pressed left at (390, 421)
Screenshot: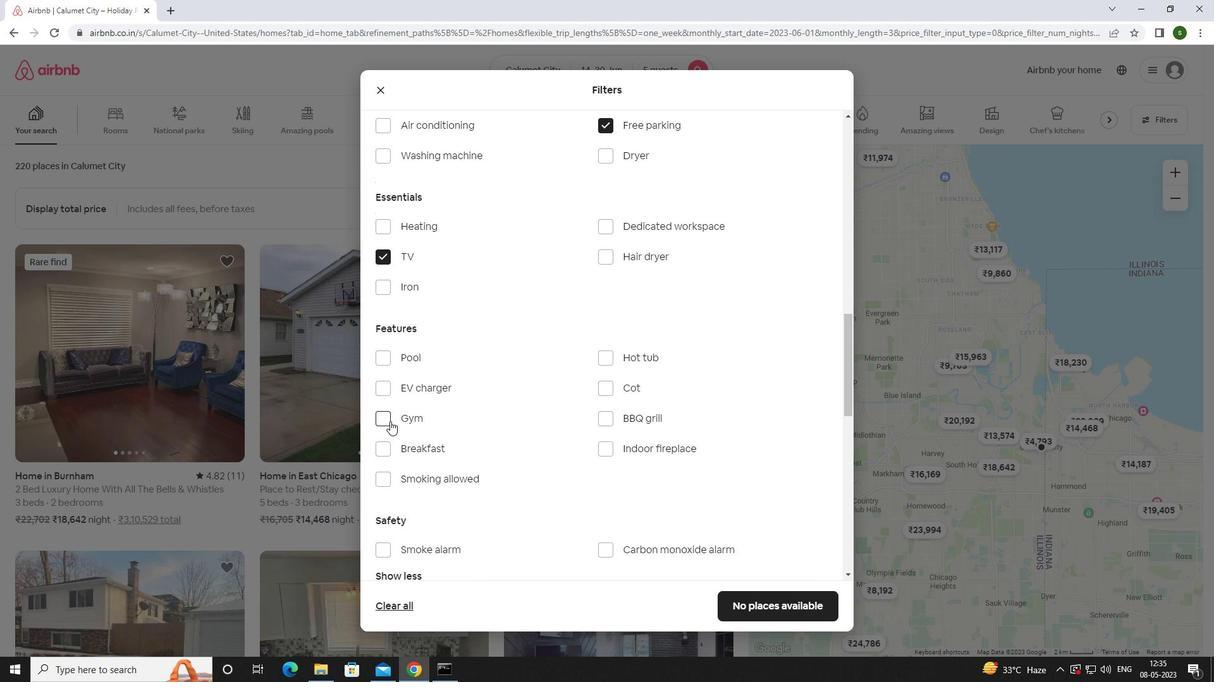 
Action: Mouse moved to (404, 449)
Screenshot: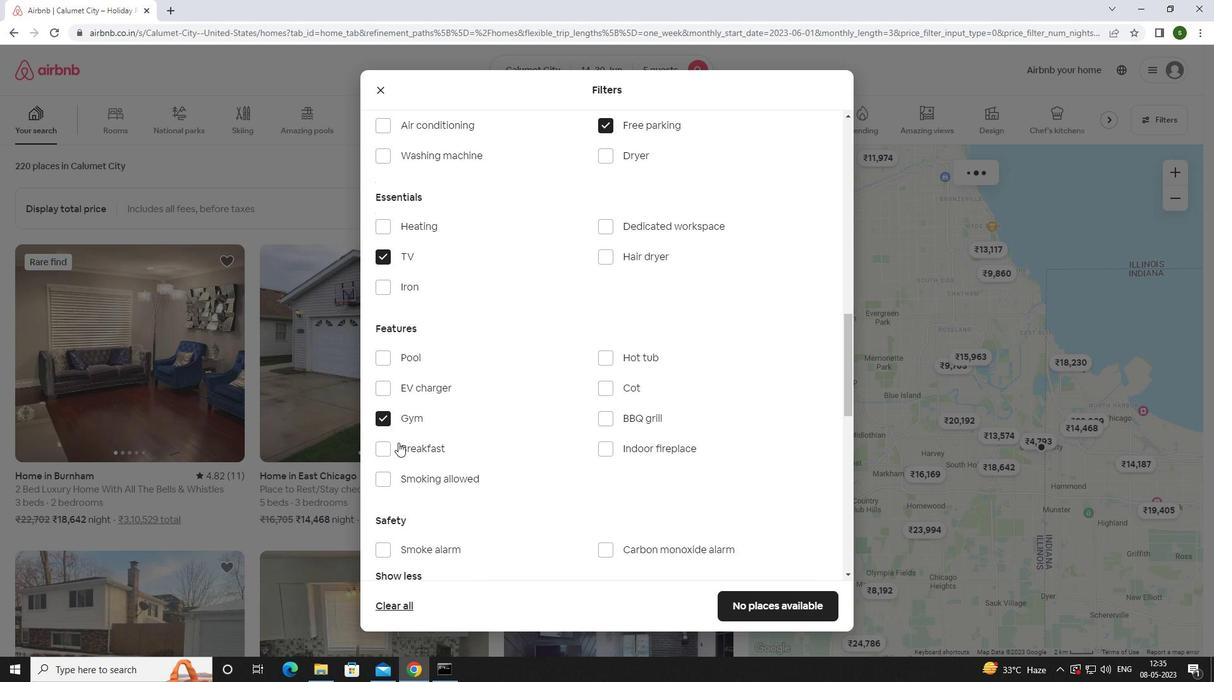 
Action: Mouse pressed left at (404, 449)
Screenshot: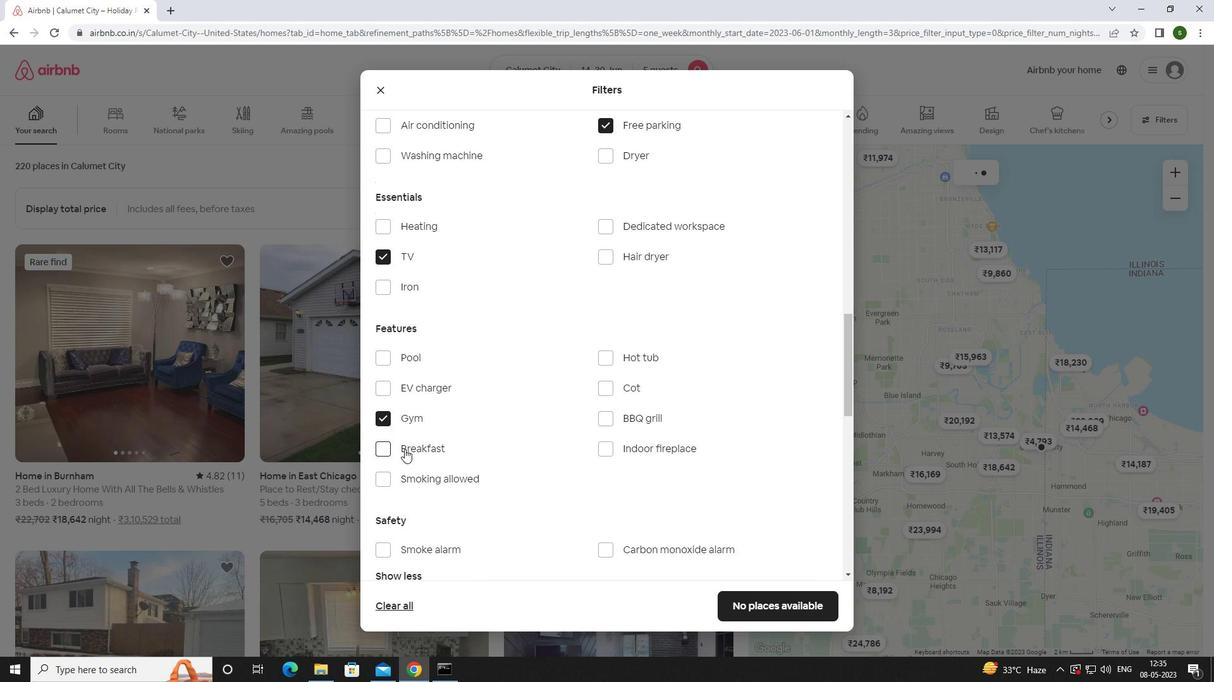 
Action: Mouse moved to (562, 435)
Screenshot: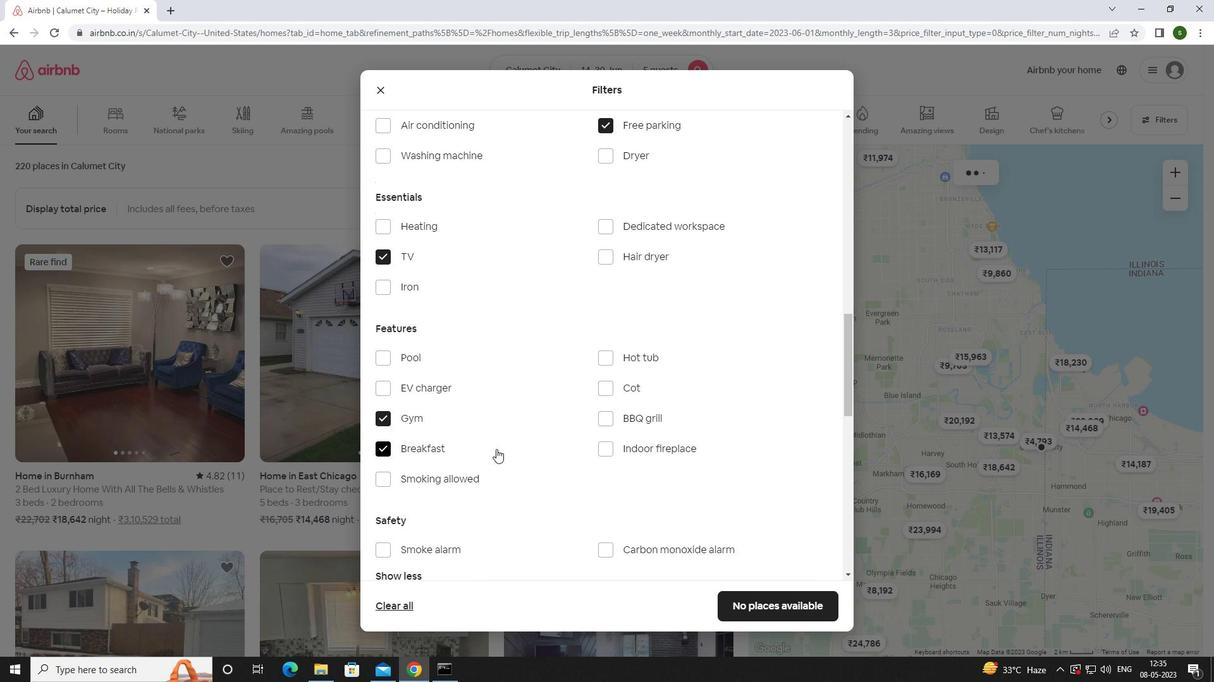 
Action: Mouse scrolled (562, 435) with delta (0, 0)
Screenshot: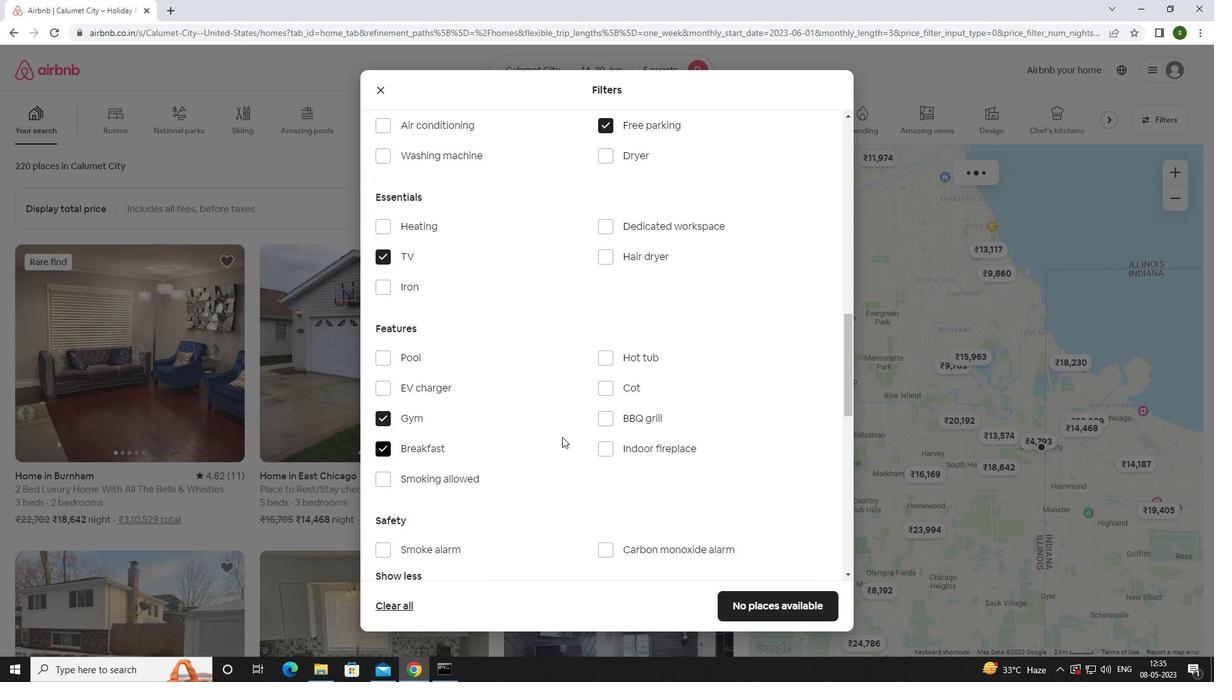 
Action: Mouse scrolled (562, 435) with delta (0, 0)
Screenshot: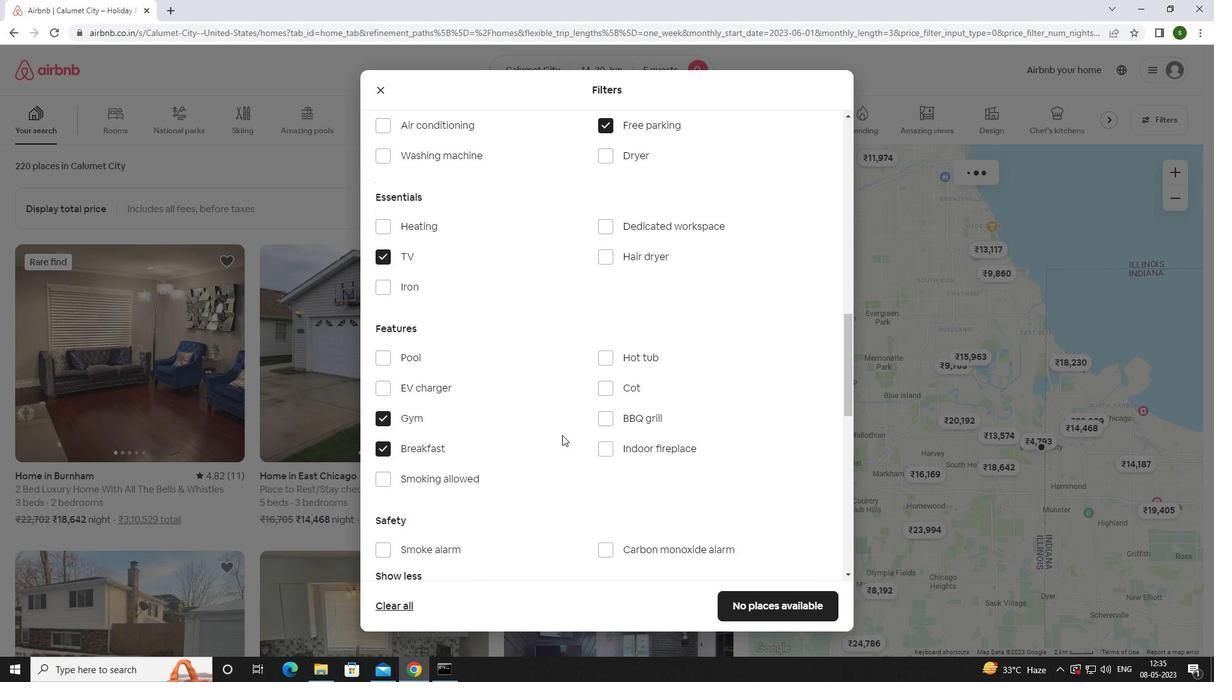 
Action: Mouse scrolled (562, 435) with delta (0, 0)
Screenshot: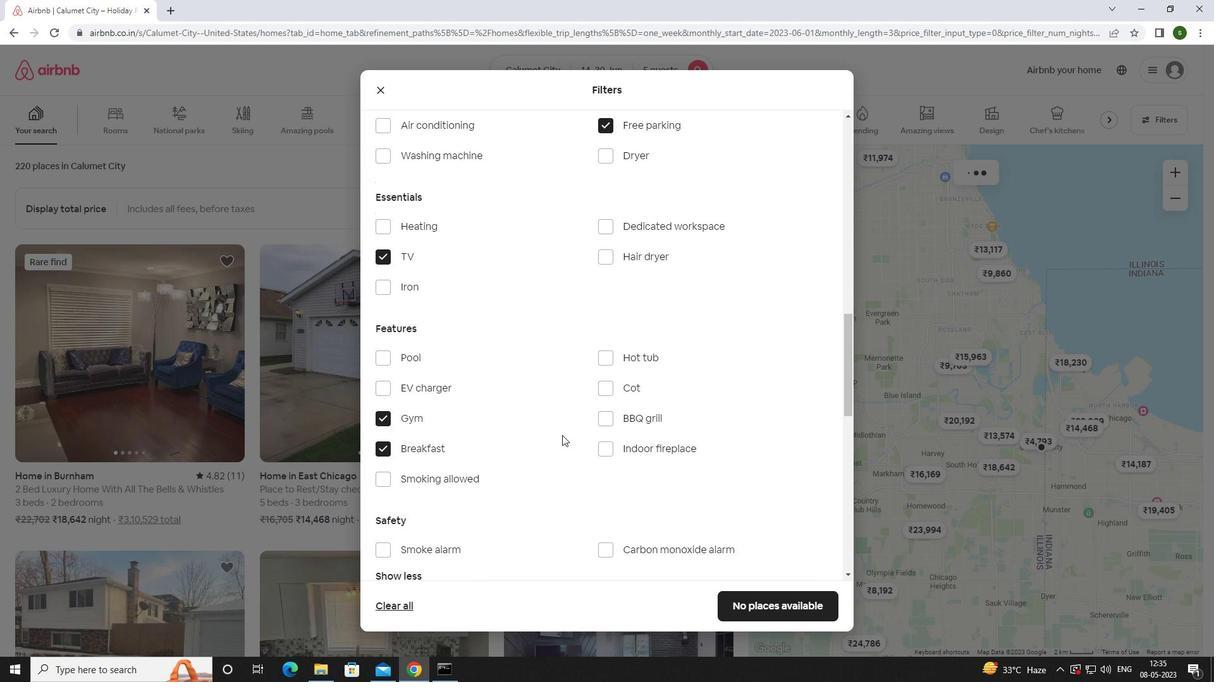 
Action: Mouse scrolled (562, 435) with delta (0, 0)
Screenshot: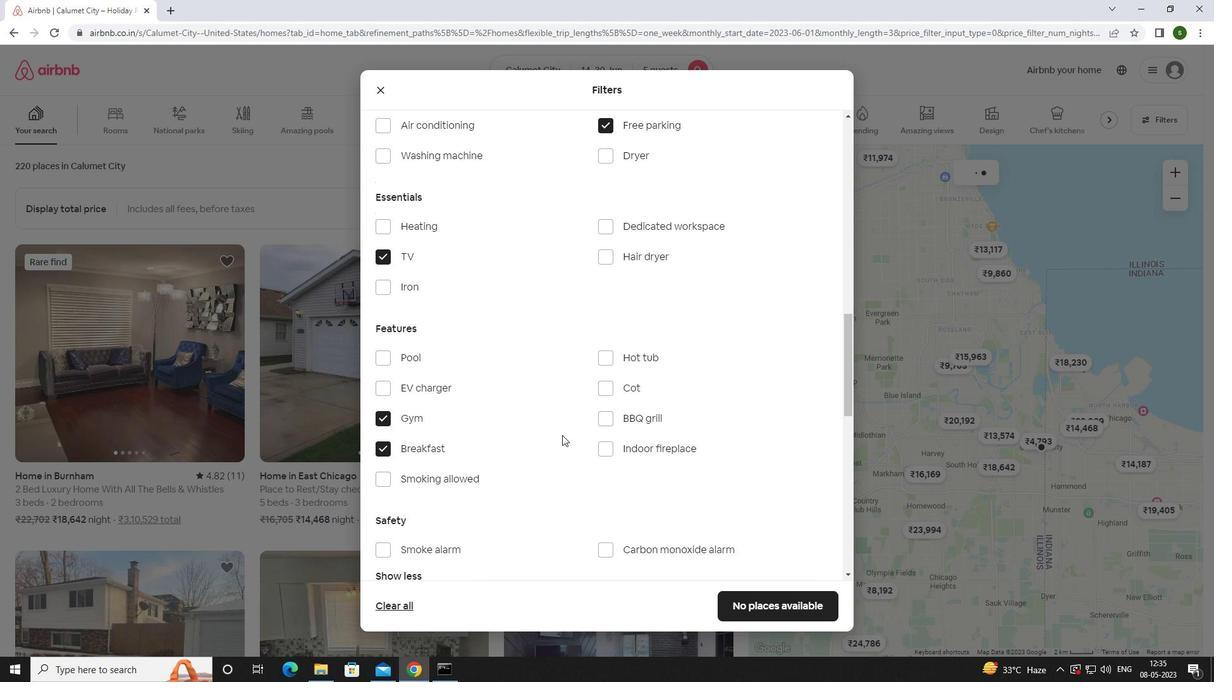 
Action: Mouse scrolled (562, 435) with delta (0, 0)
Screenshot: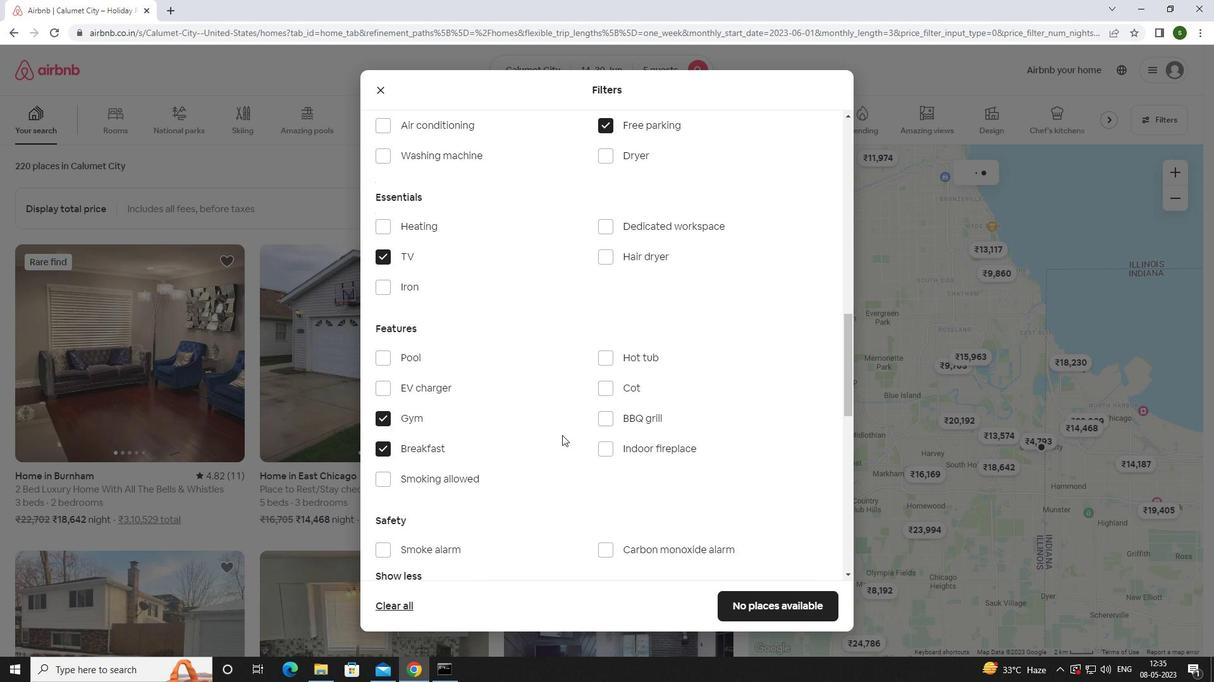 
Action: Mouse moved to (801, 409)
Screenshot: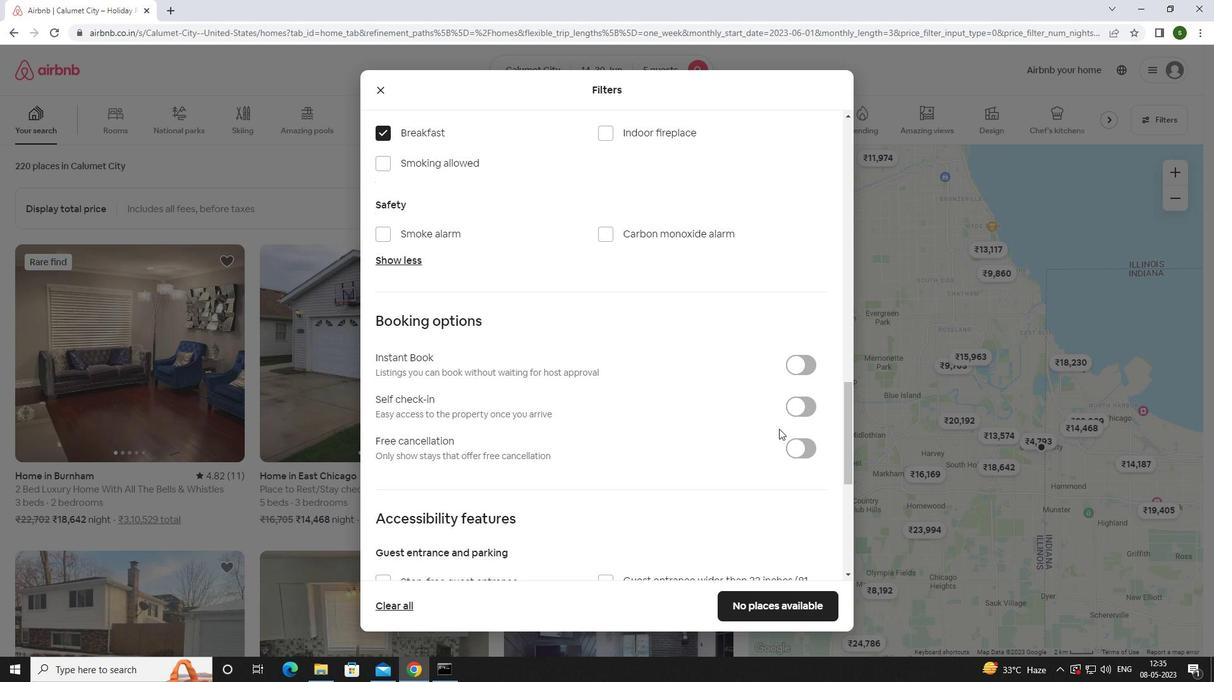 
Action: Mouse pressed left at (801, 409)
Screenshot: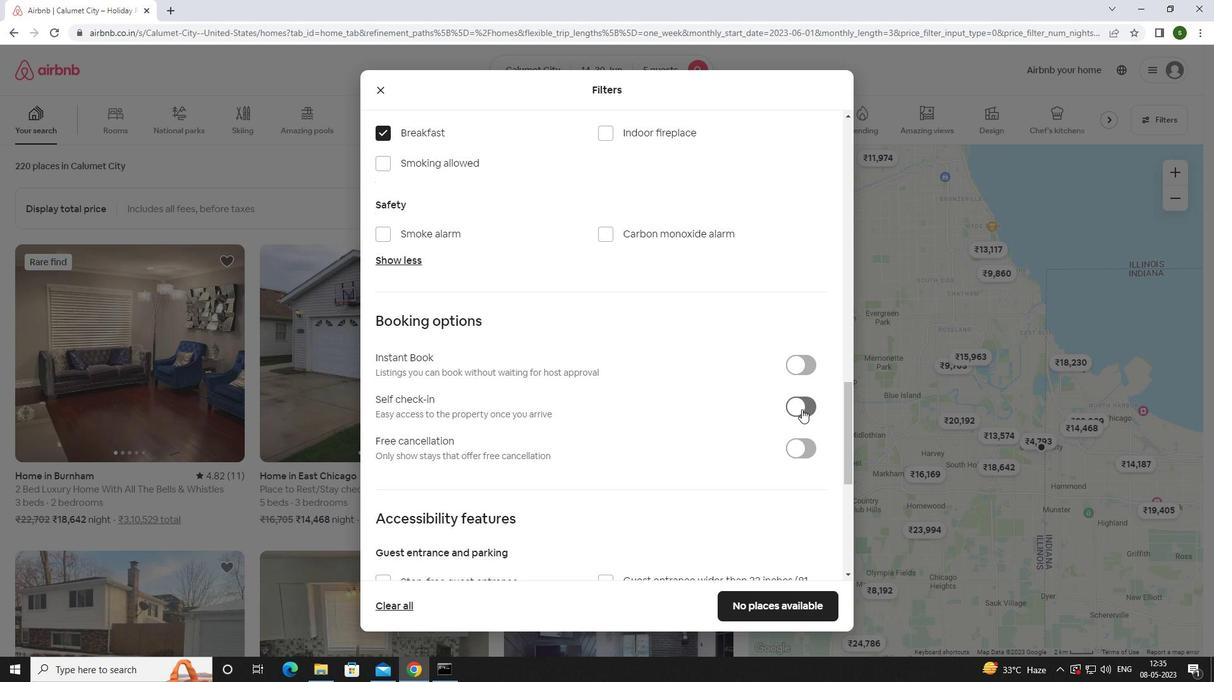 
Action: Mouse moved to (673, 411)
Screenshot: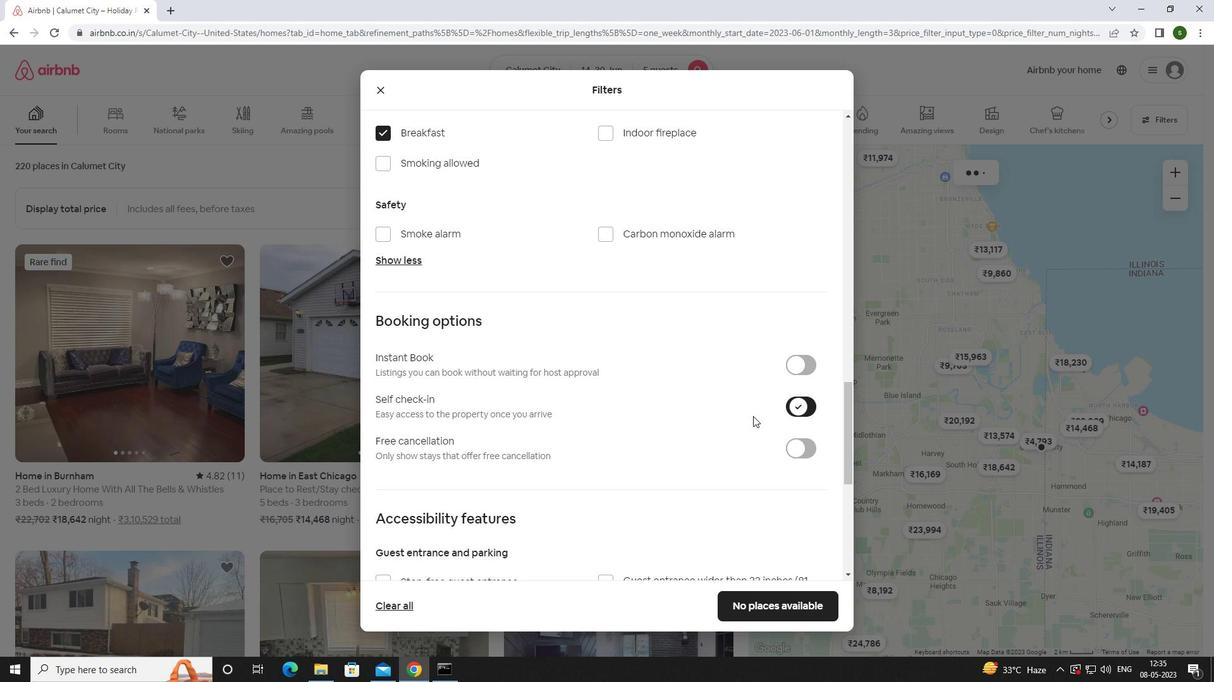 
Action: Mouse scrolled (673, 410) with delta (0, 0)
Screenshot: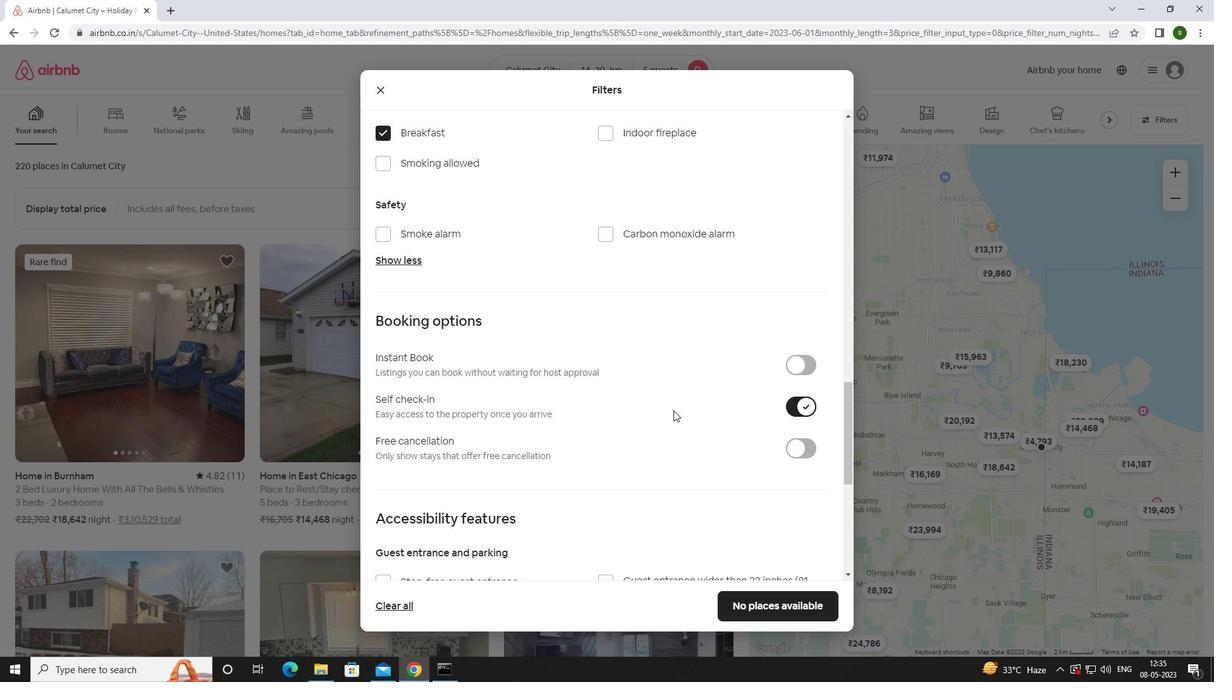 
Action: Mouse scrolled (673, 410) with delta (0, 0)
Screenshot: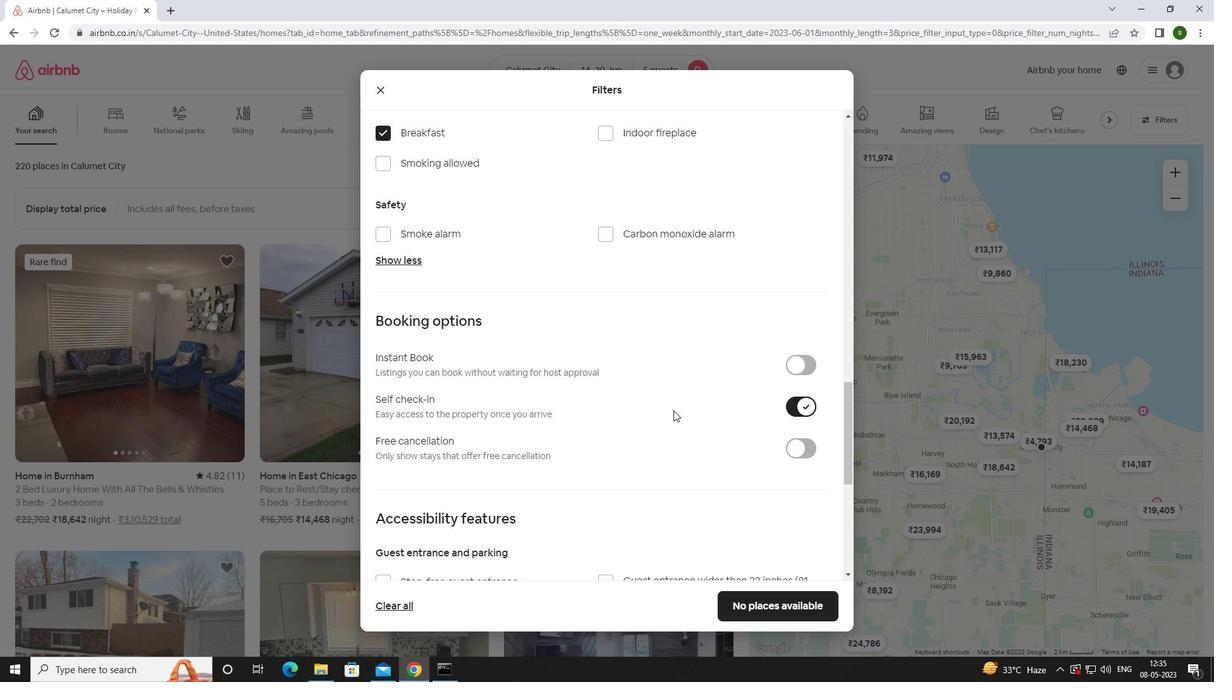 
Action: Mouse scrolled (673, 410) with delta (0, 0)
Screenshot: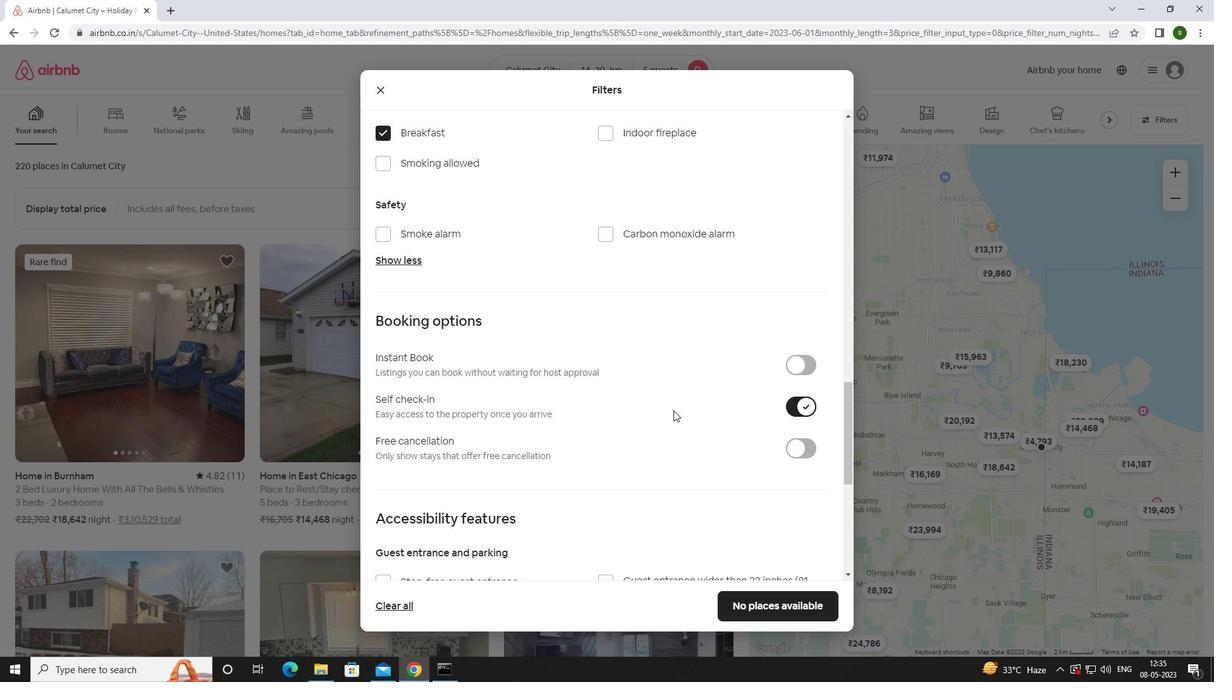 
Action: Mouse scrolled (673, 410) with delta (0, 0)
Screenshot: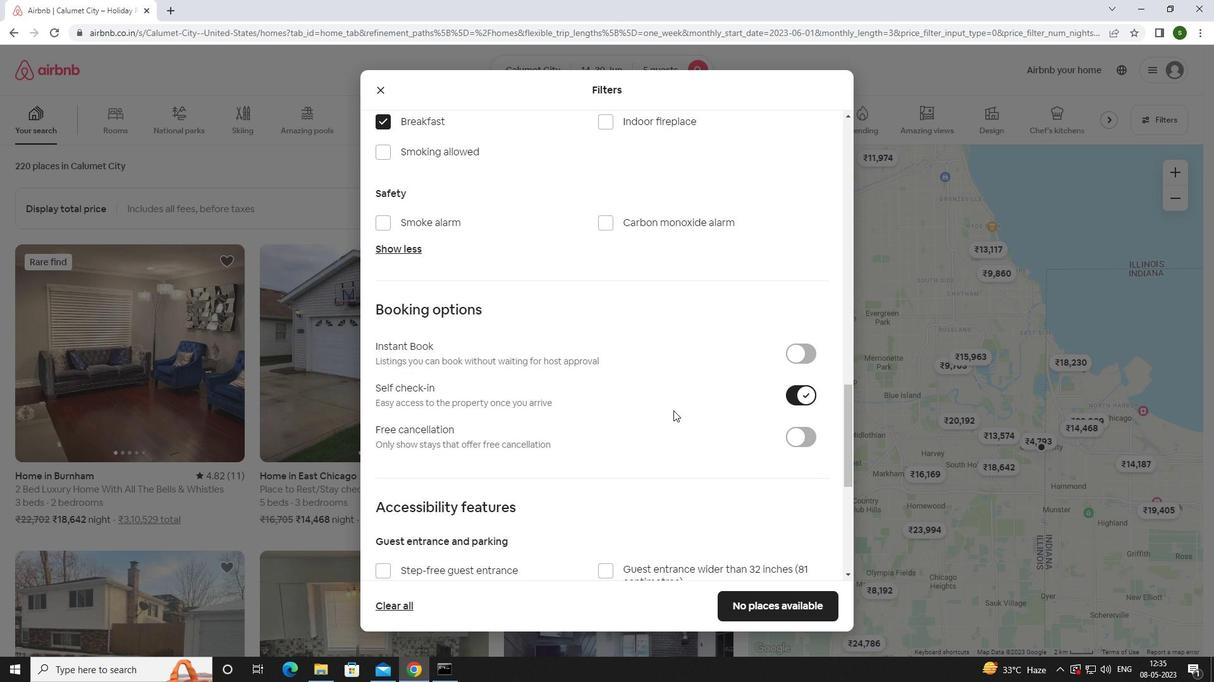 
Action: Mouse scrolled (673, 410) with delta (0, 0)
Screenshot: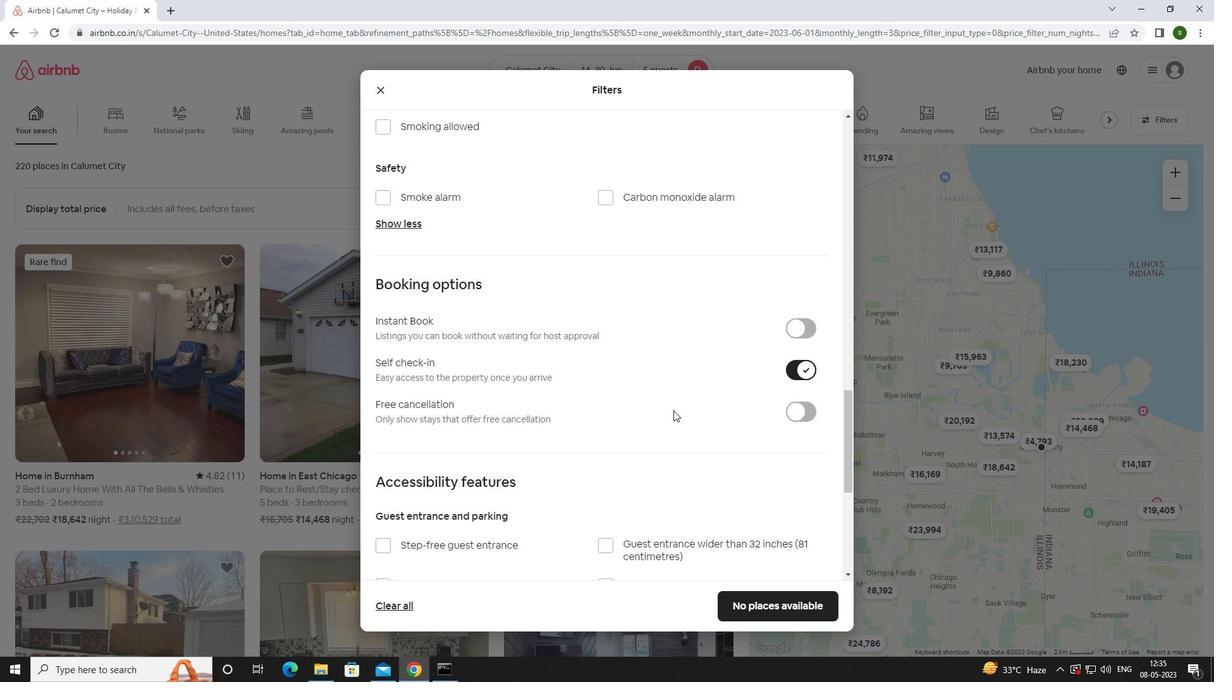 
Action: Mouse moved to (672, 411)
Screenshot: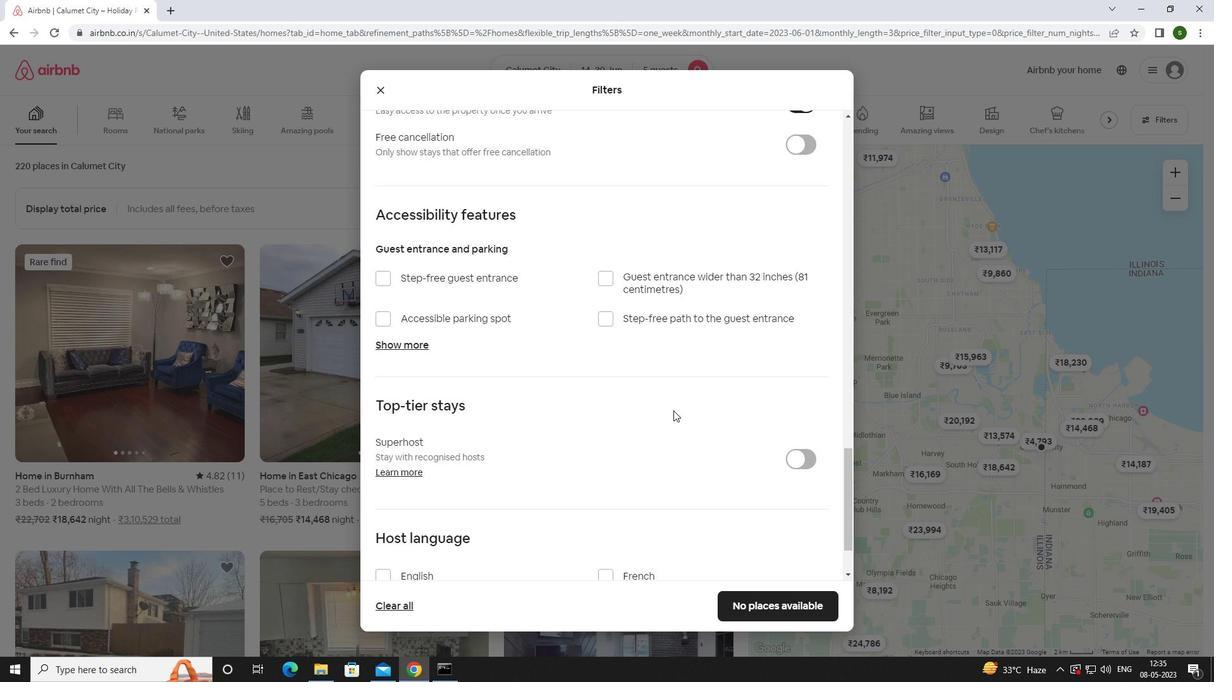 
Action: Mouse scrolled (672, 410) with delta (0, 0)
Screenshot: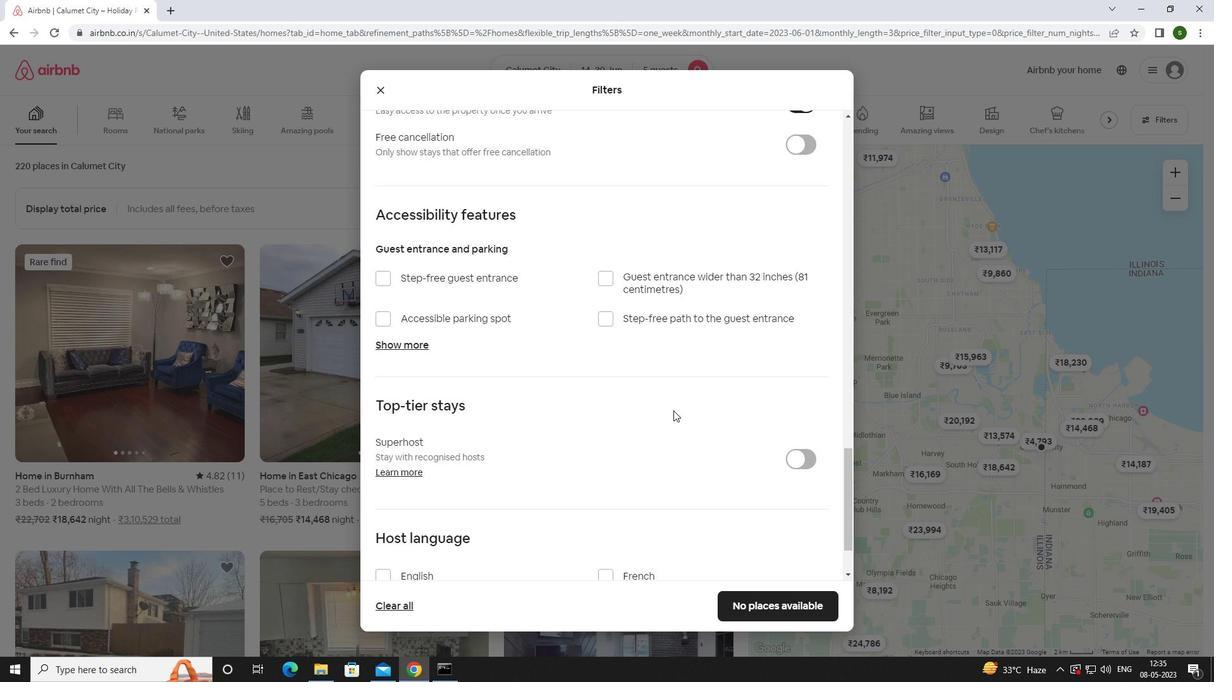 
Action: Mouse scrolled (672, 410) with delta (0, 0)
Screenshot: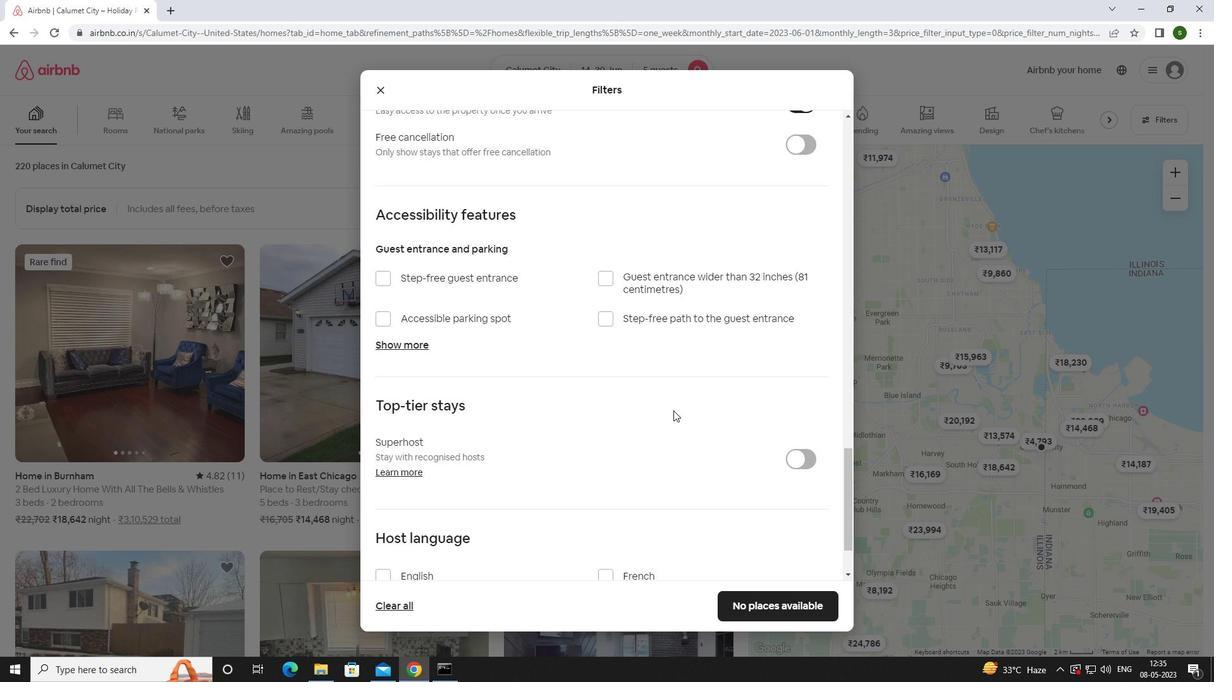 
Action: Mouse scrolled (672, 410) with delta (0, 0)
Screenshot: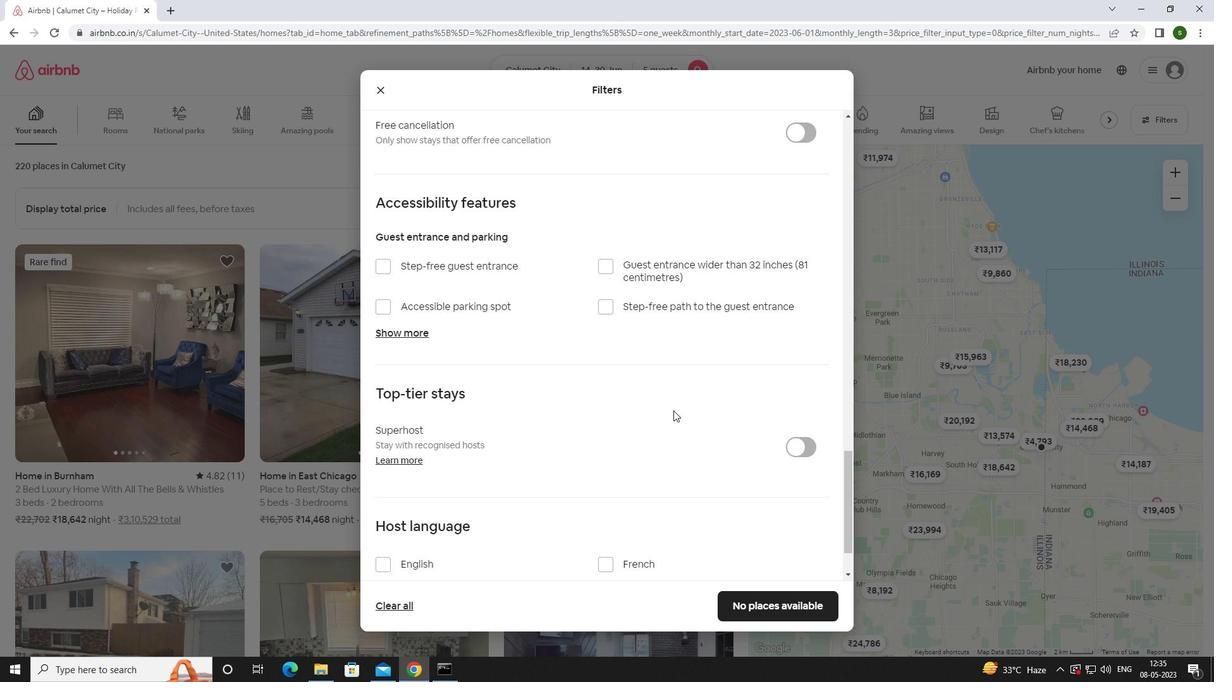 
Action: Mouse scrolled (672, 410) with delta (0, 0)
Screenshot: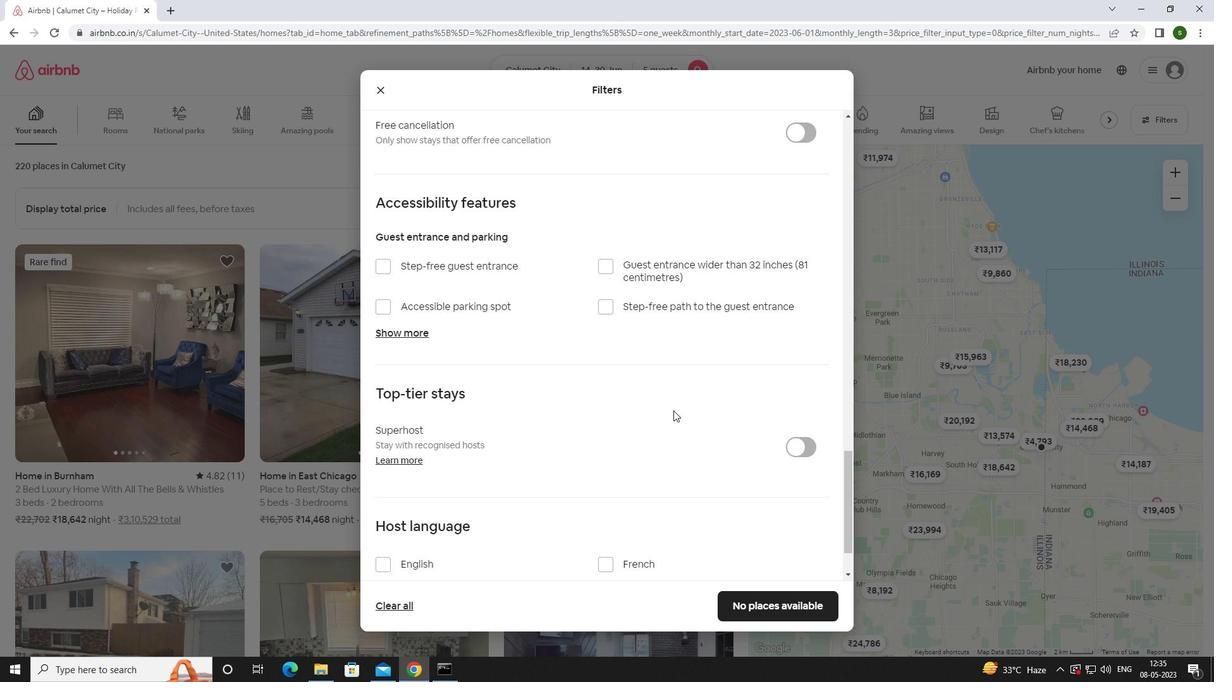 
Action: Mouse moved to (671, 411)
Screenshot: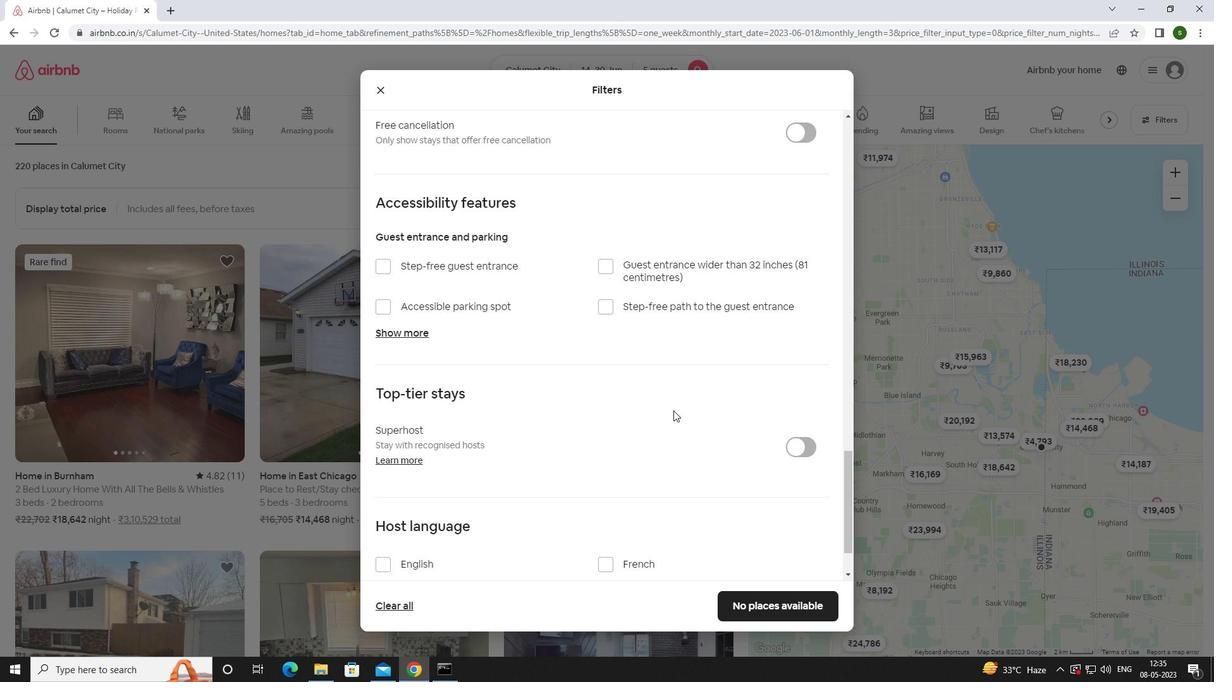 
Action: Mouse scrolled (671, 410) with delta (0, 0)
Screenshot: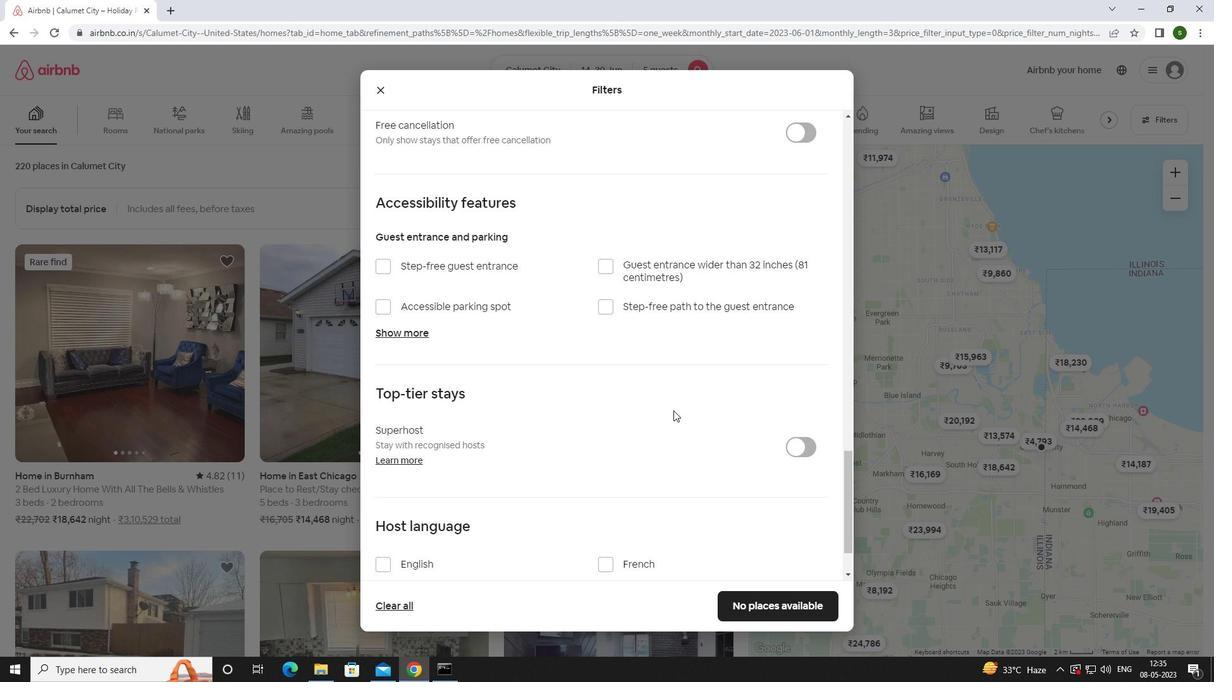 
Action: Mouse moved to (418, 491)
Screenshot: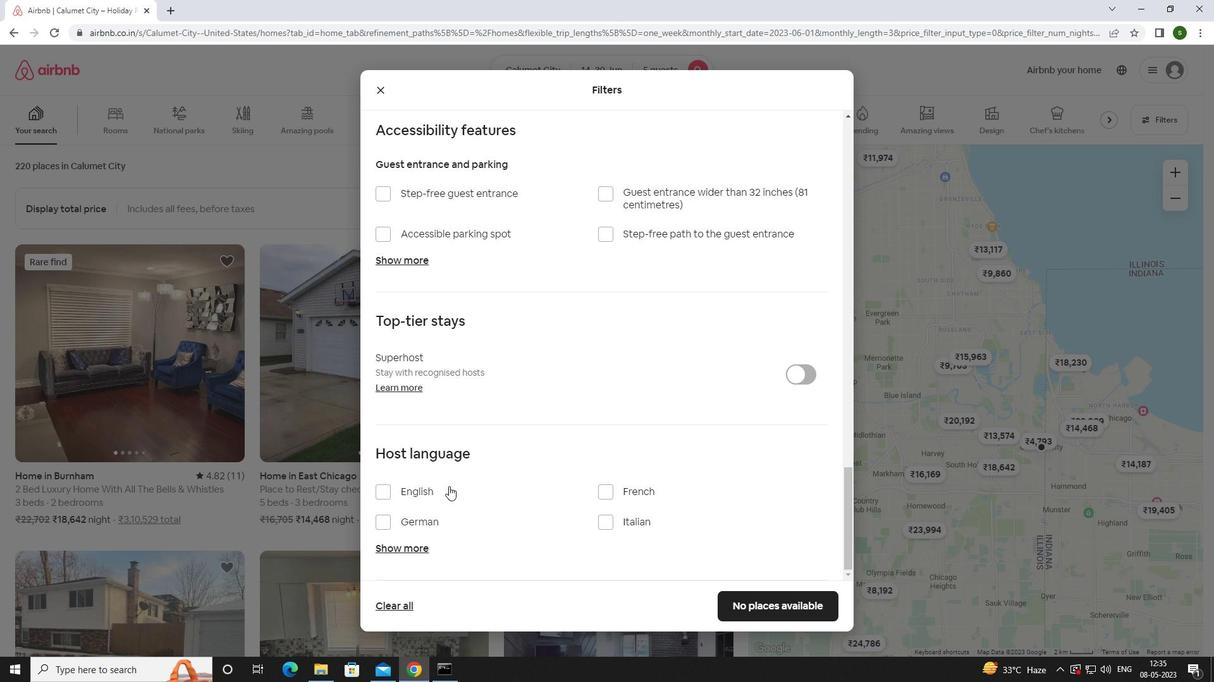 
Action: Mouse pressed left at (418, 491)
Screenshot: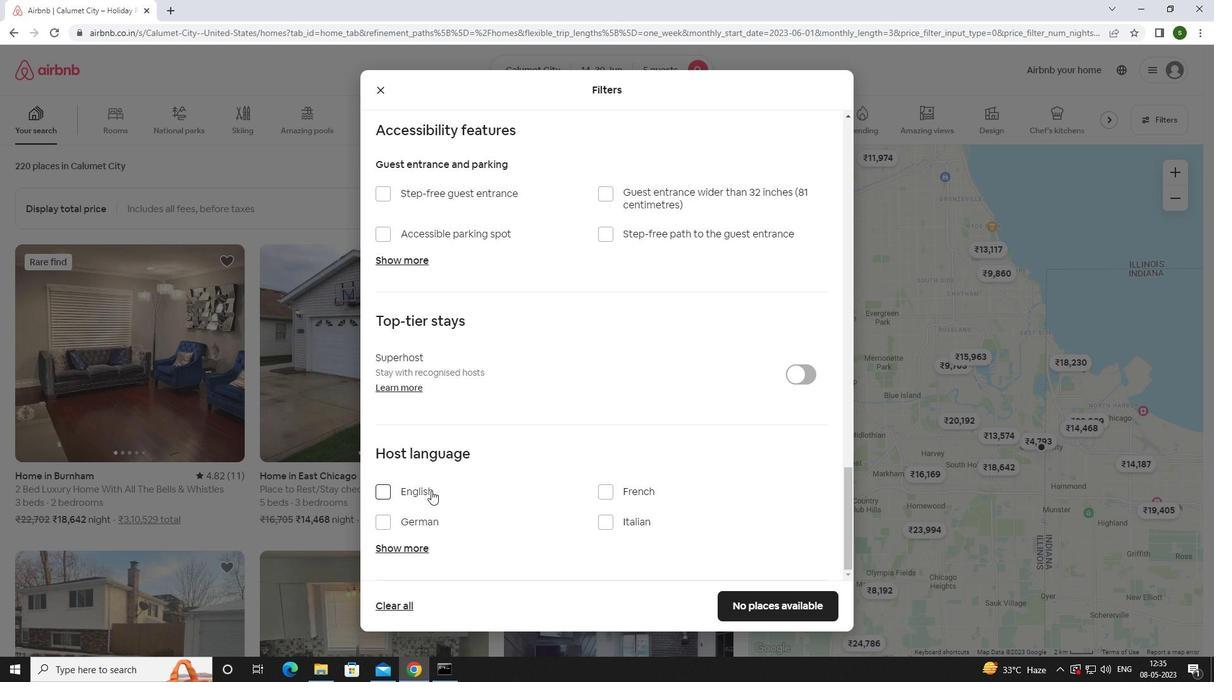 
Action: Mouse moved to (773, 598)
Screenshot: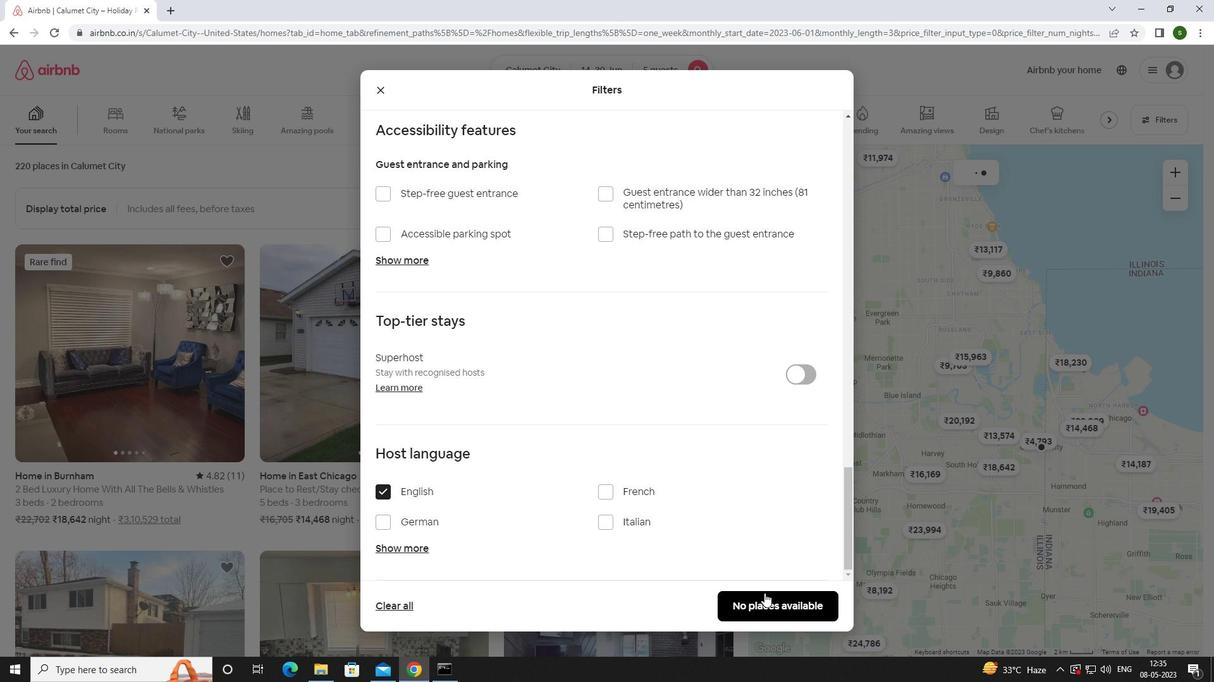 
Action: Mouse pressed left at (773, 598)
Screenshot: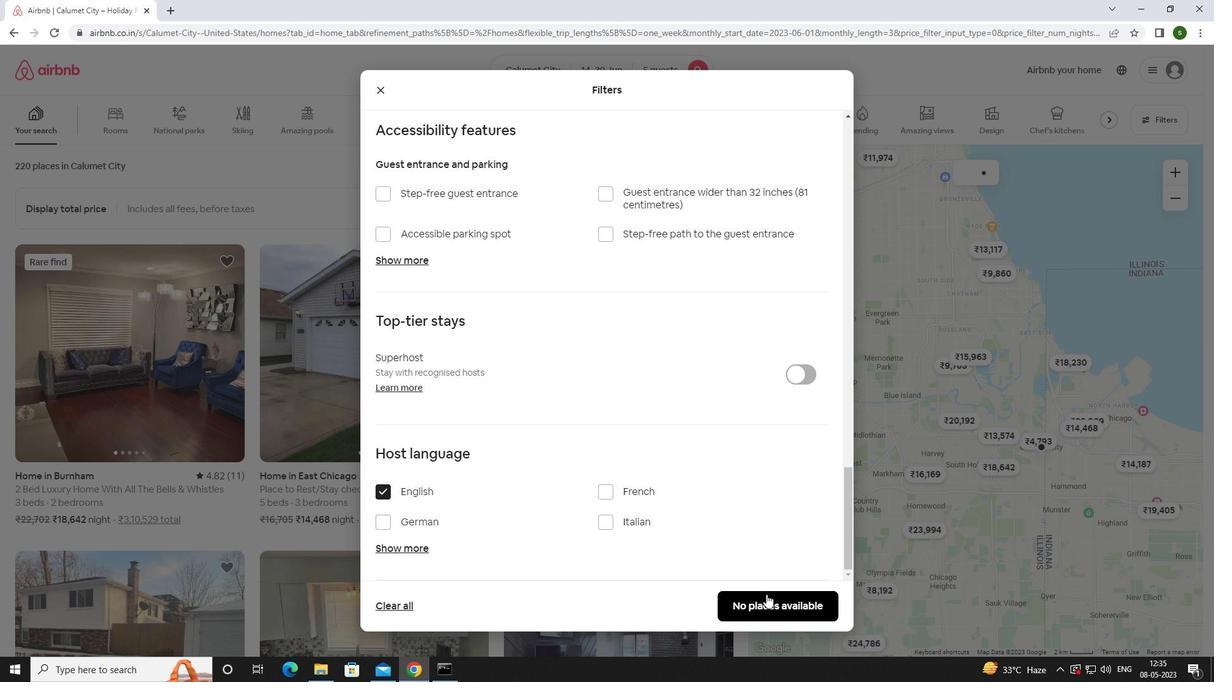 
Action: Mouse moved to (552, 419)
Screenshot: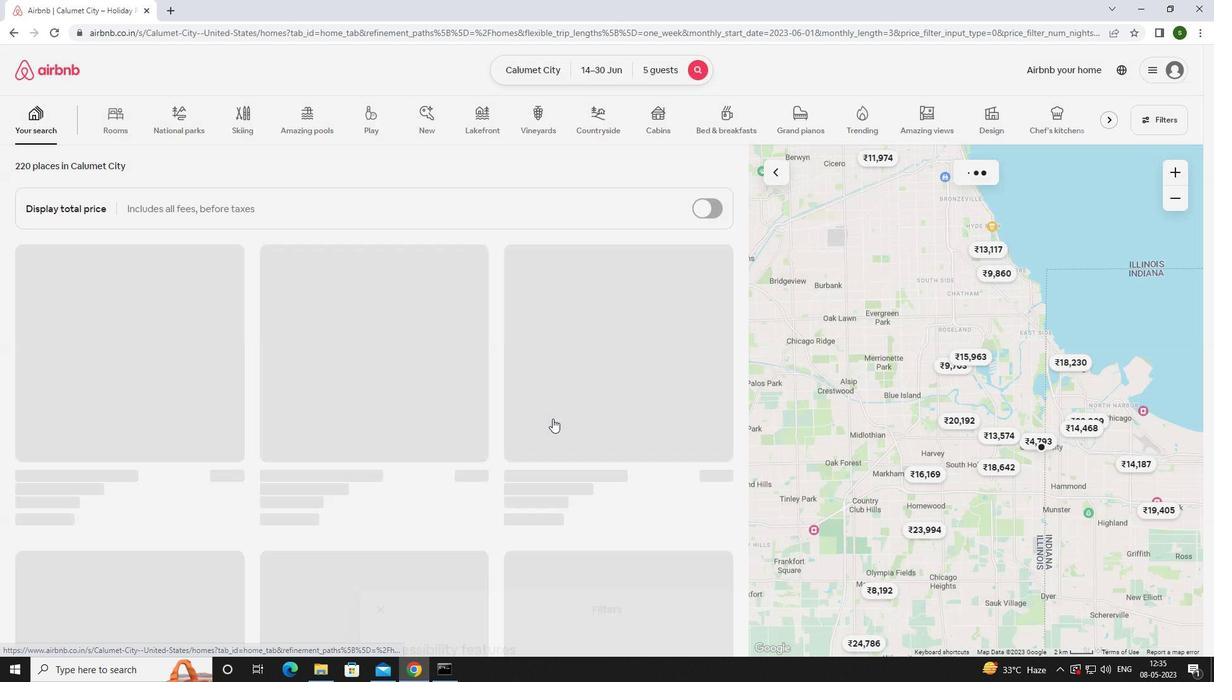 
